 Task: Find connections with filter location Peine with filter topic #Jobalertwith filter profile language German with filter current company Vodafone Idea Limited with filter school Rizvi Education Societys College of Arts Science and Commerce Rizvi Complex Off Carter Road Sherly Road Bandra West Mumbai 400 050 with filter industry Food and Beverage Retail with filter service category Project Management with filter keywords title B2B Sales Specialist
Action: Mouse moved to (622, 104)
Screenshot: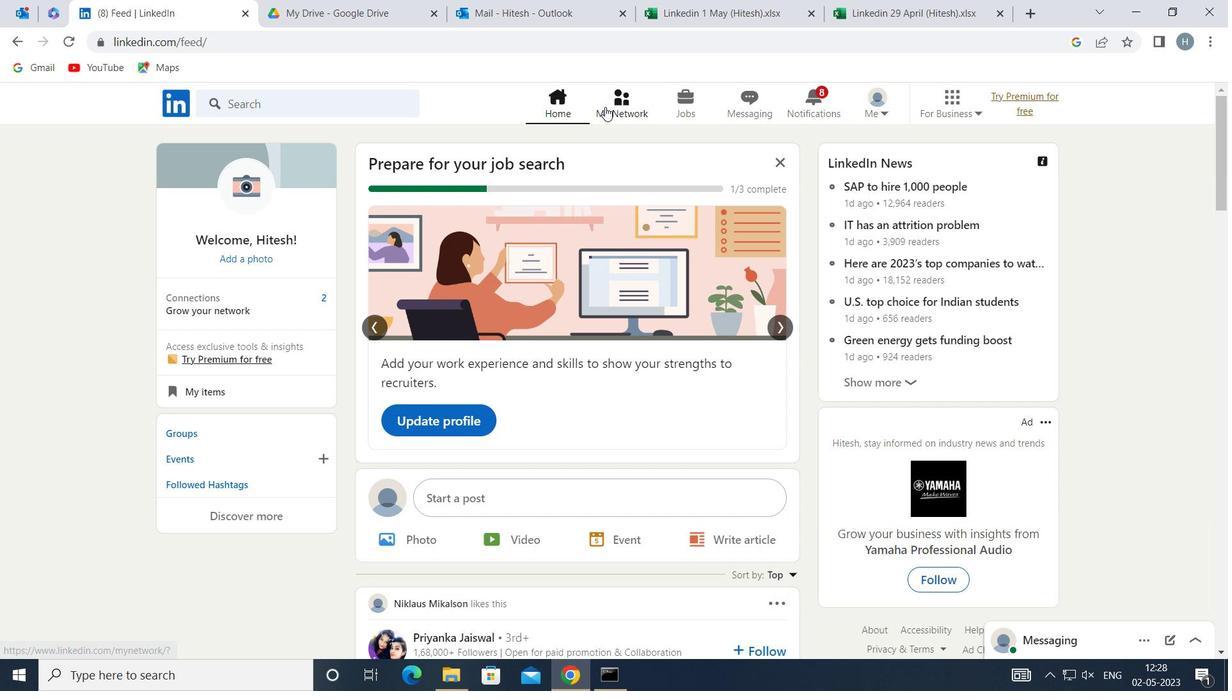 
Action: Mouse pressed left at (622, 104)
Screenshot: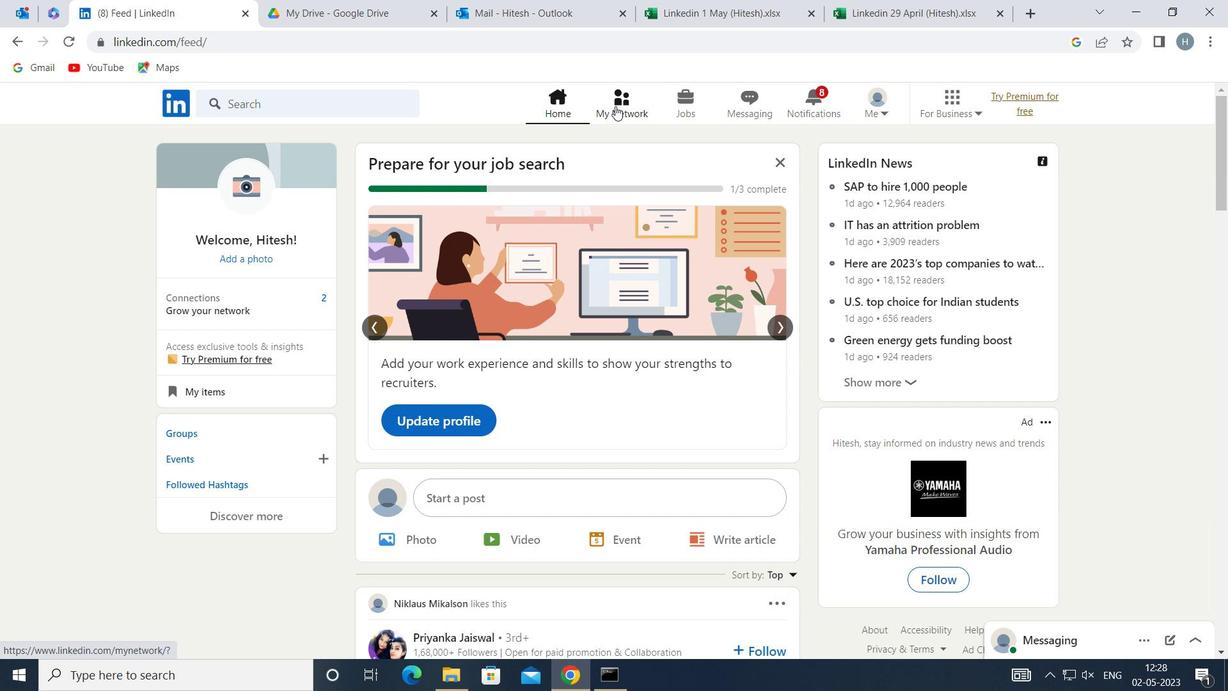 
Action: Mouse moved to (349, 190)
Screenshot: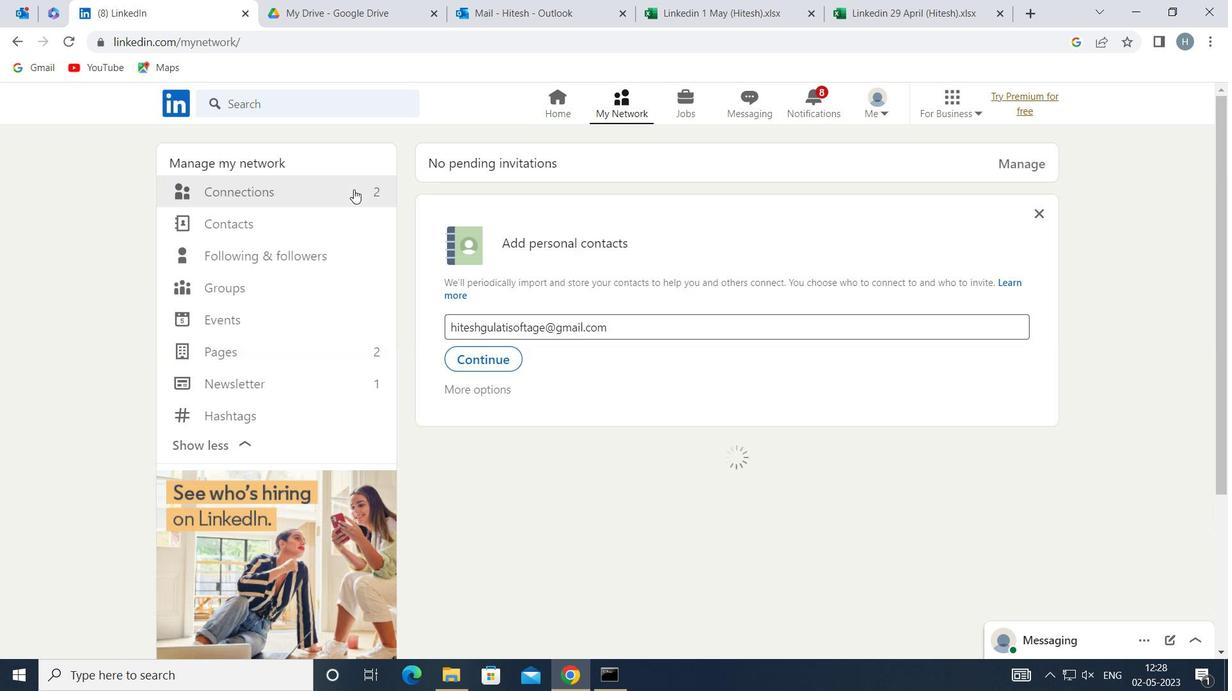 
Action: Mouse pressed left at (349, 190)
Screenshot: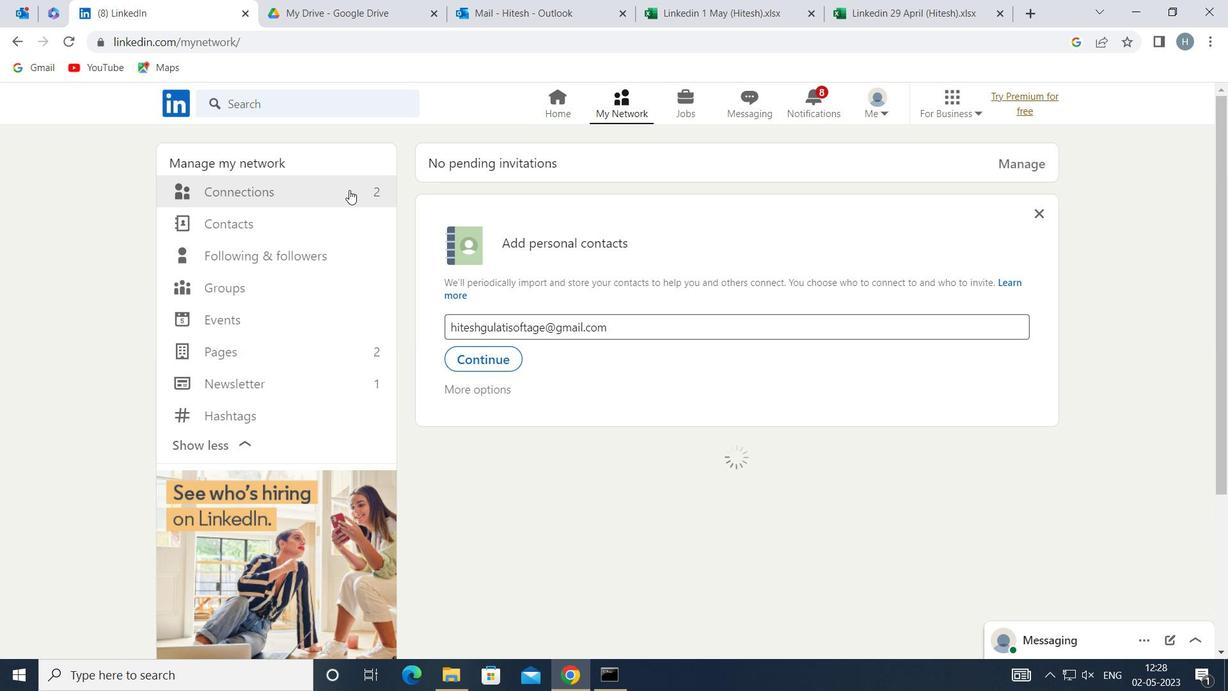 
Action: Mouse moved to (769, 190)
Screenshot: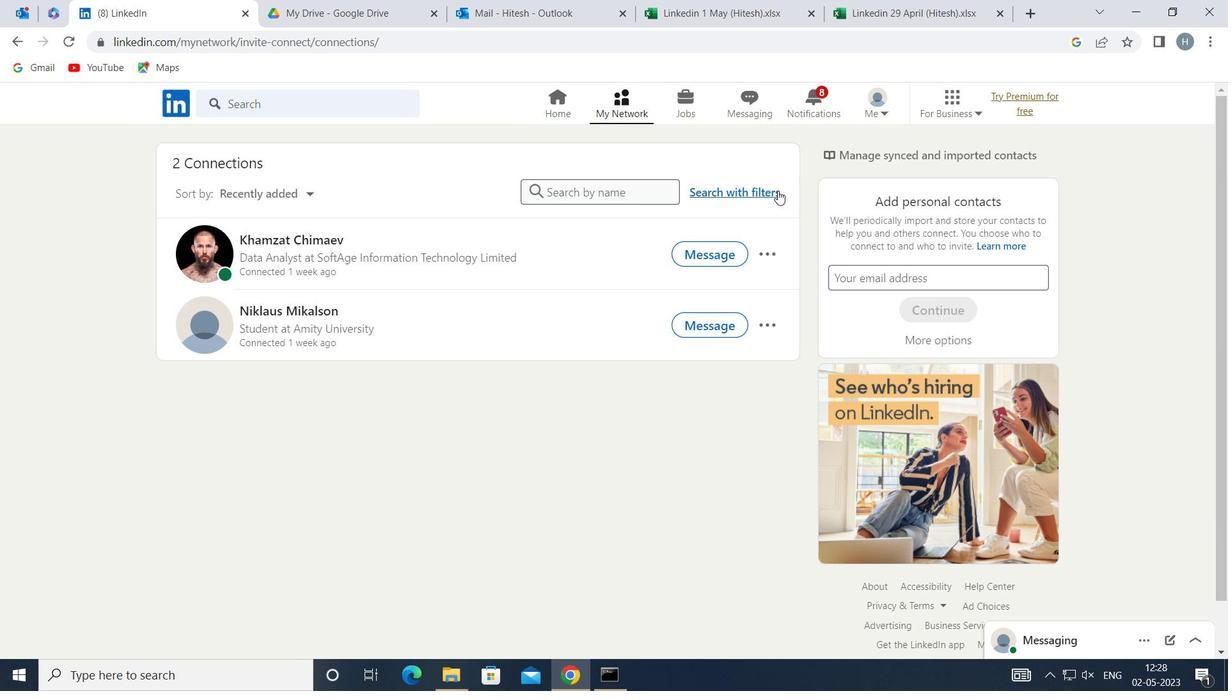 
Action: Mouse pressed left at (769, 190)
Screenshot: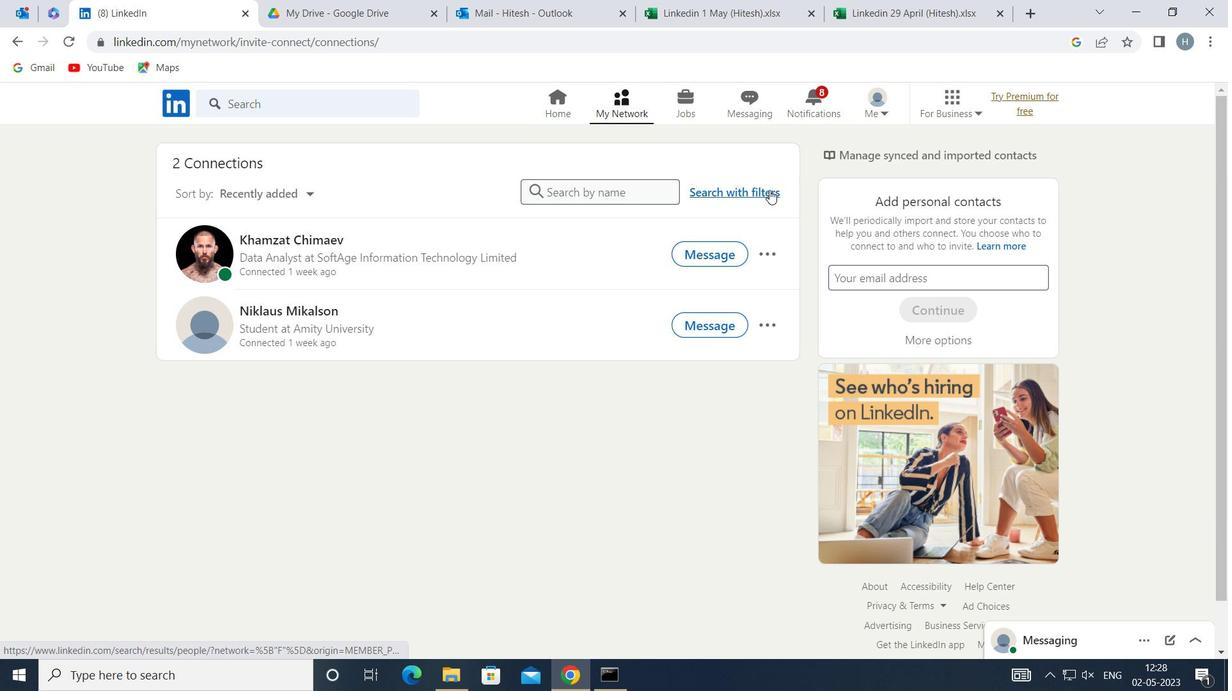 
Action: Mouse moved to (670, 147)
Screenshot: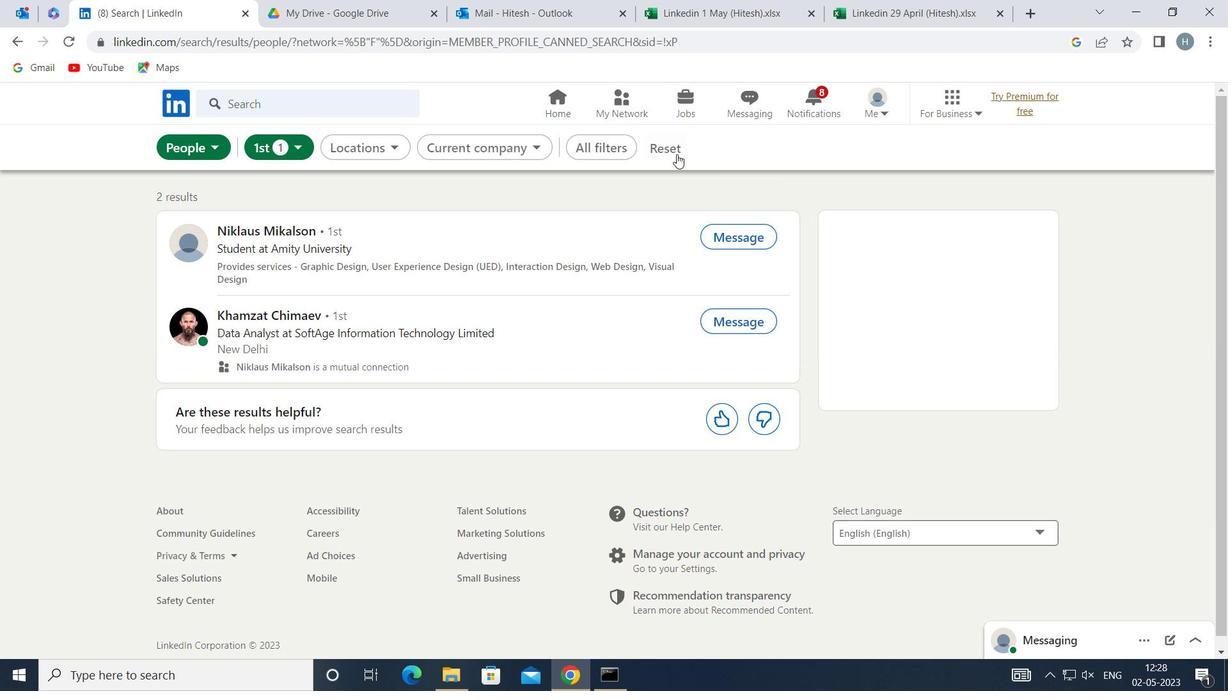 
Action: Mouse pressed left at (670, 147)
Screenshot: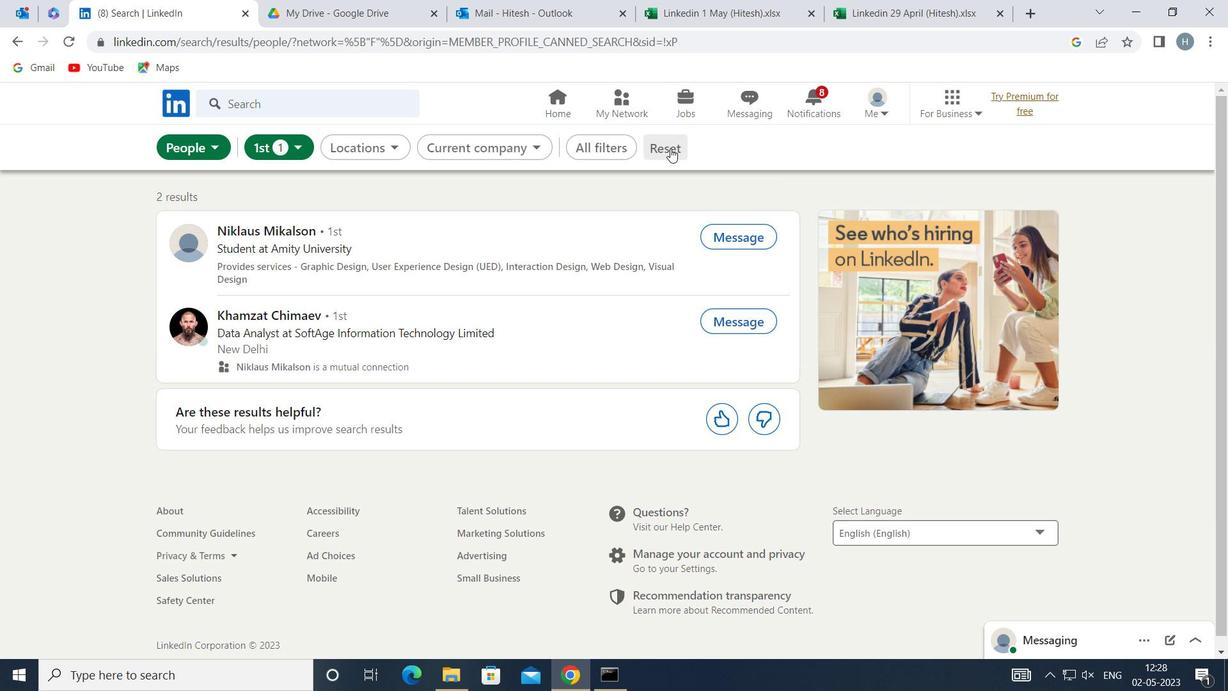 
Action: Mouse moved to (653, 144)
Screenshot: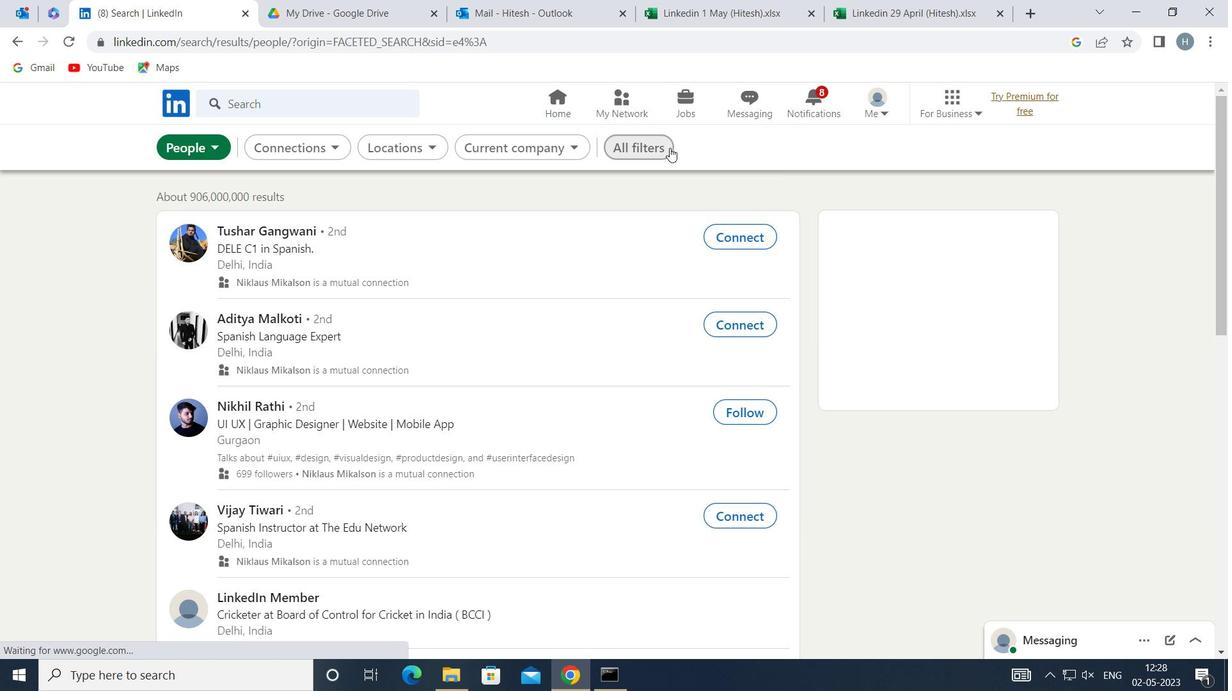 
Action: Mouse pressed left at (653, 144)
Screenshot: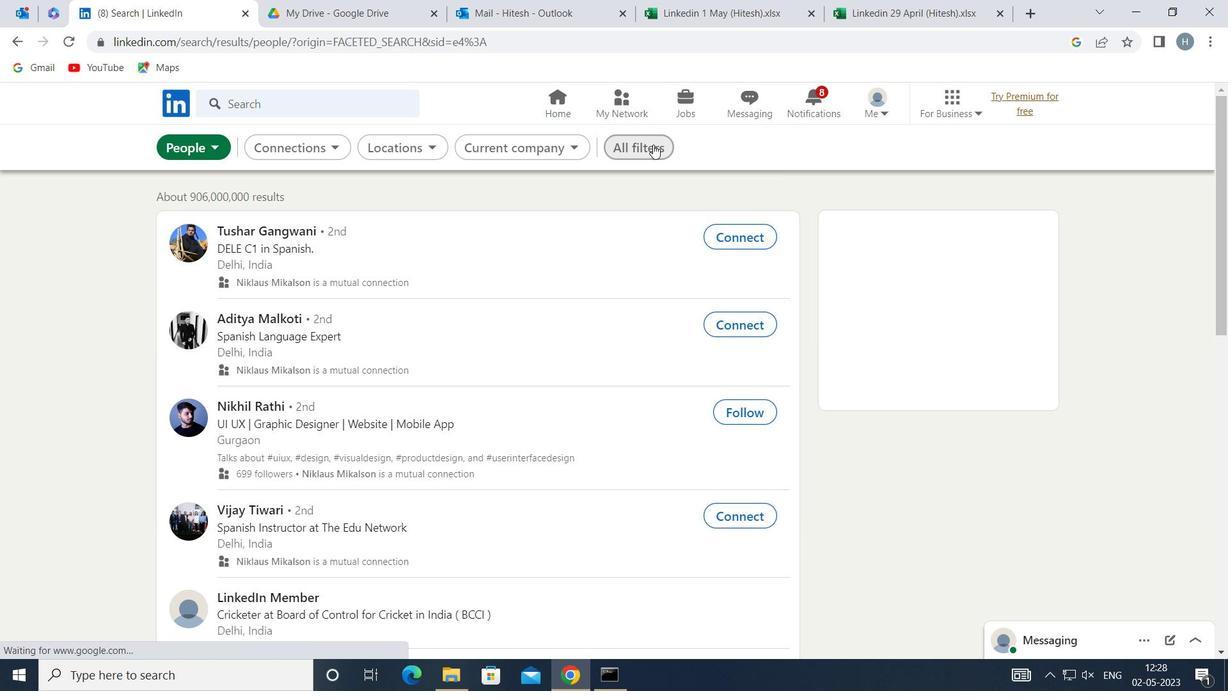 
Action: Mouse moved to (849, 314)
Screenshot: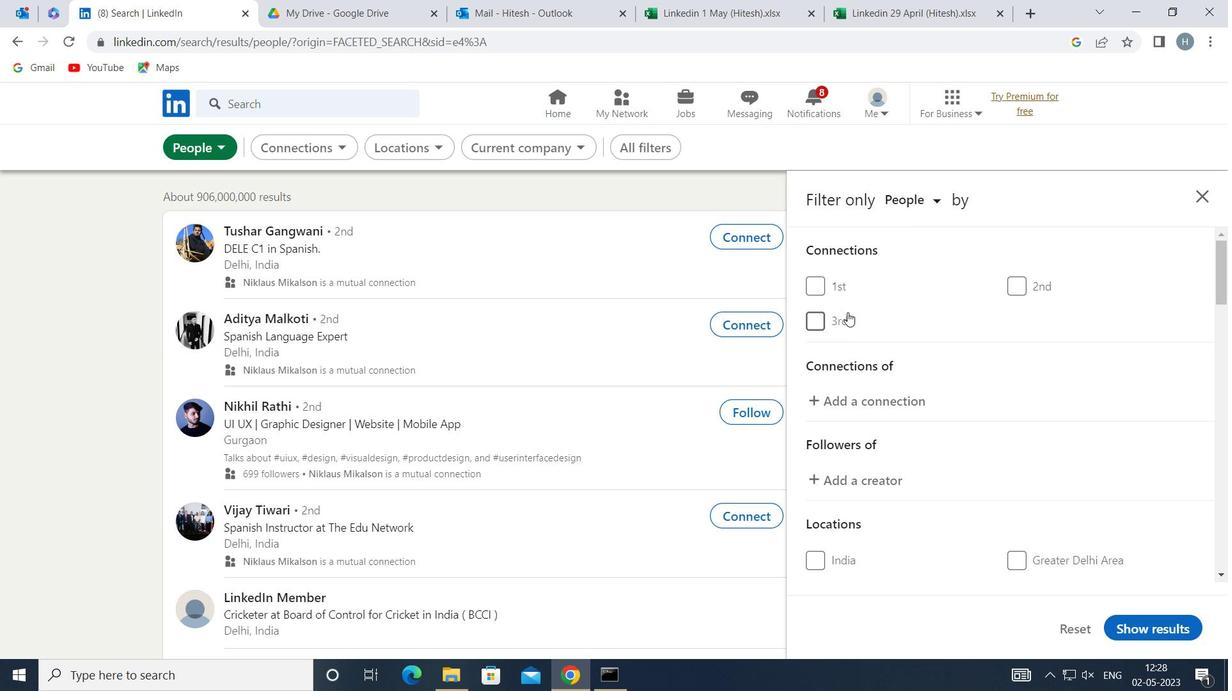 
Action: Mouse scrolled (849, 313) with delta (0, 0)
Screenshot: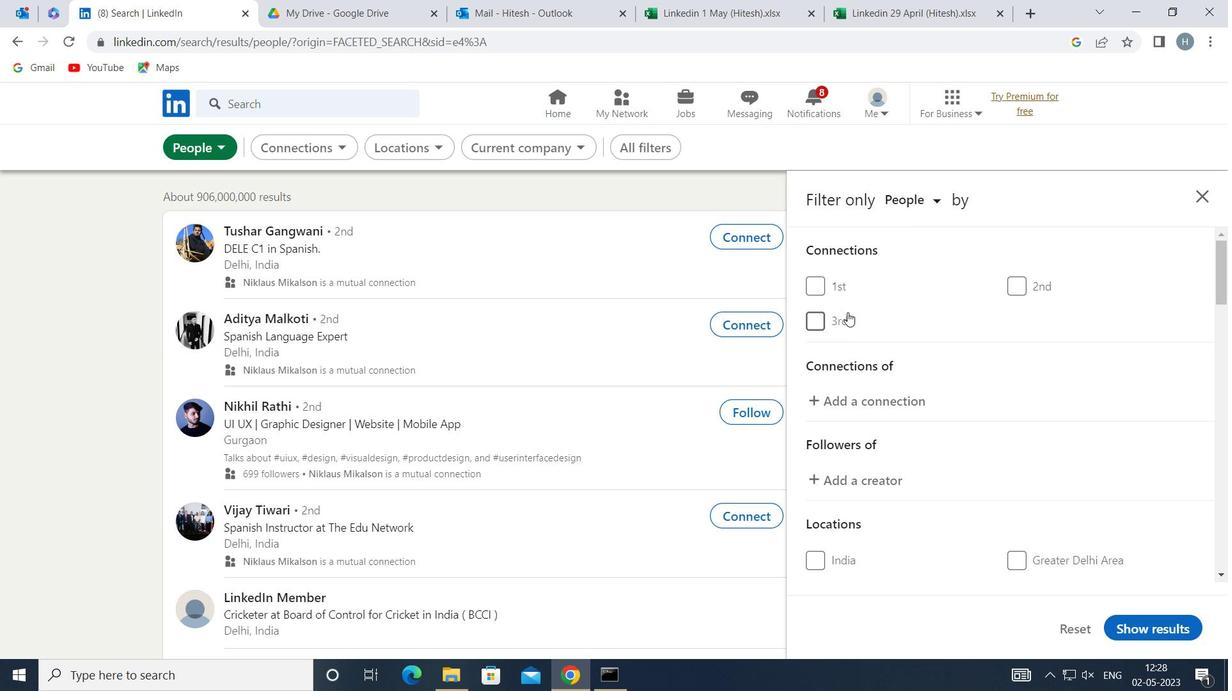 
Action: Mouse scrolled (849, 313) with delta (0, 0)
Screenshot: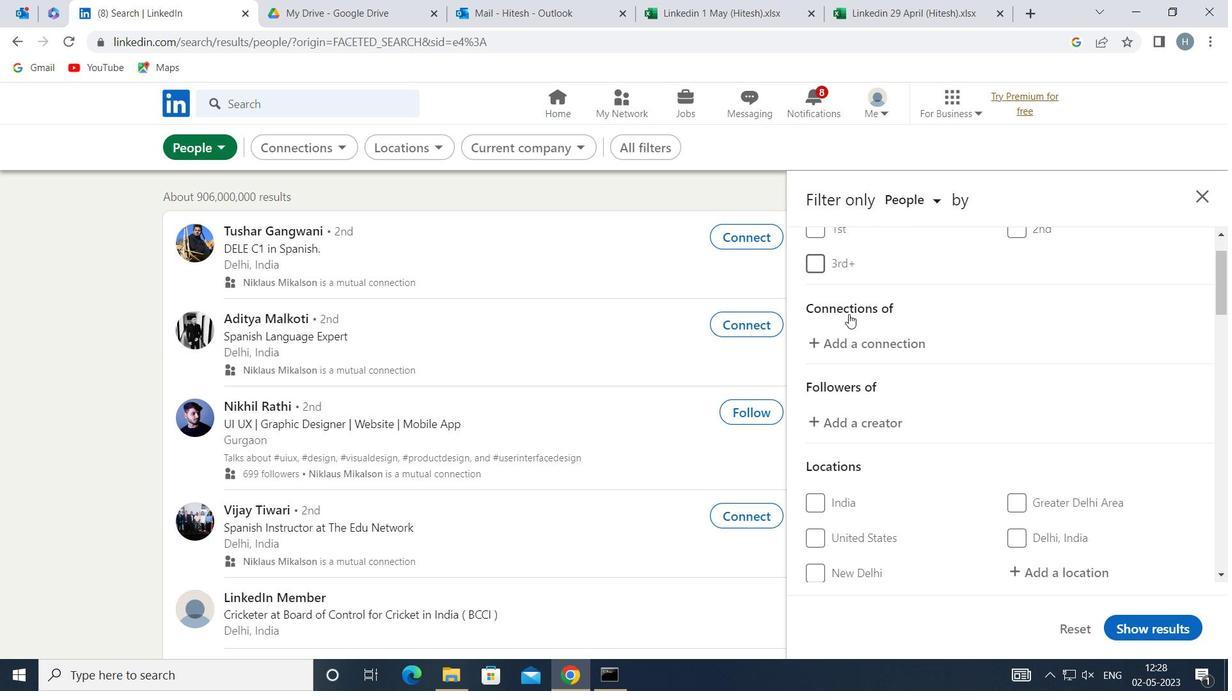 
Action: Mouse moved to (852, 316)
Screenshot: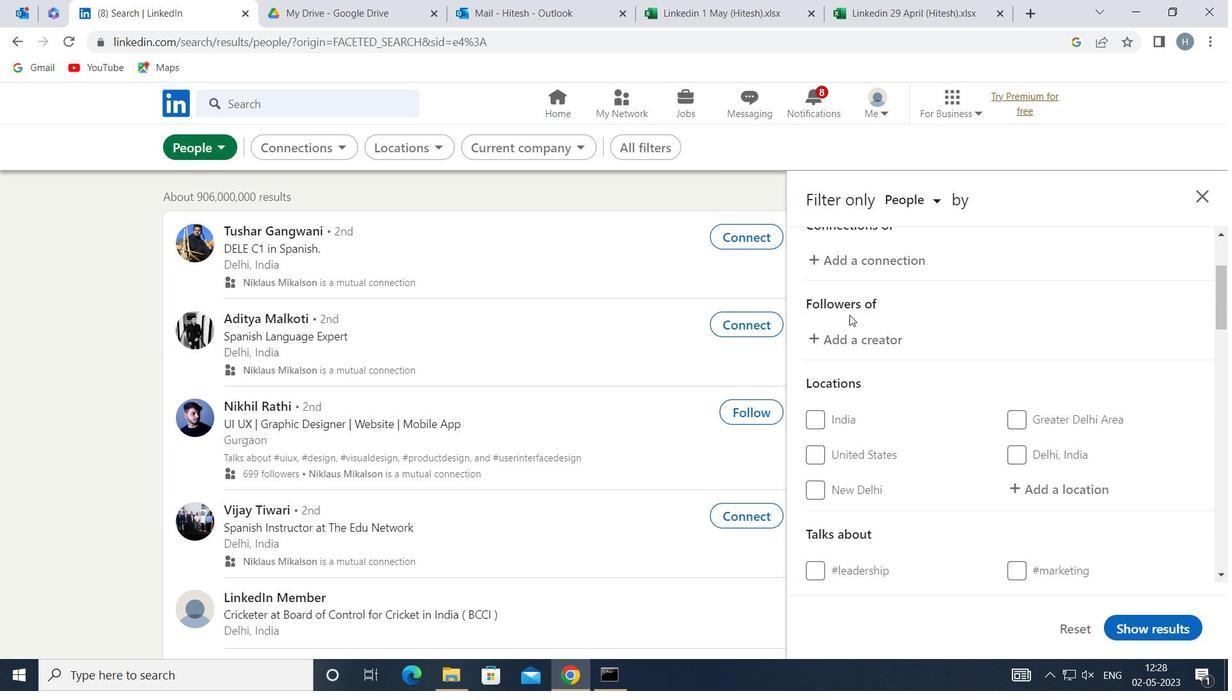 
Action: Mouse scrolled (852, 316) with delta (0, 0)
Screenshot: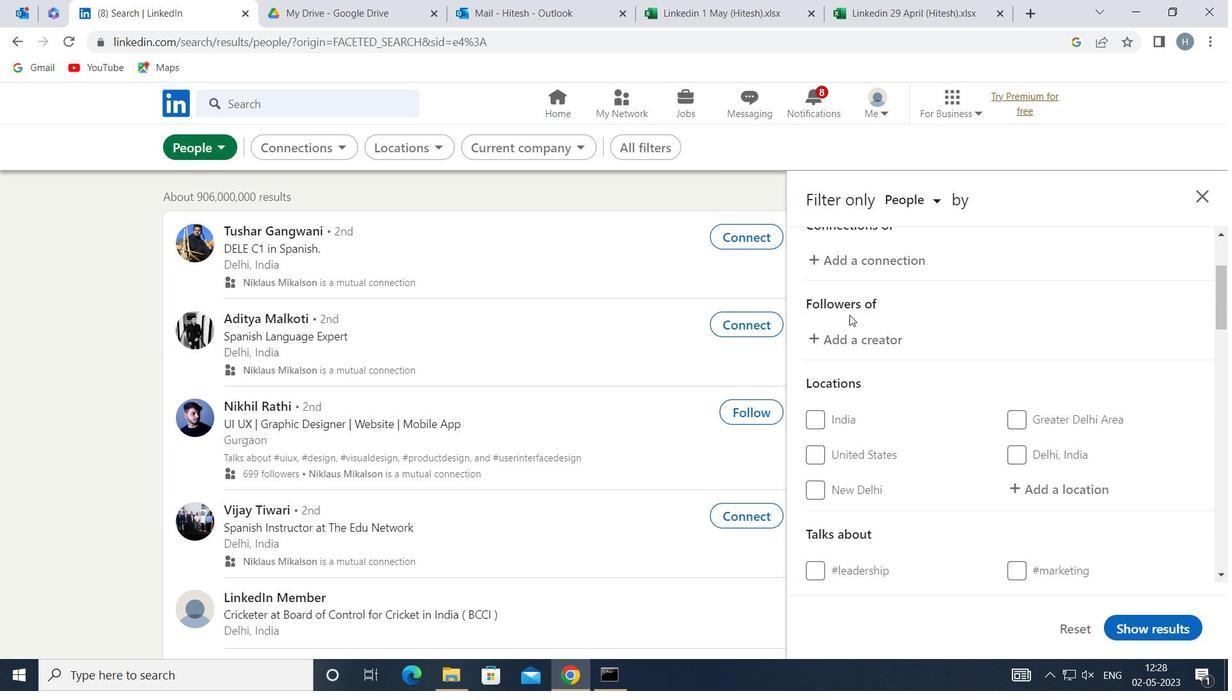 
Action: Mouse moved to (1027, 390)
Screenshot: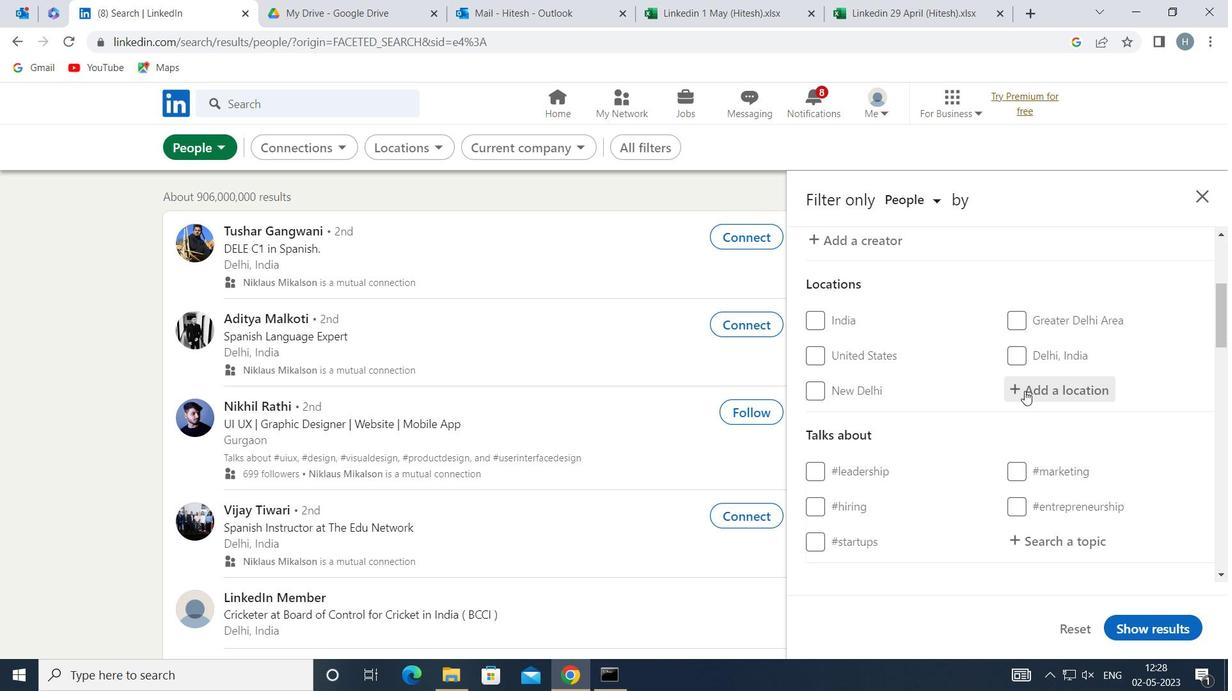 
Action: Mouse pressed left at (1027, 390)
Screenshot: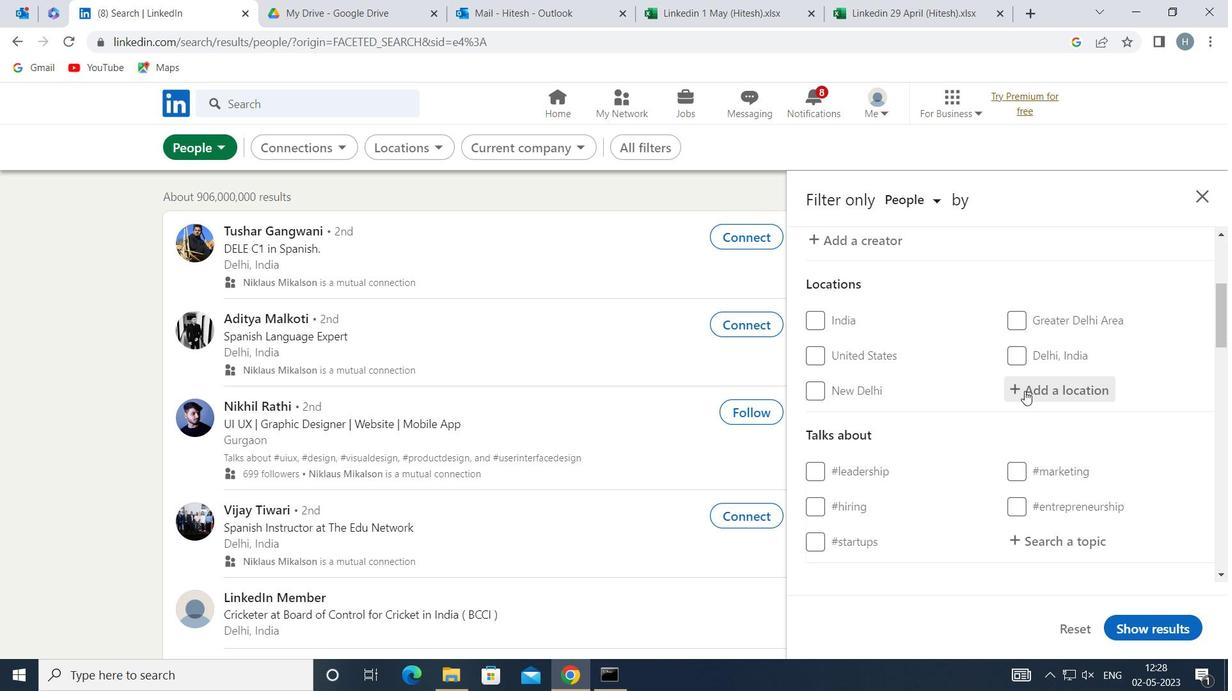 
Action: Key pressed <Key.shift>PEINE
Screenshot: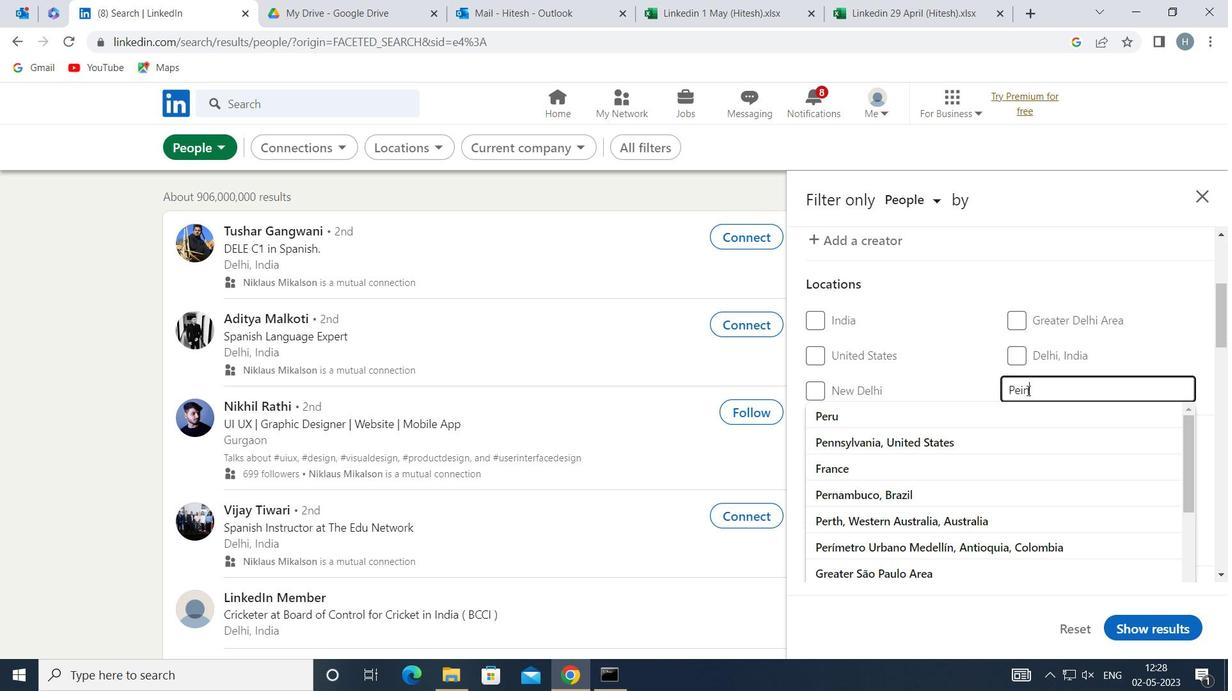 
Action: Mouse moved to (981, 412)
Screenshot: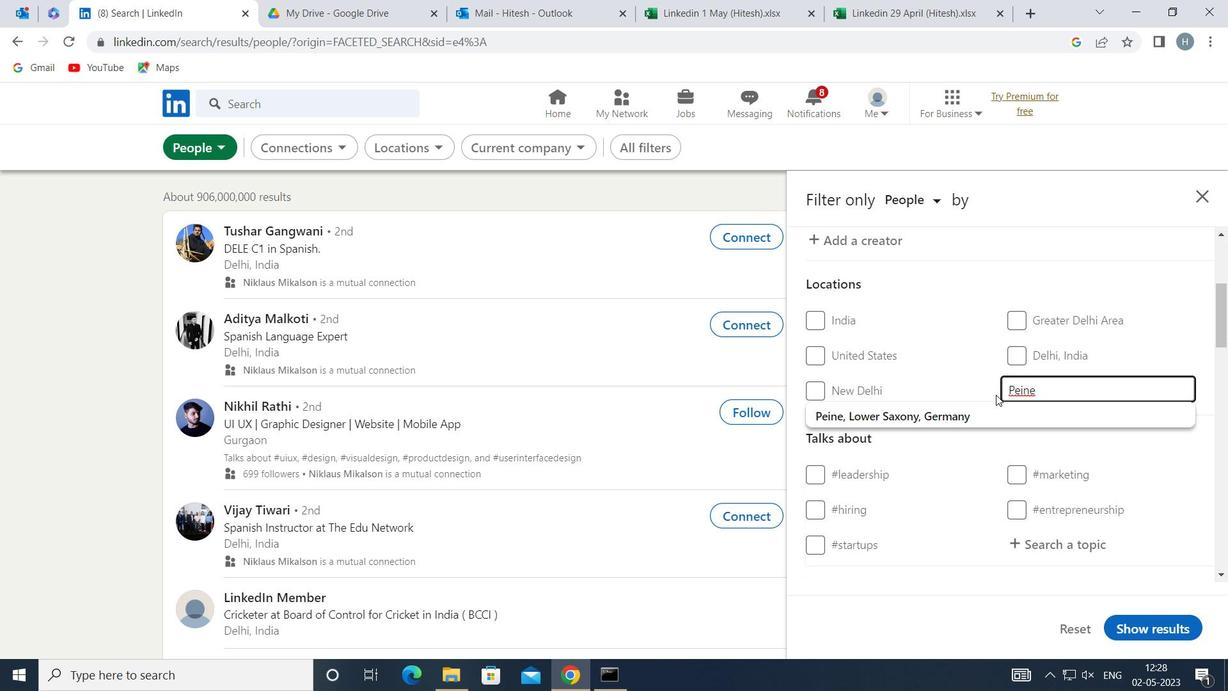 
Action: Mouse pressed left at (981, 412)
Screenshot: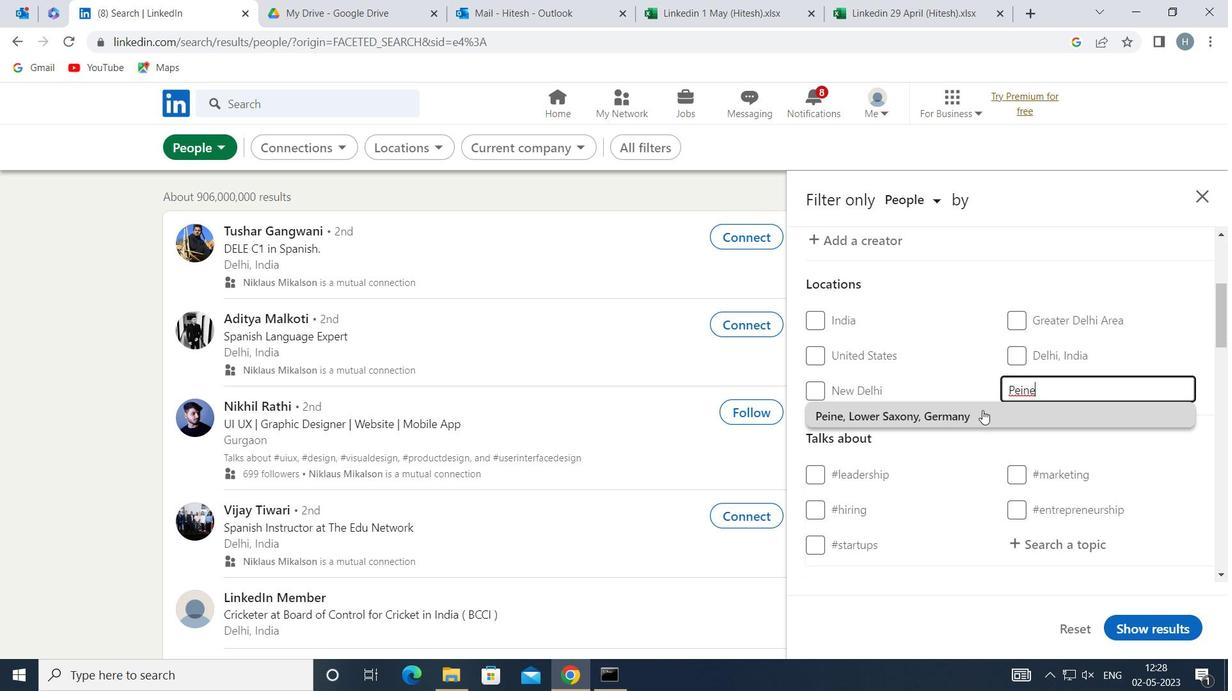 
Action: Mouse scrolled (981, 412) with delta (0, 0)
Screenshot: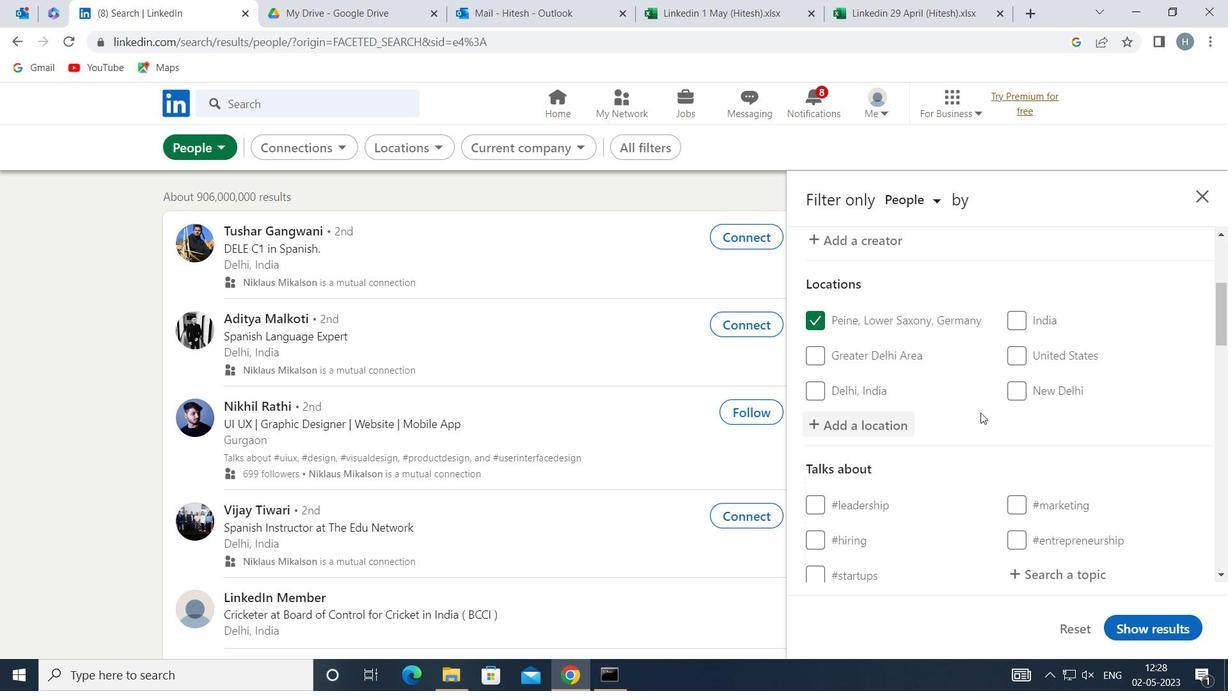
Action: Mouse moved to (983, 412)
Screenshot: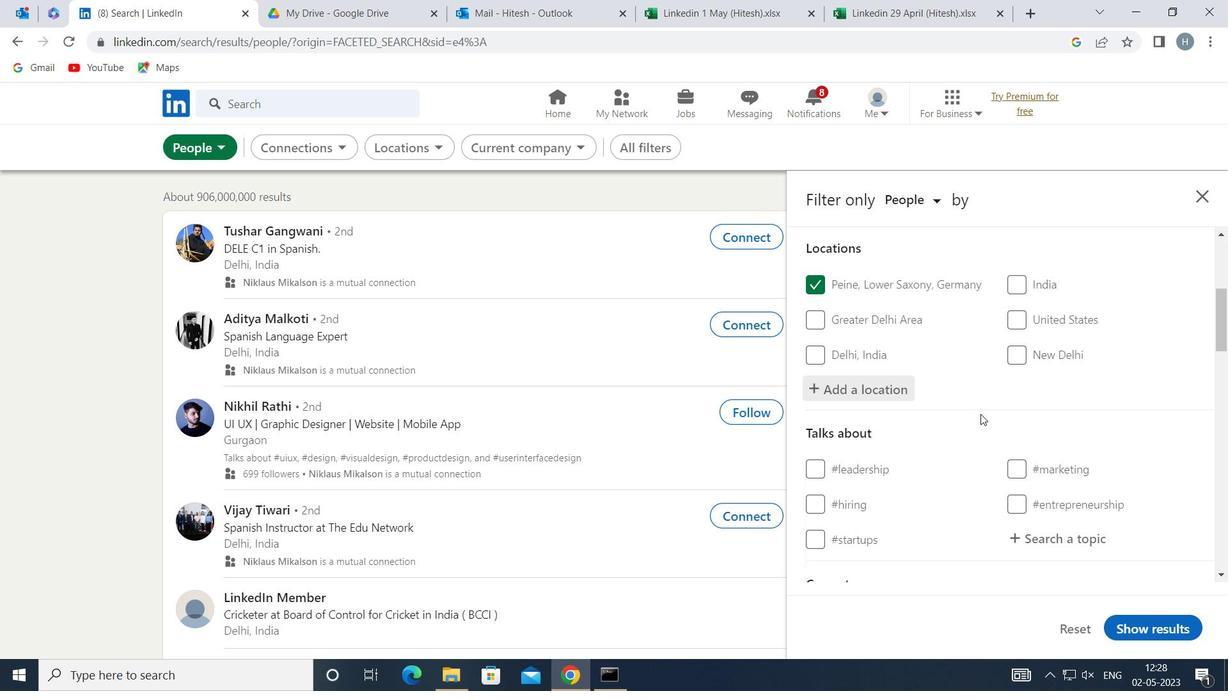 
Action: Mouse scrolled (983, 411) with delta (0, 0)
Screenshot: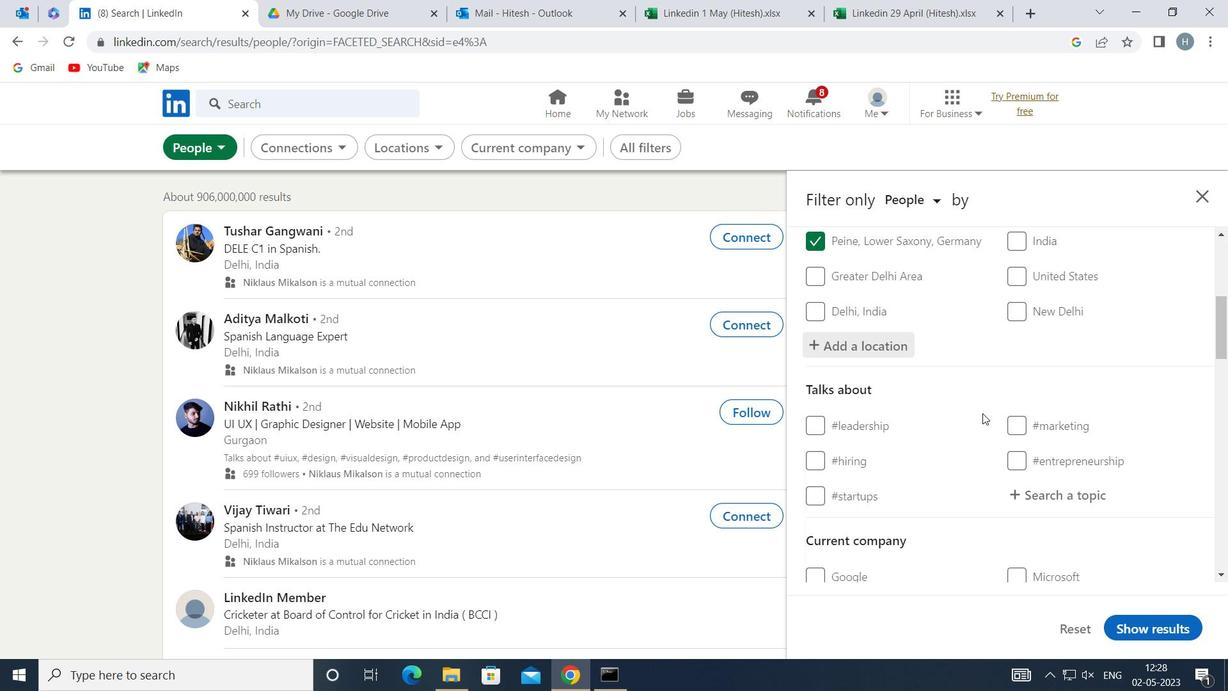 
Action: Mouse moved to (1062, 414)
Screenshot: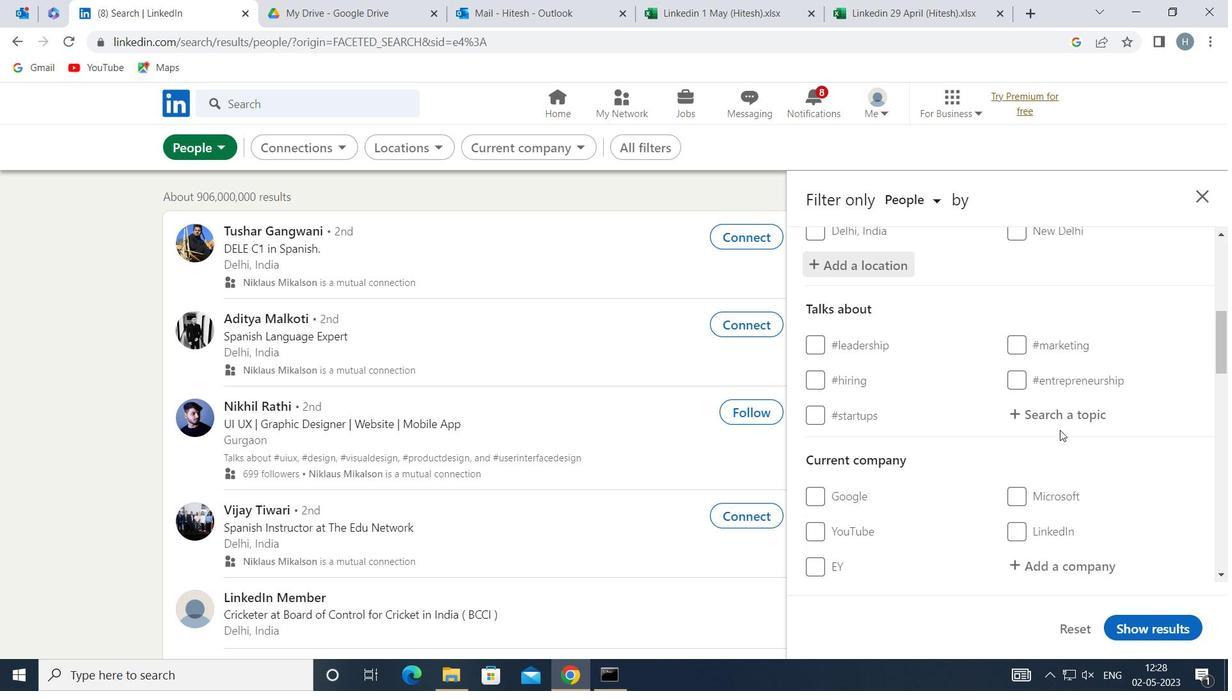 
Action: Mouse pressed left at (1062, 414)
Screenshot: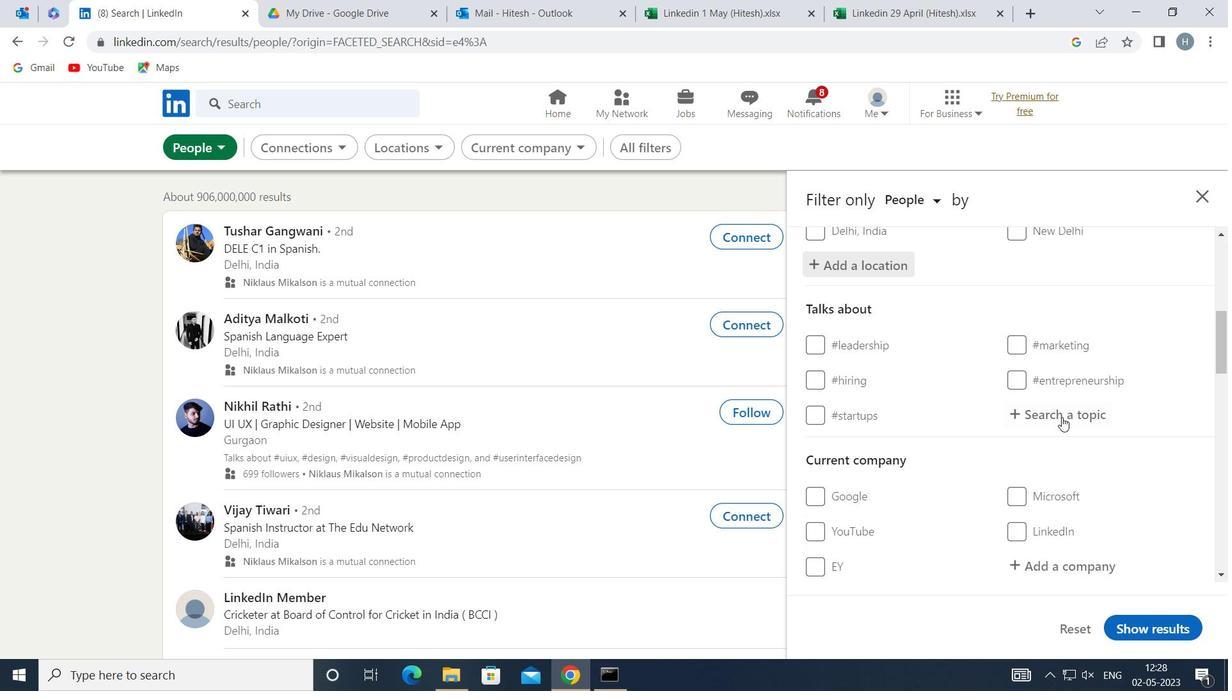 
Action: Mouse moved to (1062, 413)
Screenshot: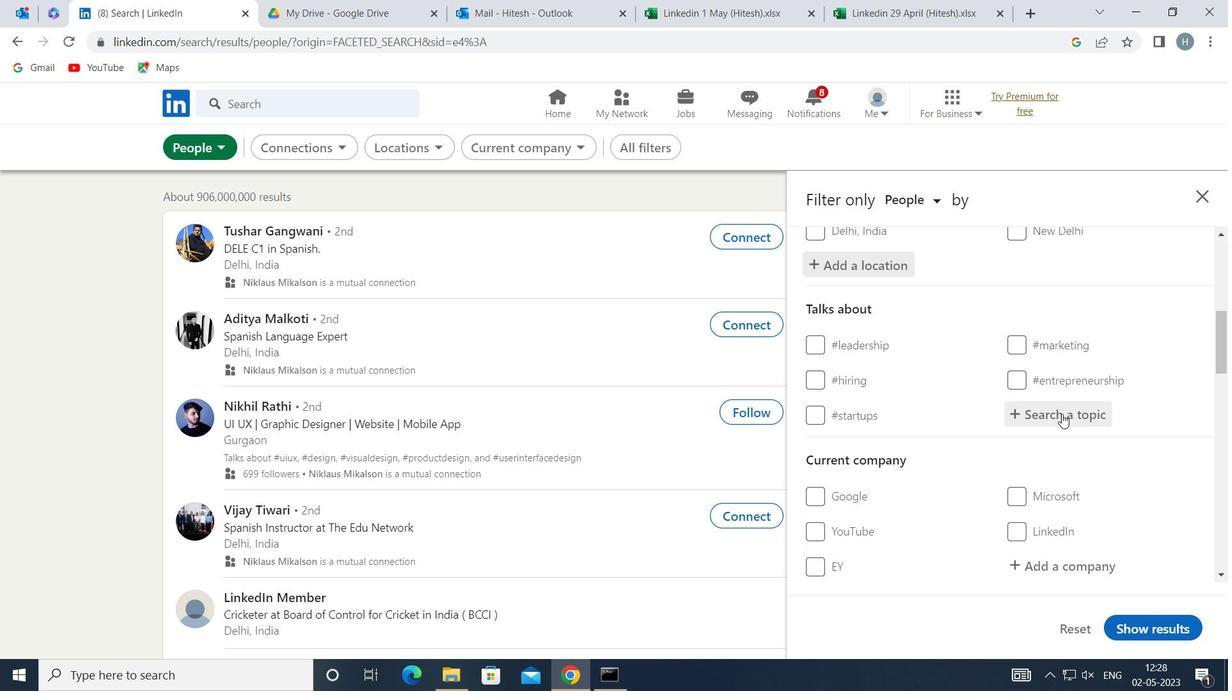 
Action: Key pressed <Key.shift>JOBALERT
Screenshot: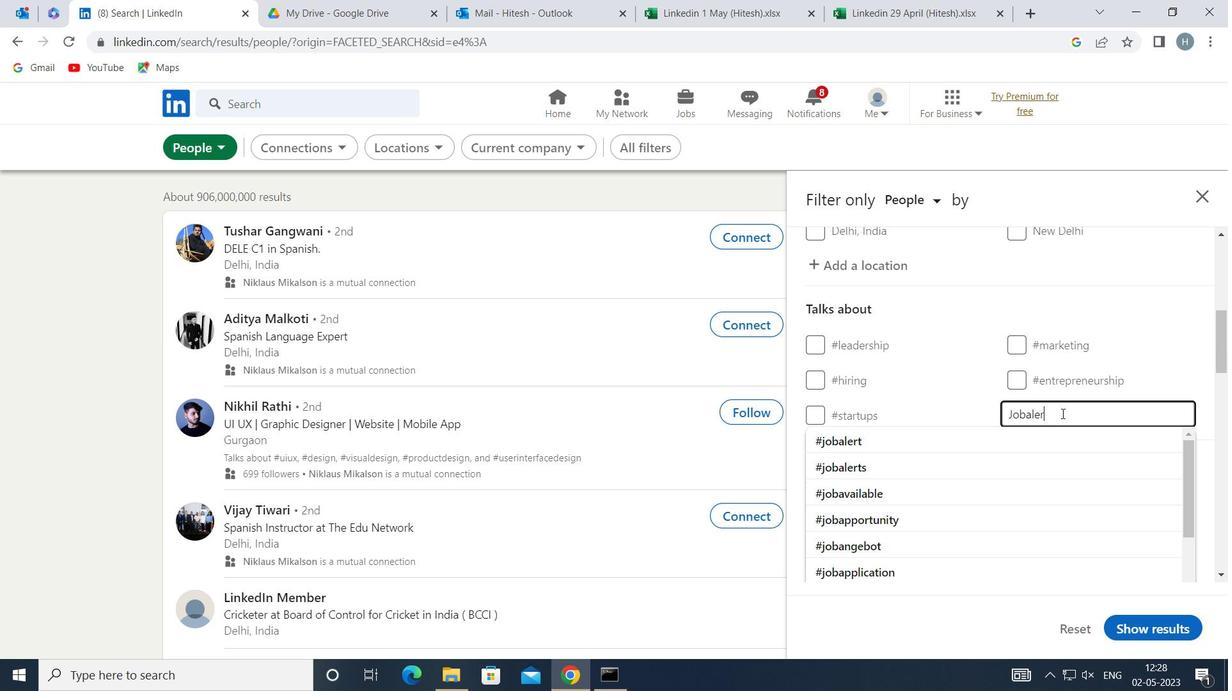 
Action: Mouse moved to (1017, 437)
Screenshot: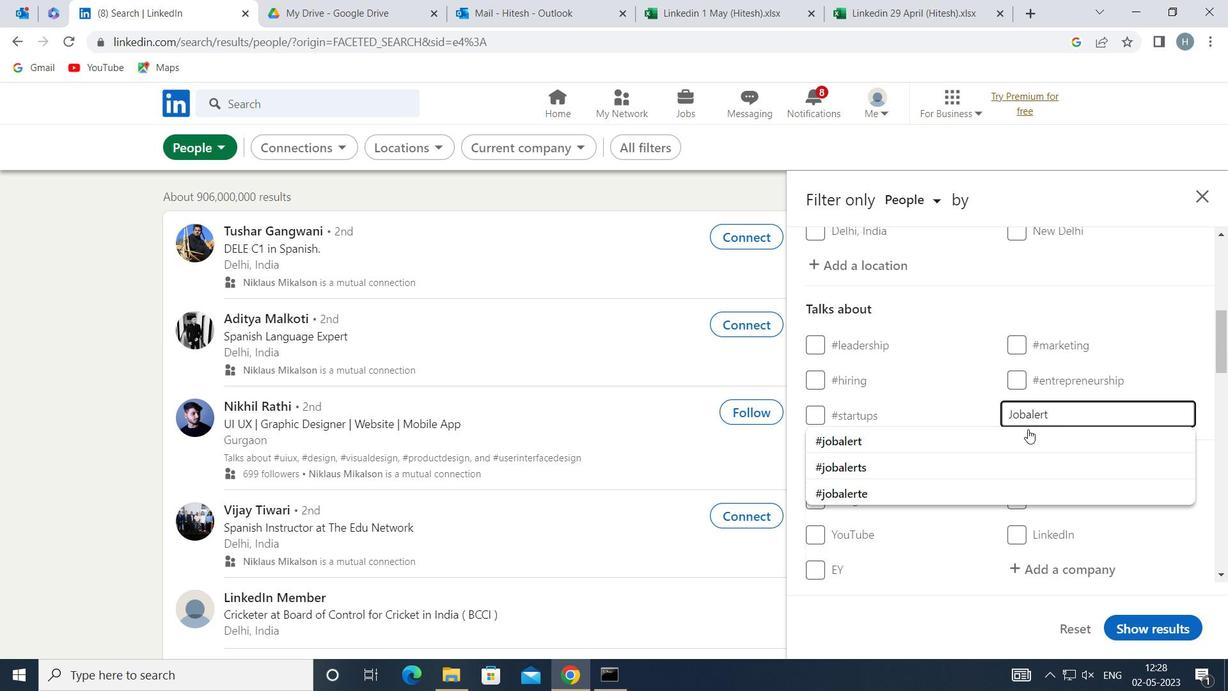 
Action: Mouse pressed left at (1017, 437)
Screenshot: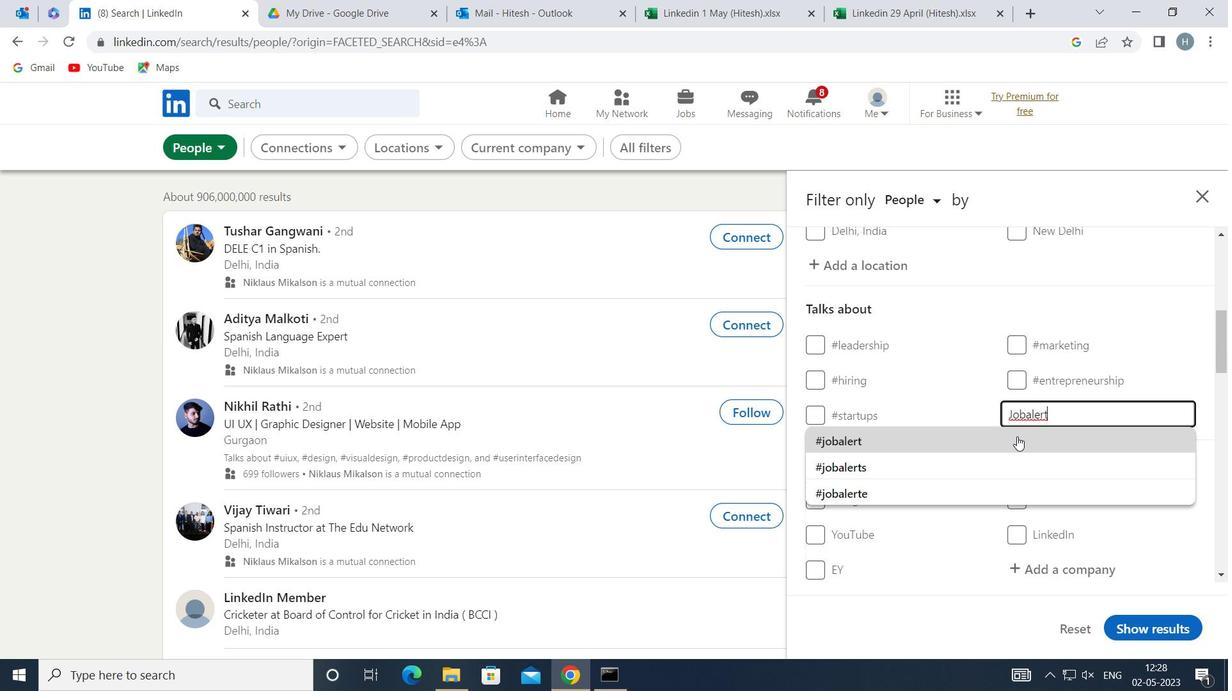 
Action: Mouse moved to (979, 437)
Screenshot: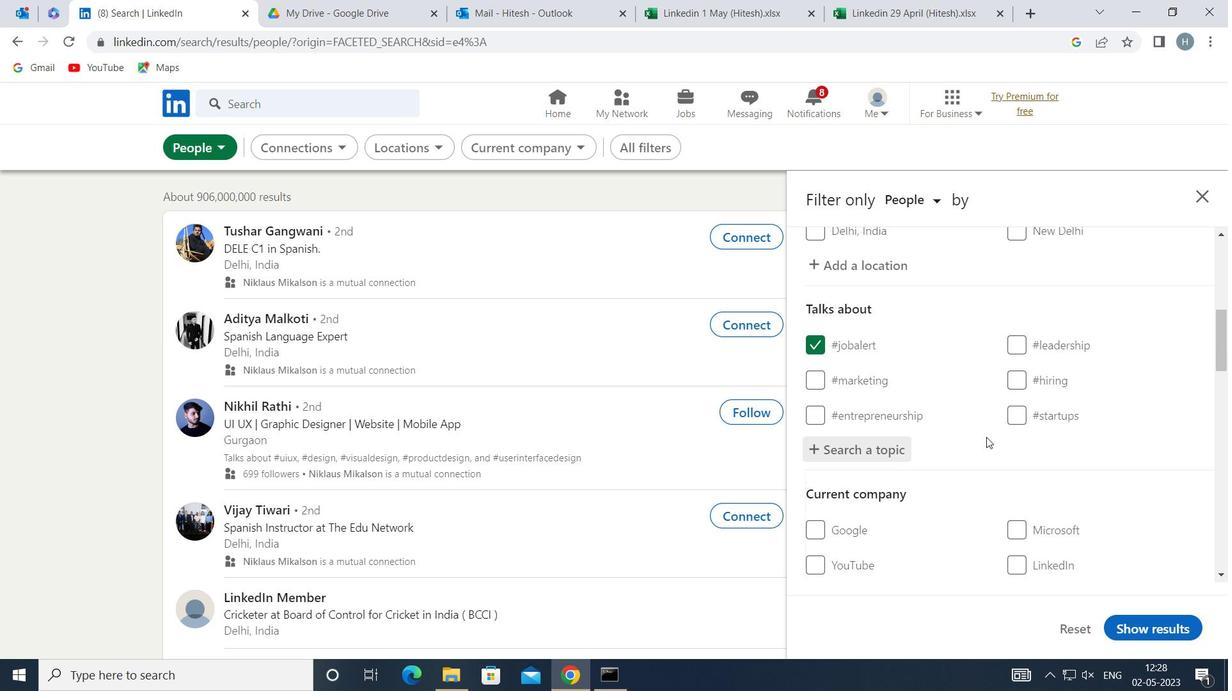 
Action: Mouse scrolled (979, 437) with delta (0, 0)
Screenshot: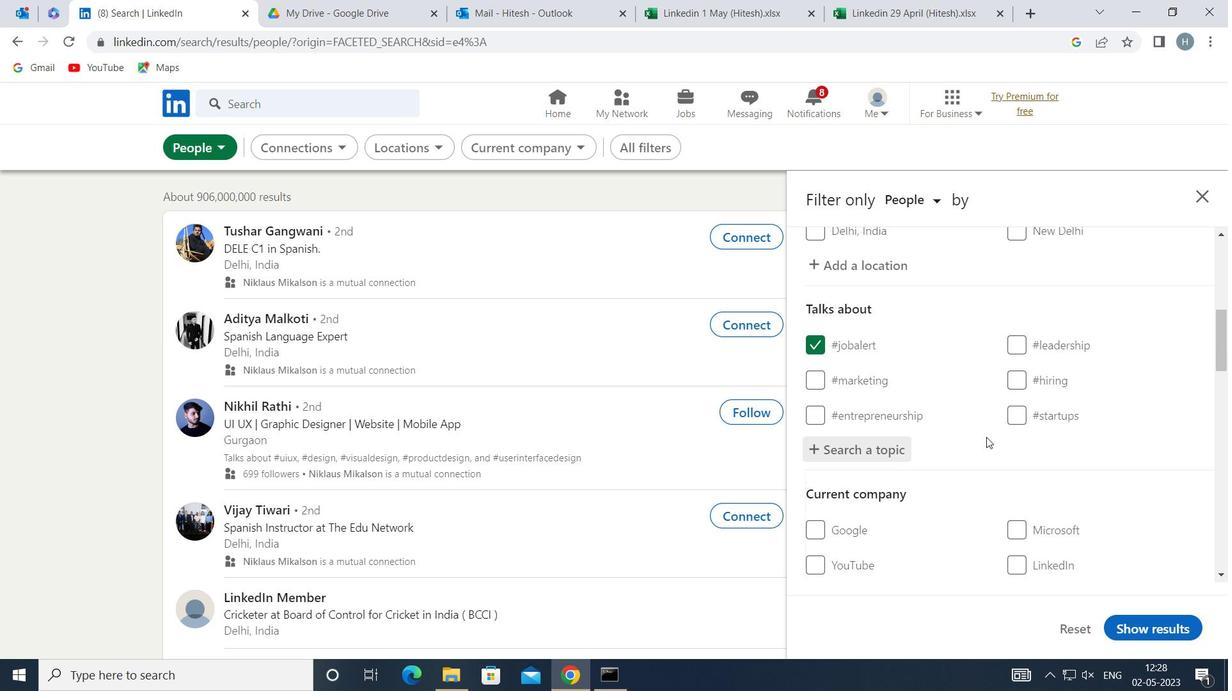 
Action: Mouse moved to (977, 437)
Screenshot: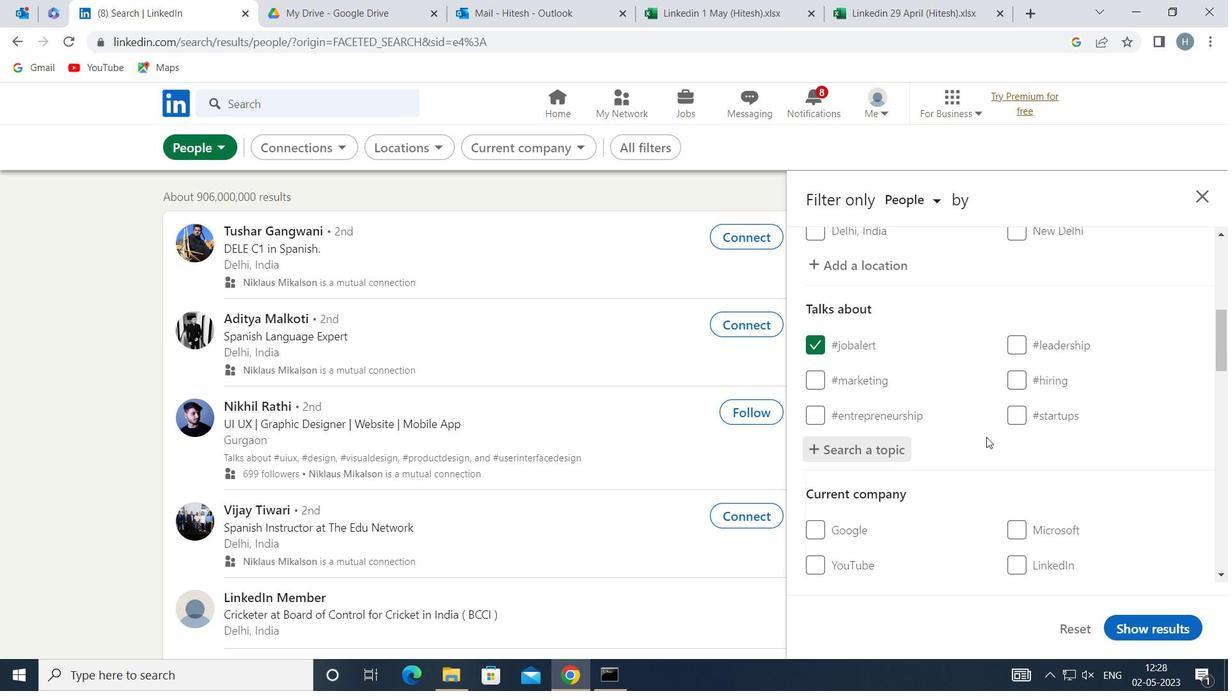 
Action: Mouse scrolled (977, 437) with delta (0, 0)
Screenshot: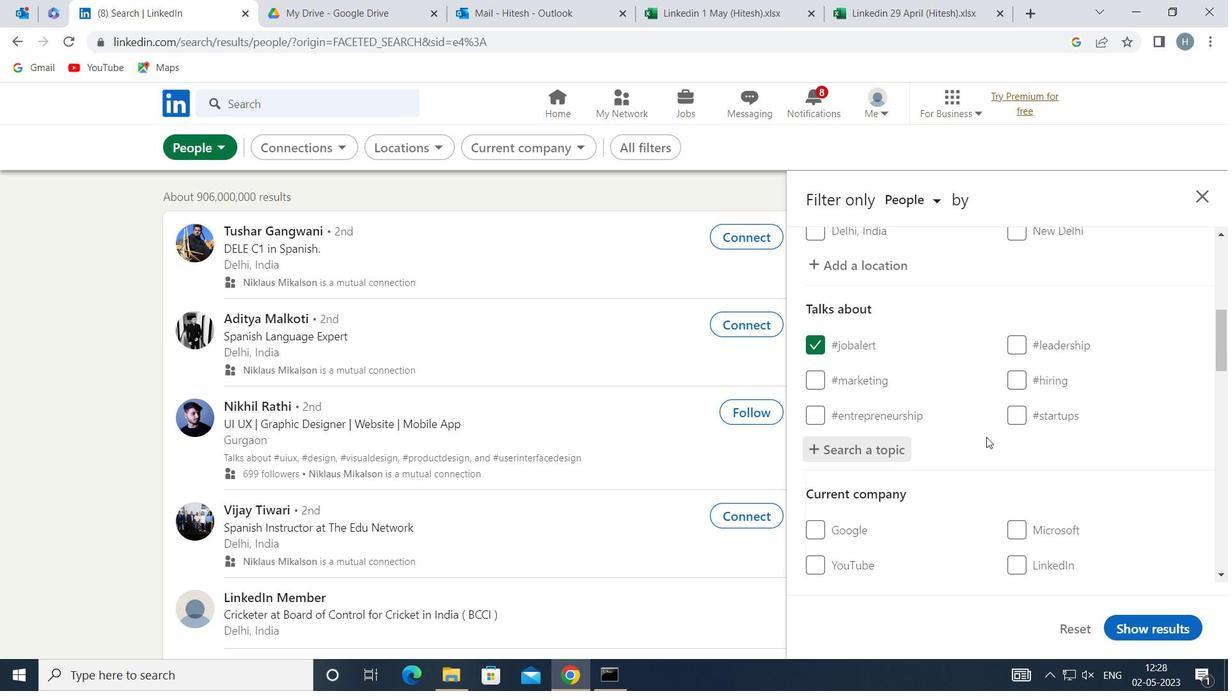 
Action: Mouse moved to (965, 411)
Screenshot: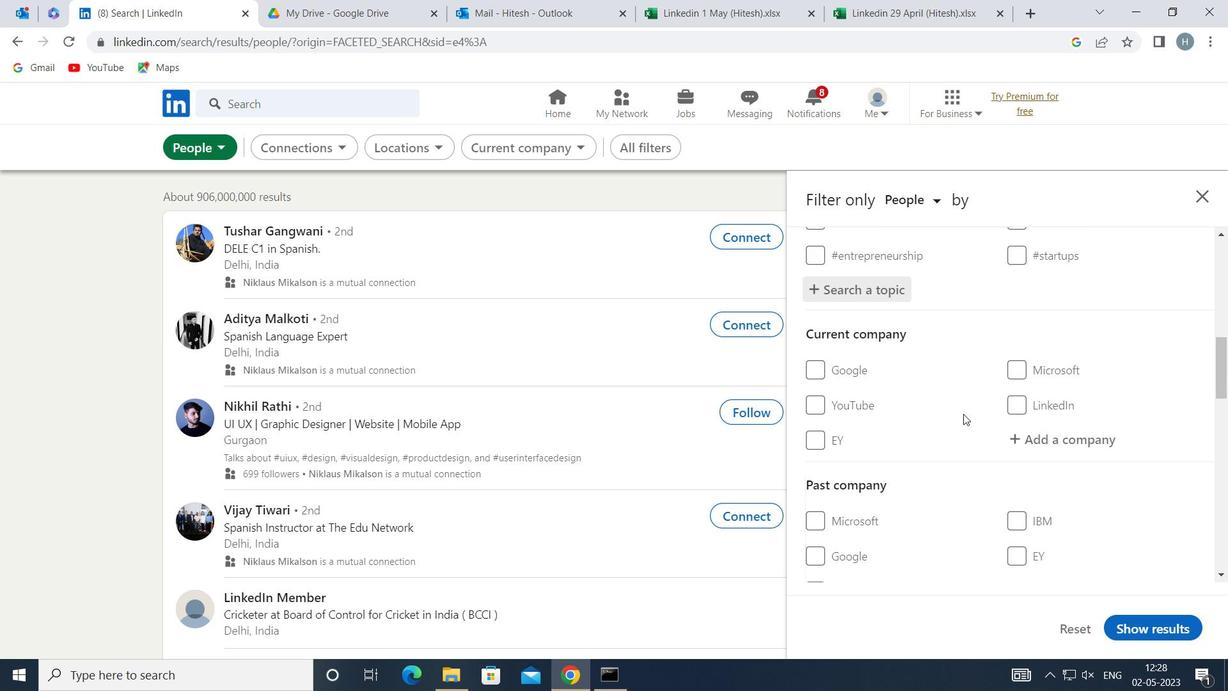 
Action: Mouse scrolled (965, 410) with delta (0, 0)
Screenshot: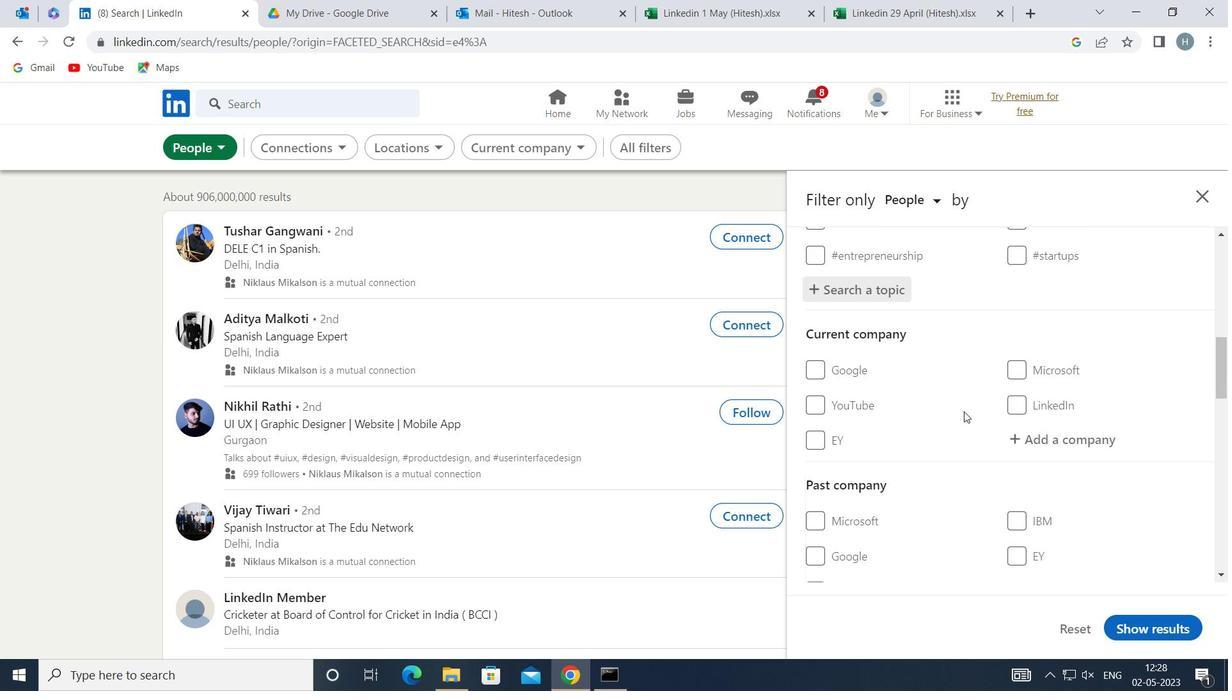 
Action: Mouse scrolled (965, 410) with delta (0, 0)
Screenshot: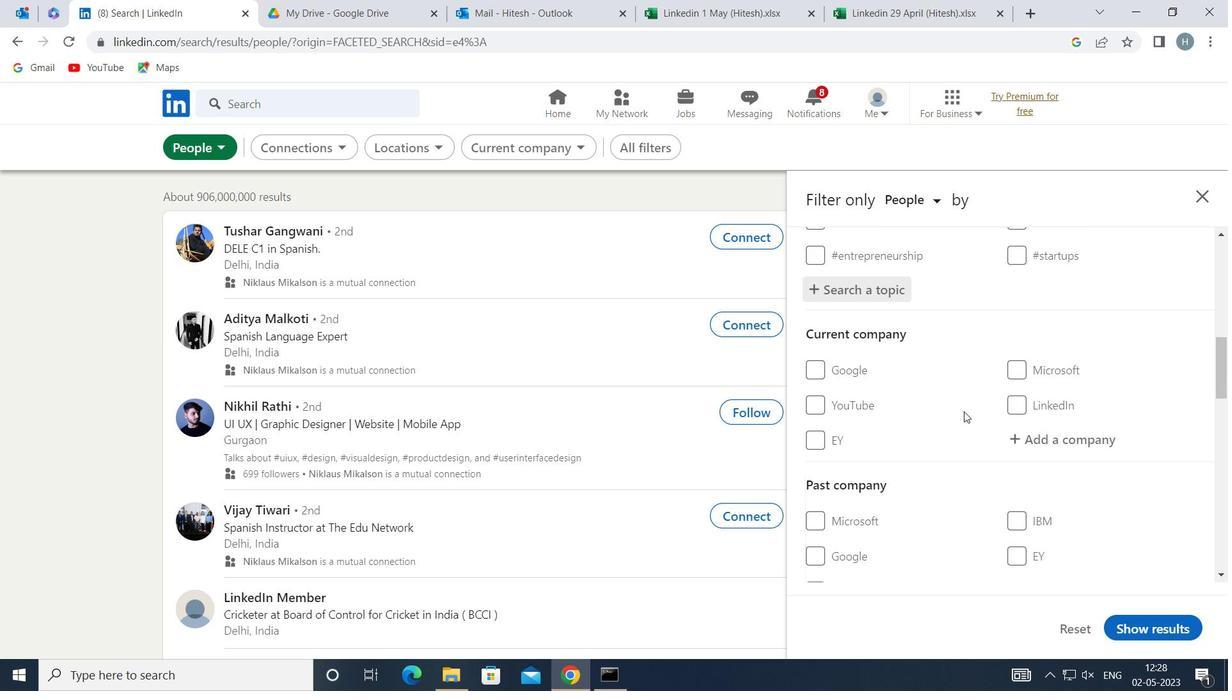 
Action: Mouse moved to (965, 410)
Screenshot: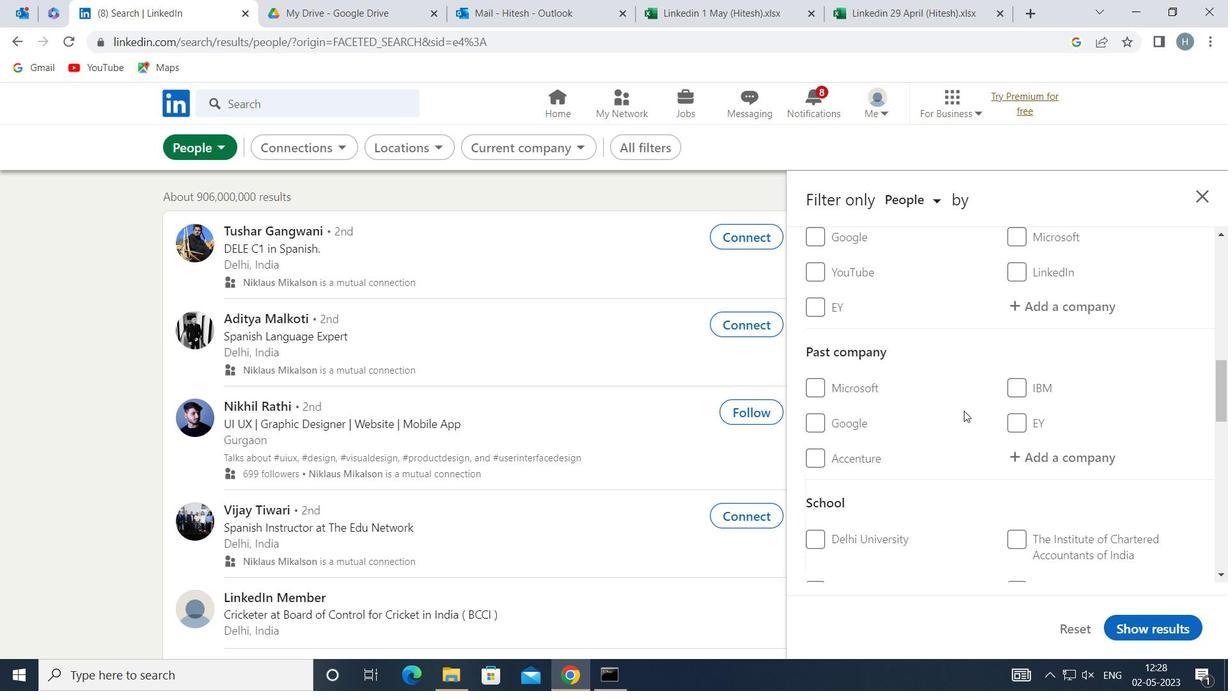 
Action: Mouse scrolled (965, 410) with delta (0, 0)
Screenshot: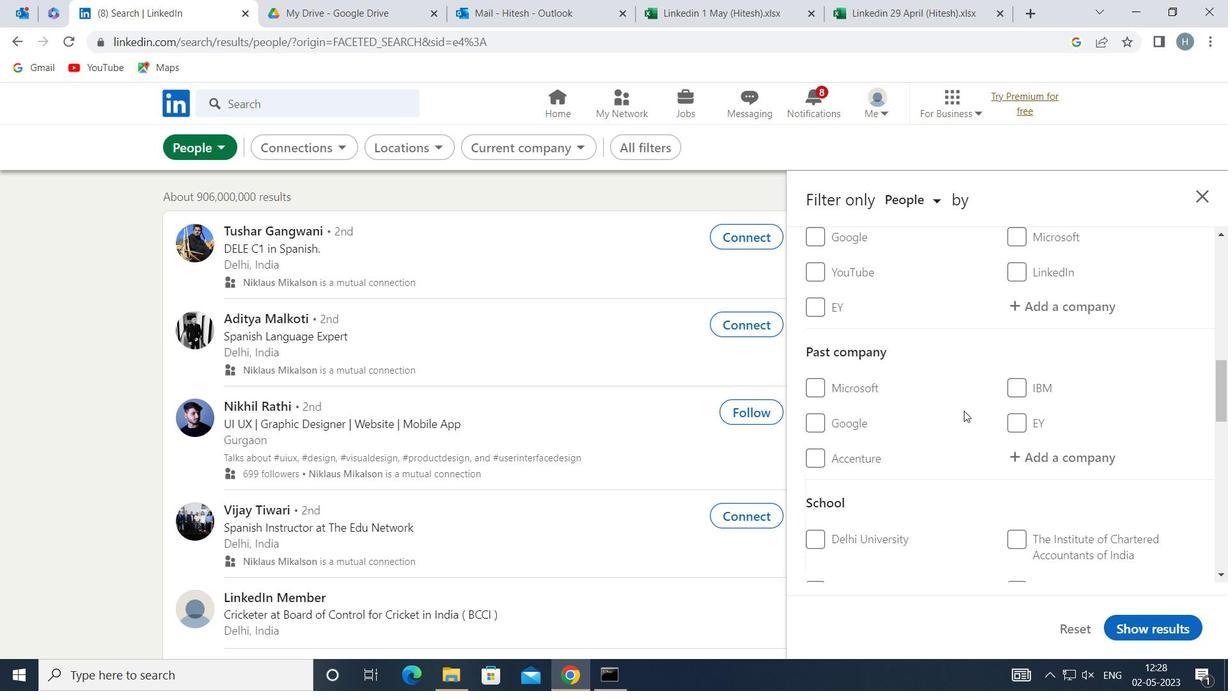 
Action: Mouse moved to (964, 411)
Screenshot: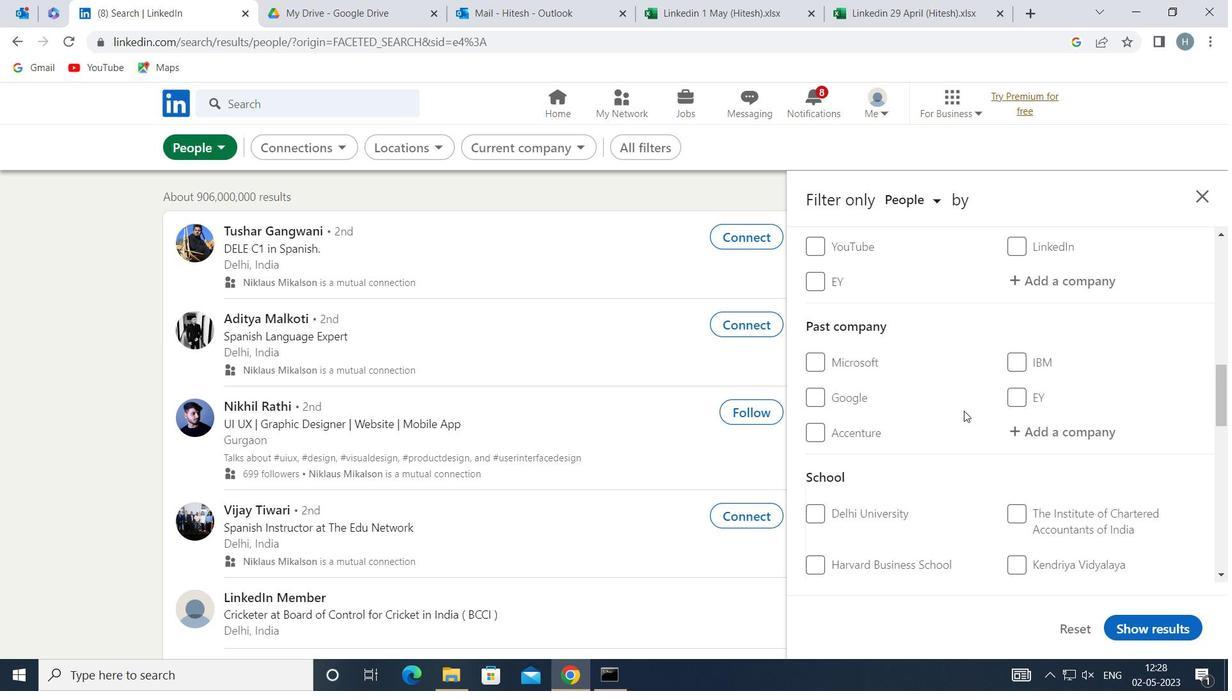 
Action: Mouse scrolled (964, 410) with delta (0, 0)
Screenshot: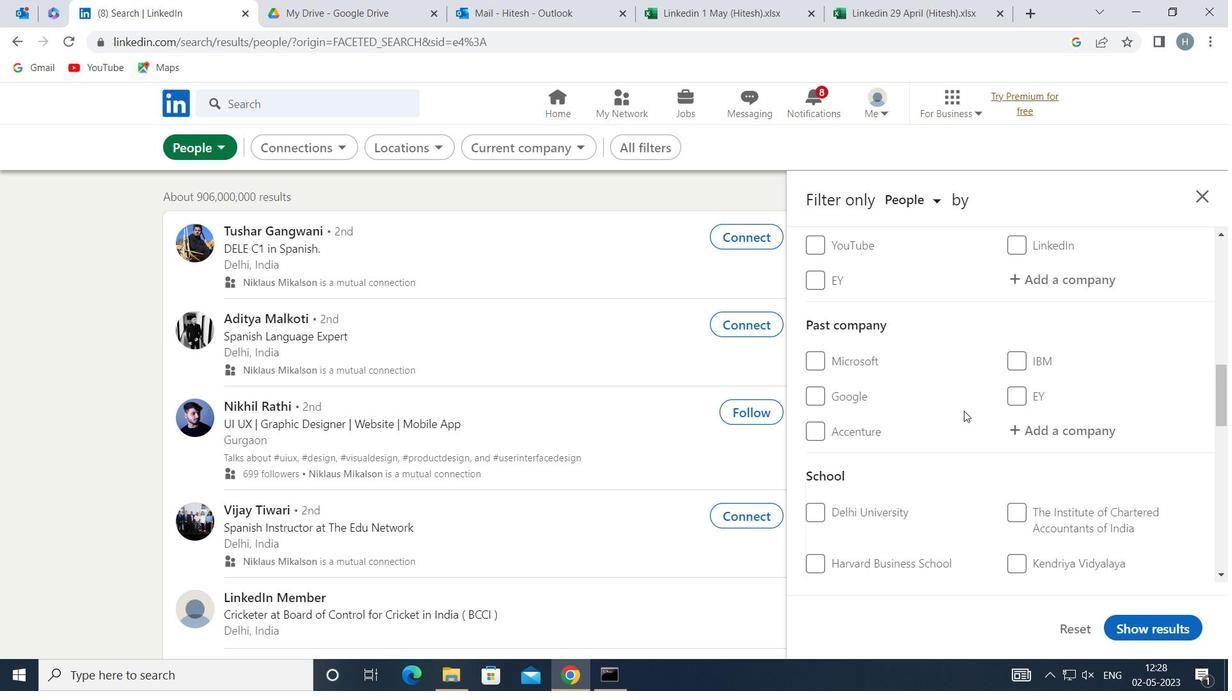 
Action: Mouse scrolled (964, 410) with delta (0, 0)
Screenshot: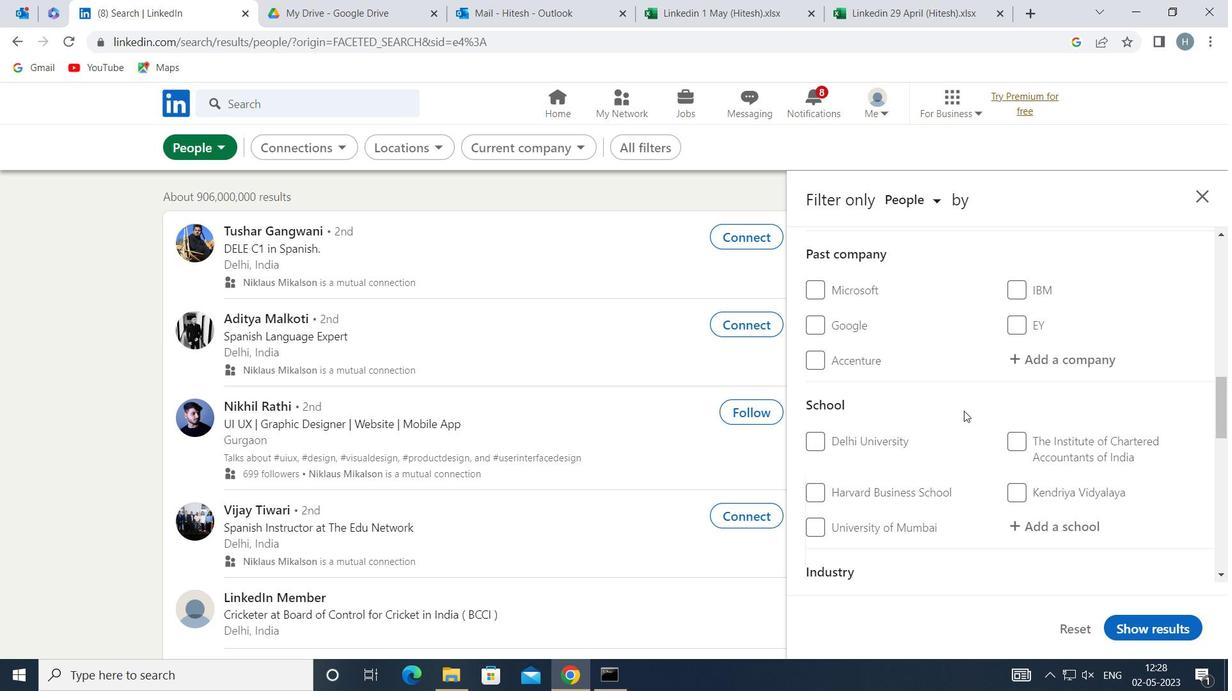
Action: Mouse moved to (963, 412)
Screenshot: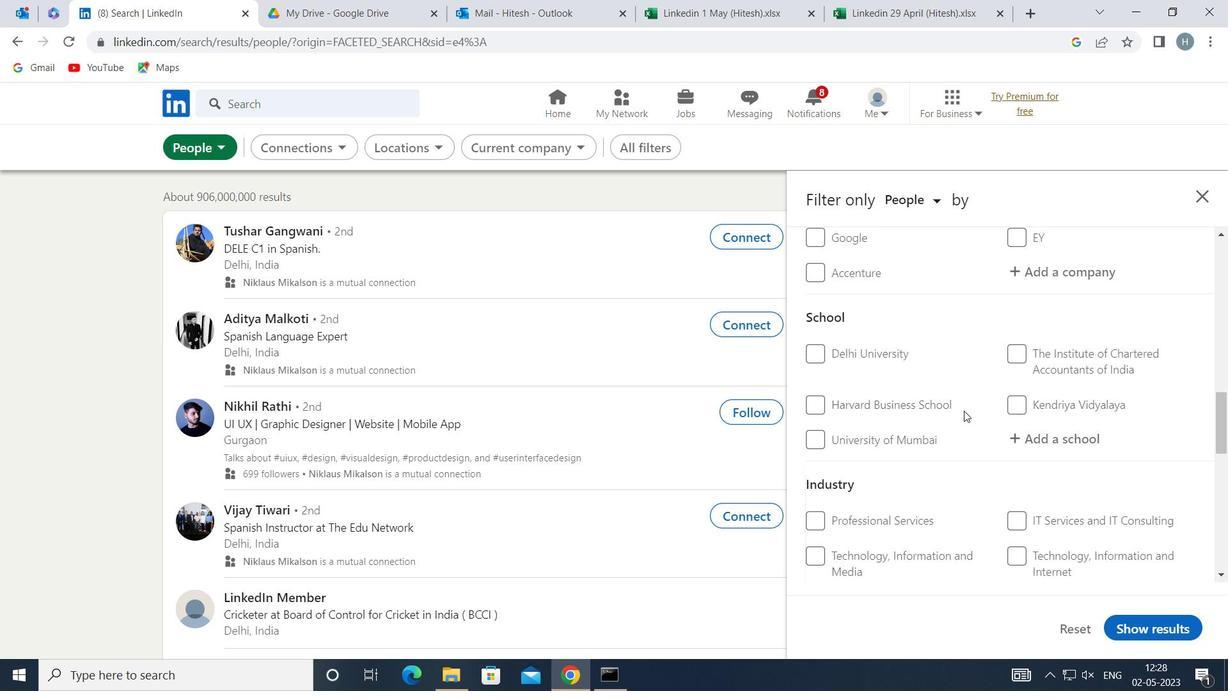 
Action: Mouse scrolled (963, 411) with delta (0, 0)
Screenshot: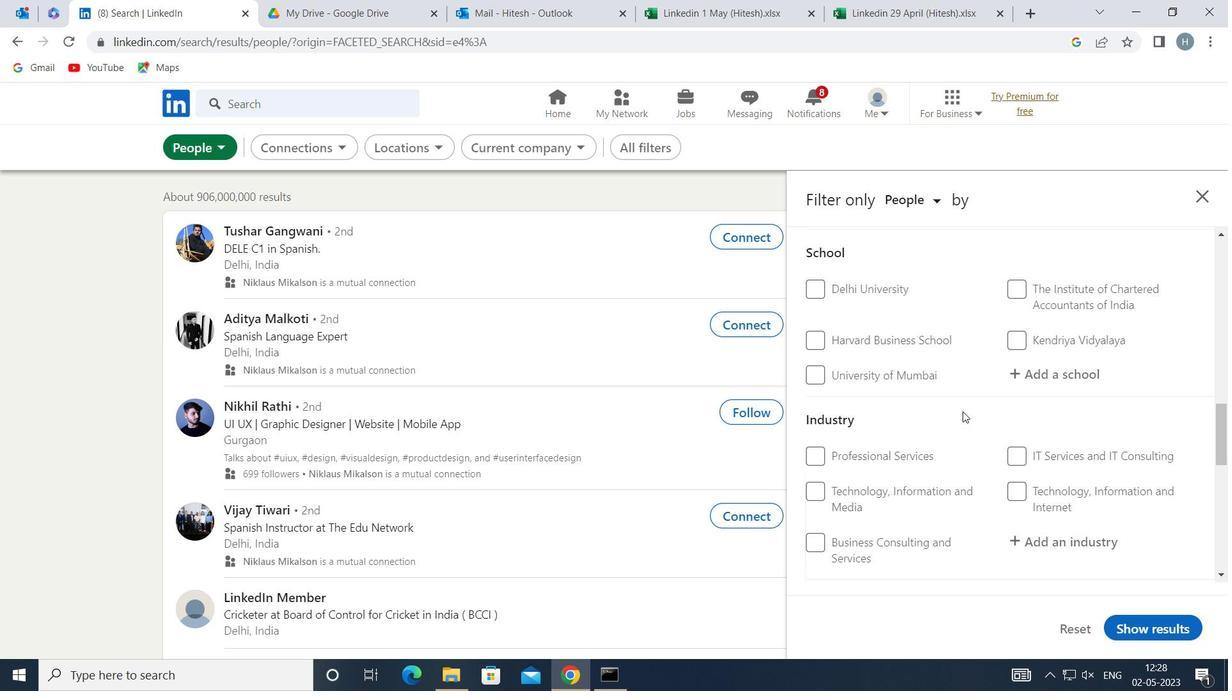 
Action: Mouse scrolled (963, 411) with delta (0, 0)
Screenshot: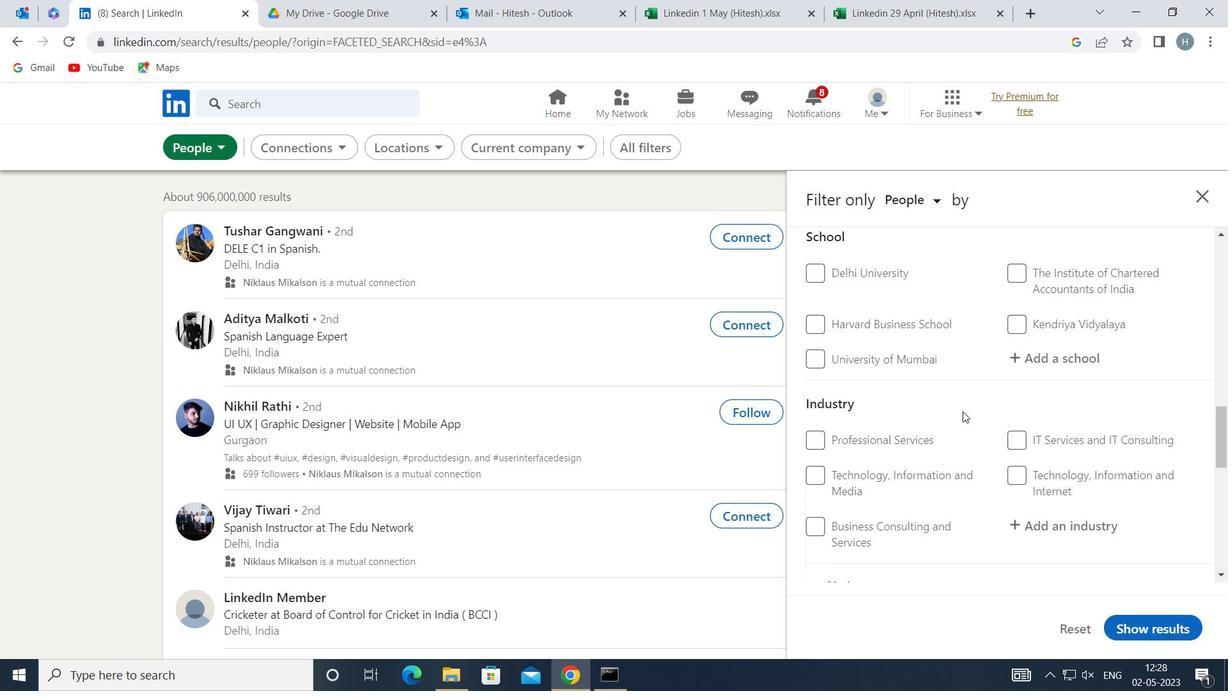 
Action: Mouse scrolled (963, 411) with delta (0, 0)
Screenshot: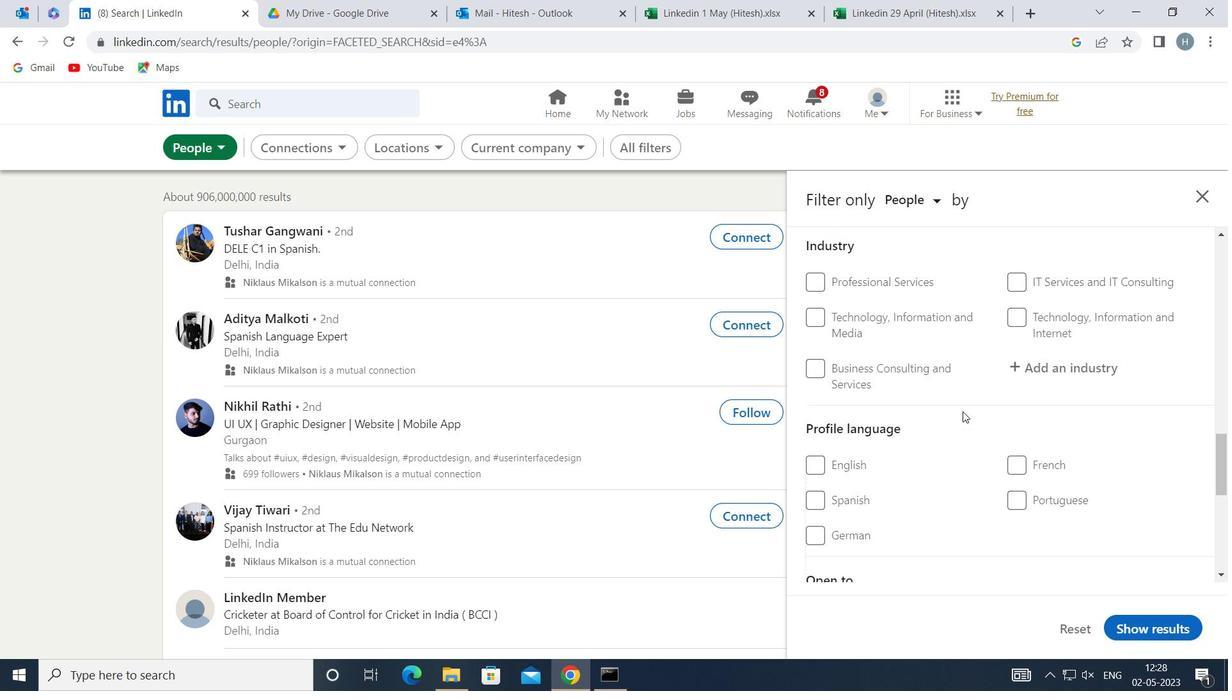 
Action: Mouse moved to (849, 447)
Screenshot: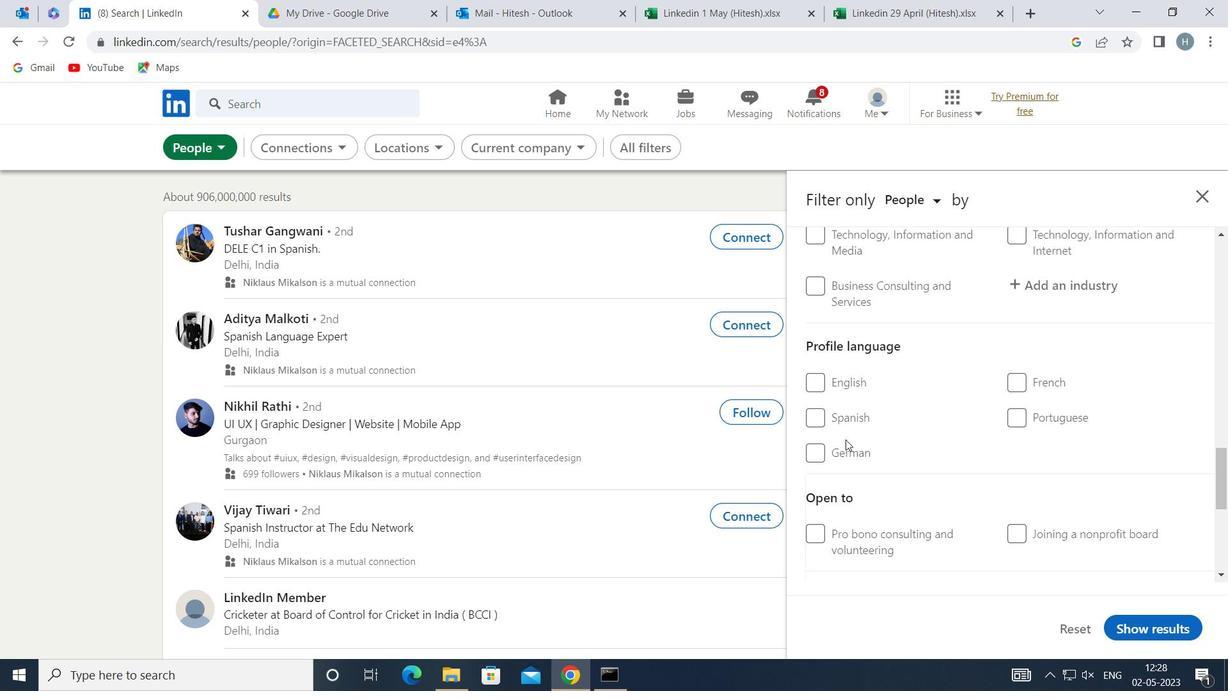 
Action: Mouse pressed left at (849, 447)
Screenshot: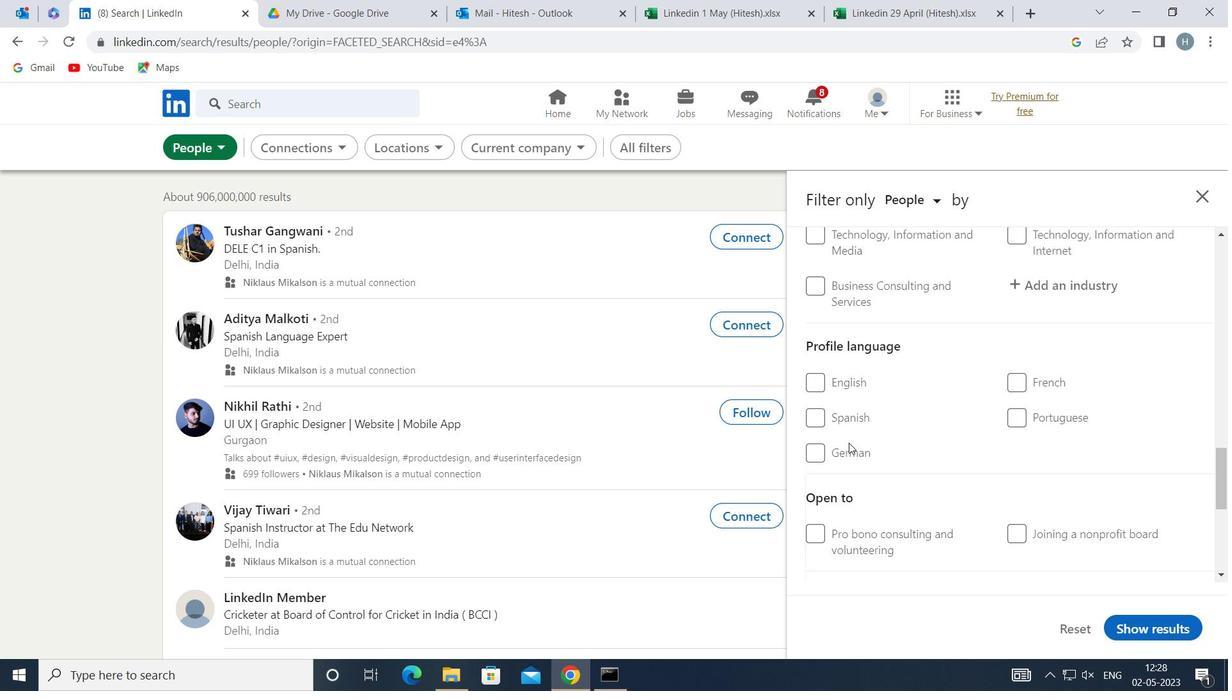 
Action: Mouse moved to (972, 427)
Screenshot: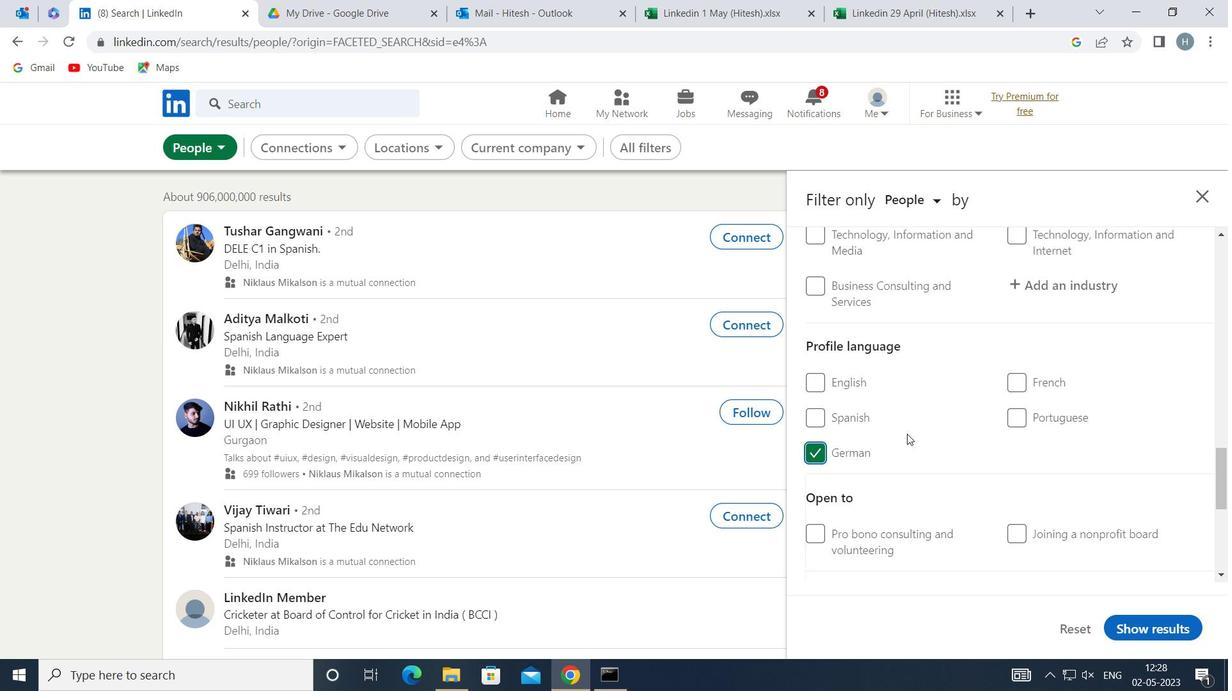 
Action: Mouse scrolled (972, 428) with delta (0, 0)
Screenshot: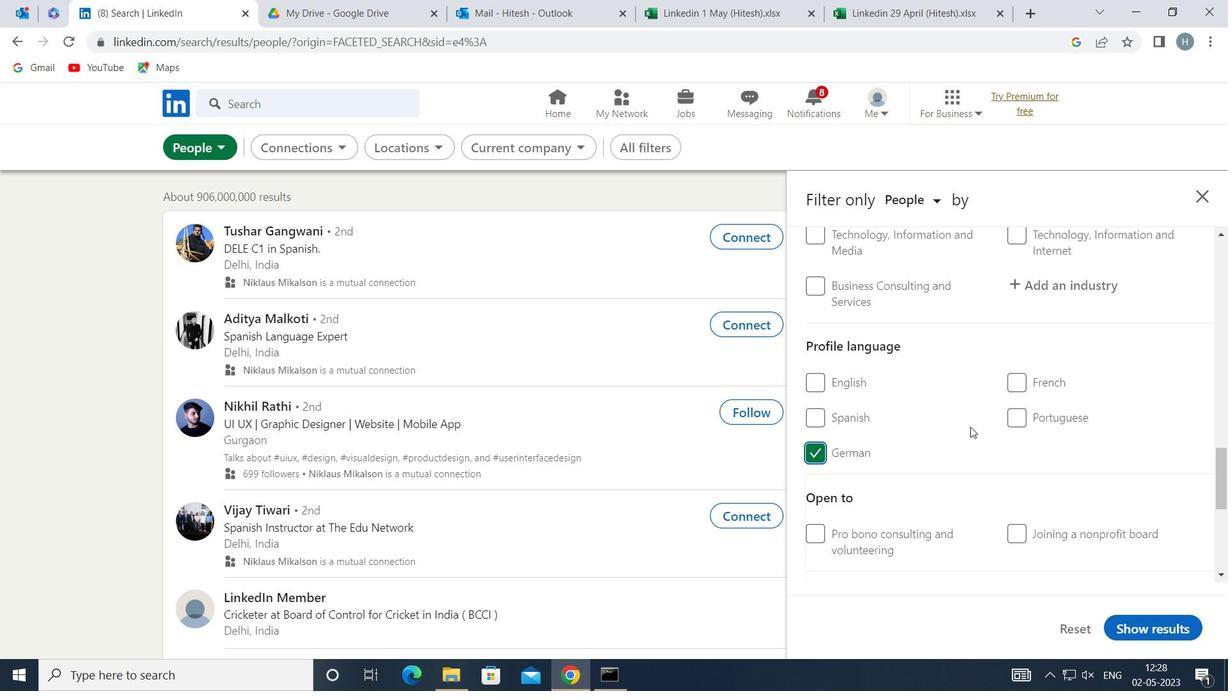 
Action: Mouse moved to (972, 426)
Screenshot: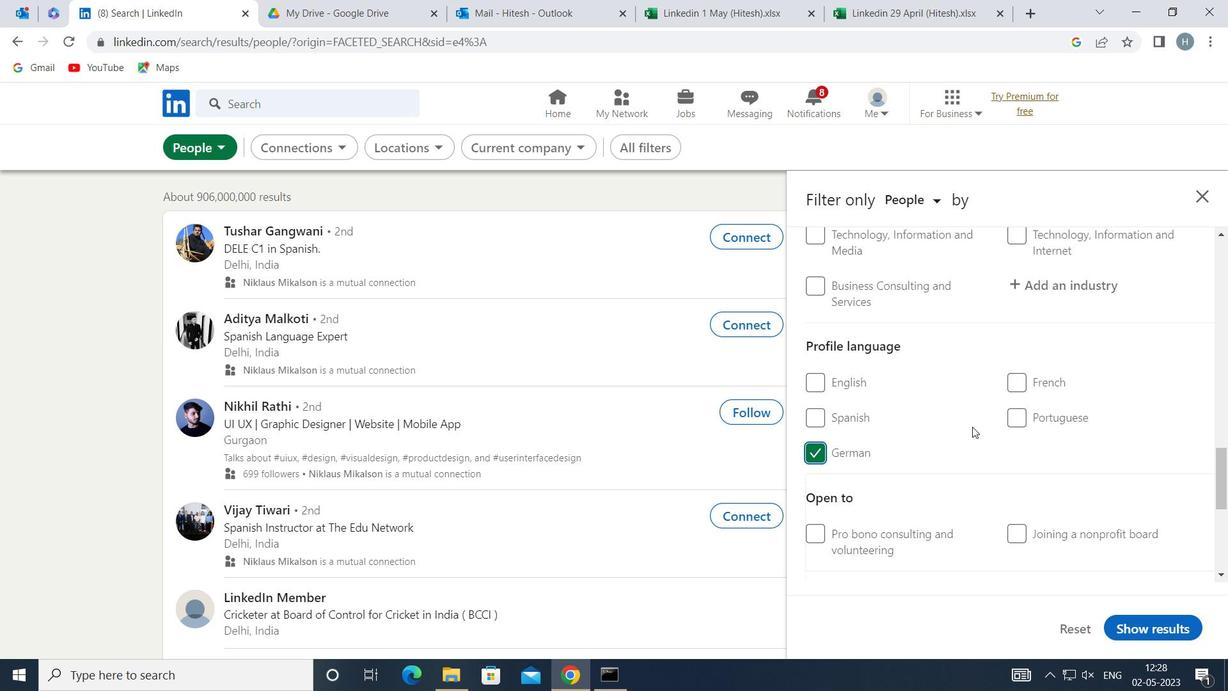 
Action: Mouse scrolled (972, 426) with delta (0, 0)
Screenshot: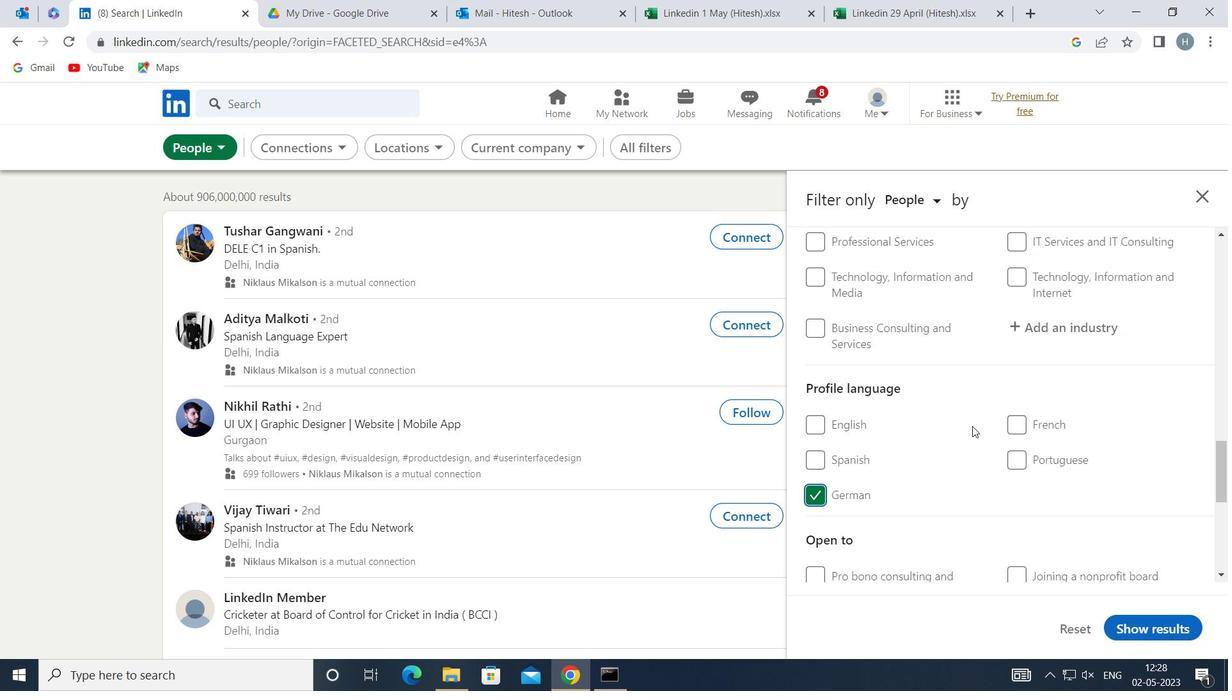 
Action: Mouse scrolled (972, 426) with delta (0, 0)
Screenshot: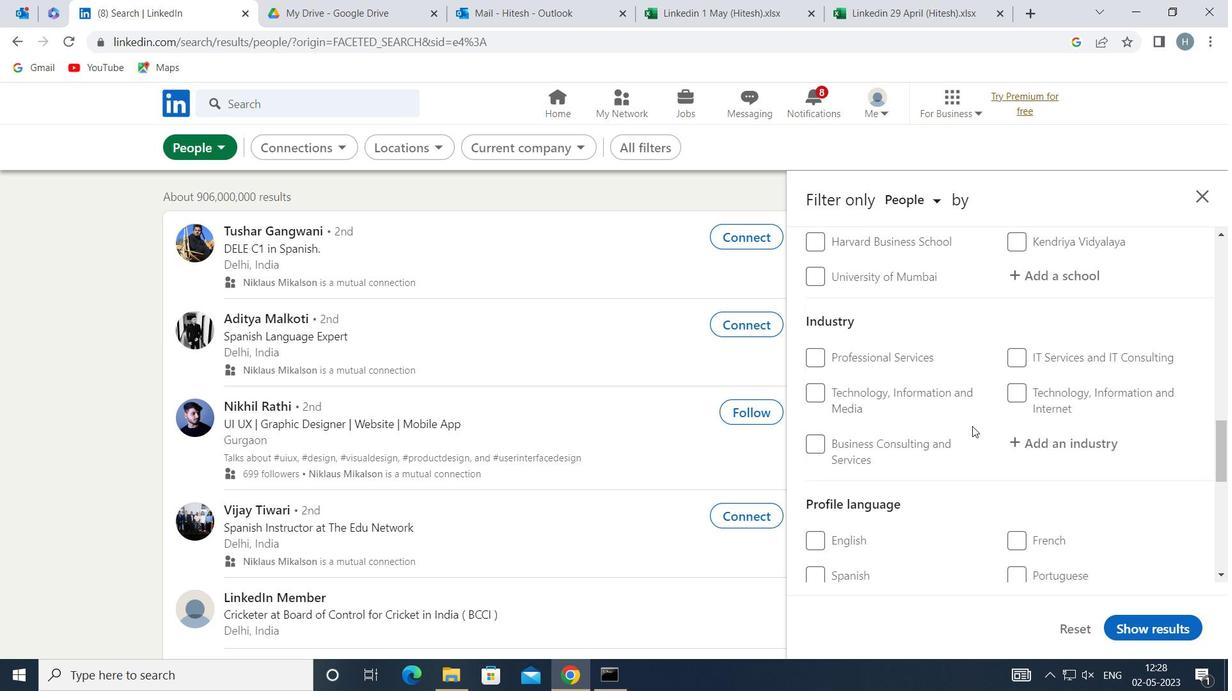 
Action: Mouse scrolled (972, 426) with delta (0, 0)
Screenshot: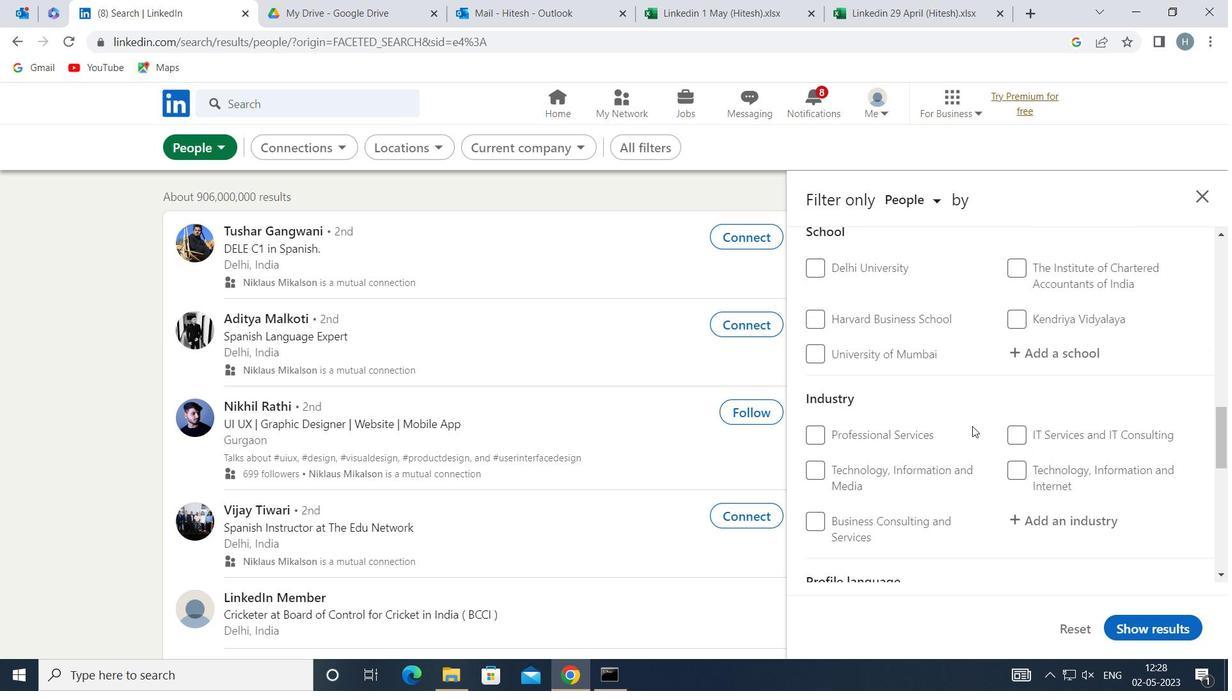 
Action: Mouse scrolled (972, 426) with delta (0, 0)
Screenshot: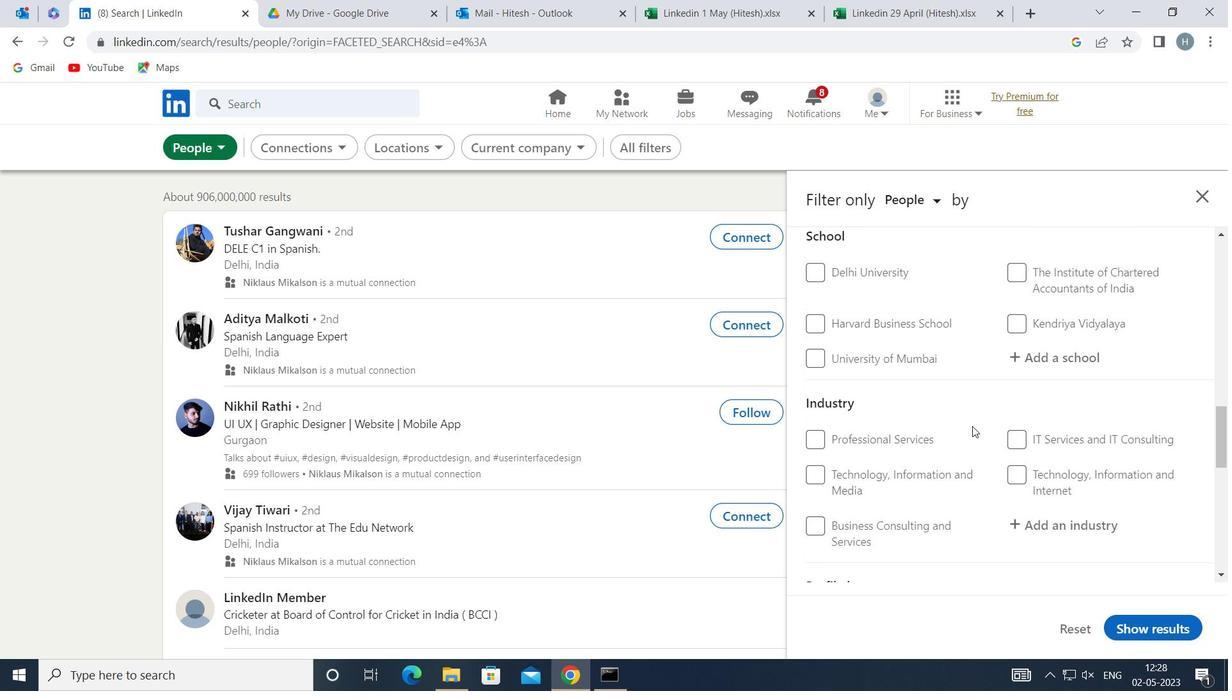 
Action: Mouse scrolled (972, 426) with delta (0, 0)
Screenshot: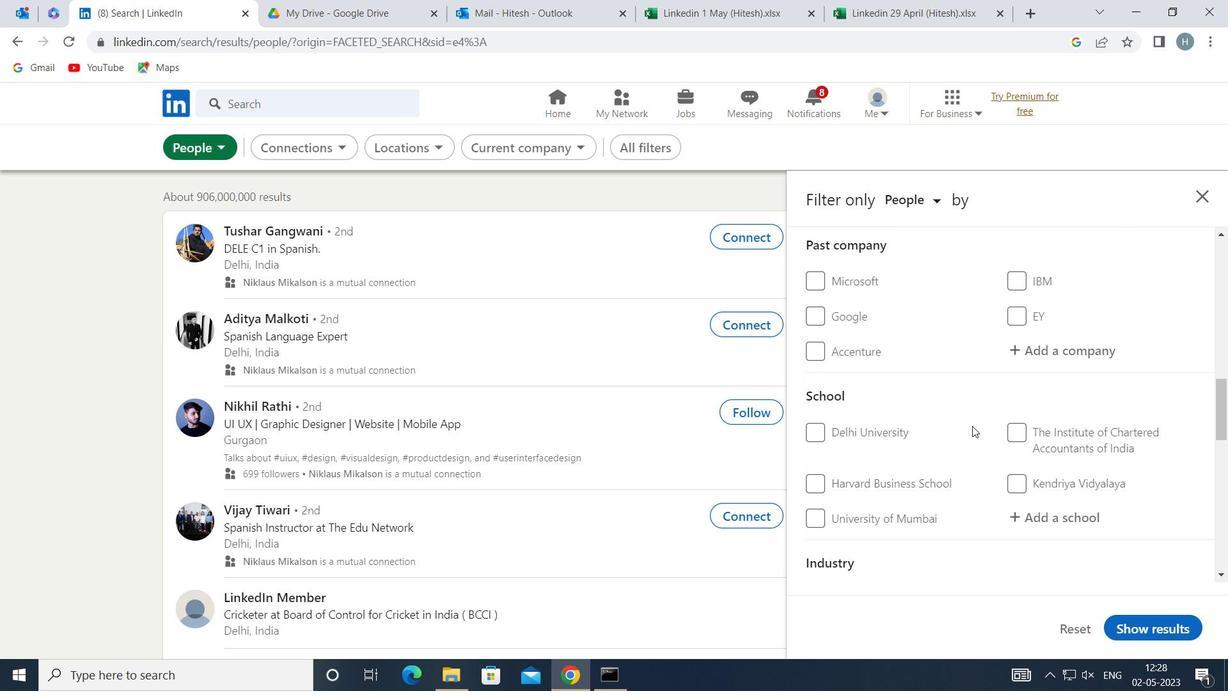 
Action: Mouse scrolled (972, 426) with delta (0, 0)
Screenshot: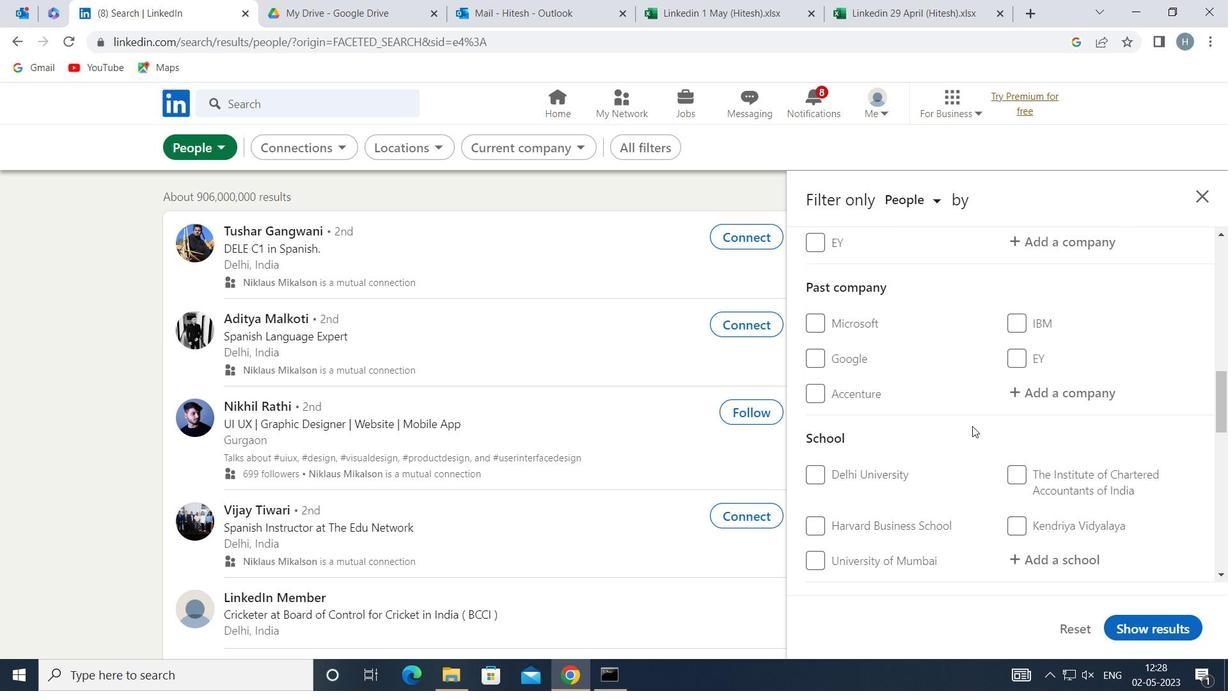 
Action: Mouse scrolled (972, 426) with delta (0, 0)
Screenshot: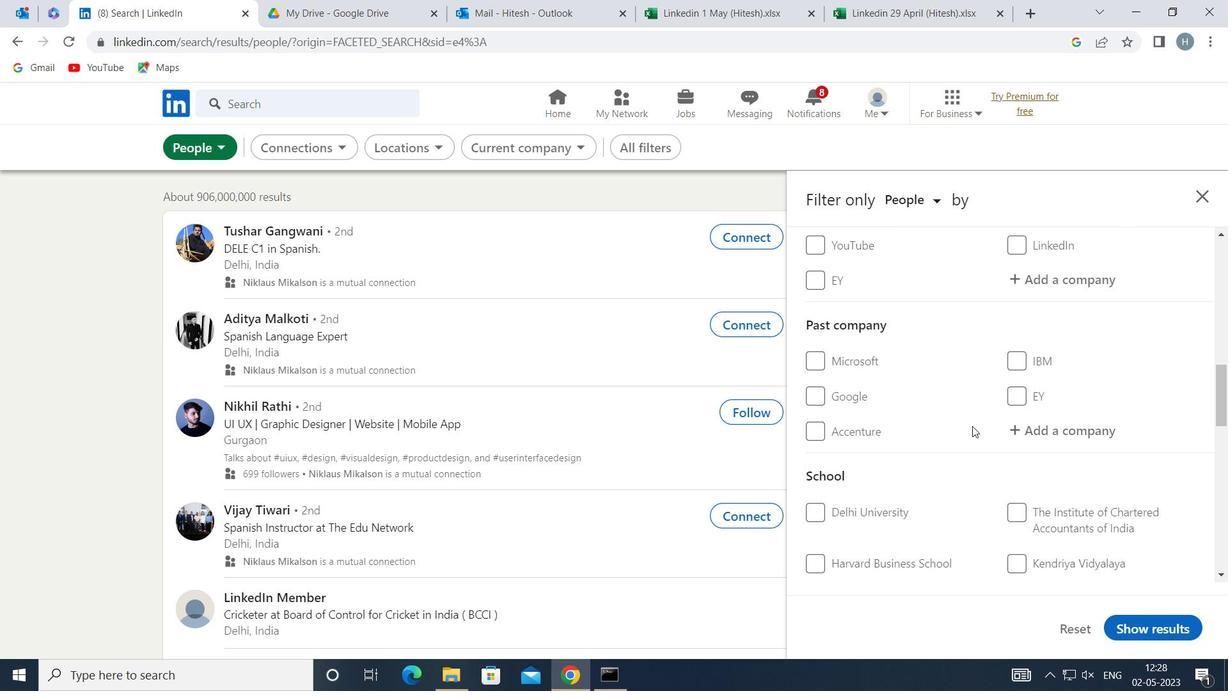 
Action: Mouse moved to (1054, 435)
Screenshot: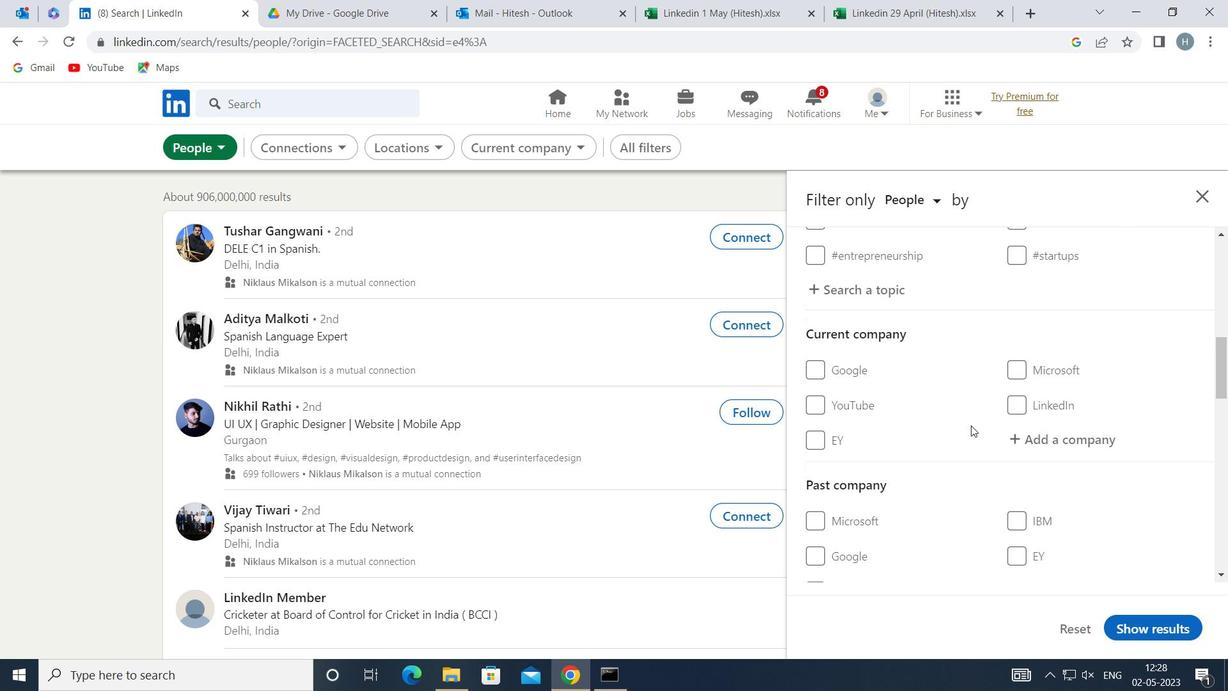 
Action: Mouse pressed left at (1054, 435)
Screenshot: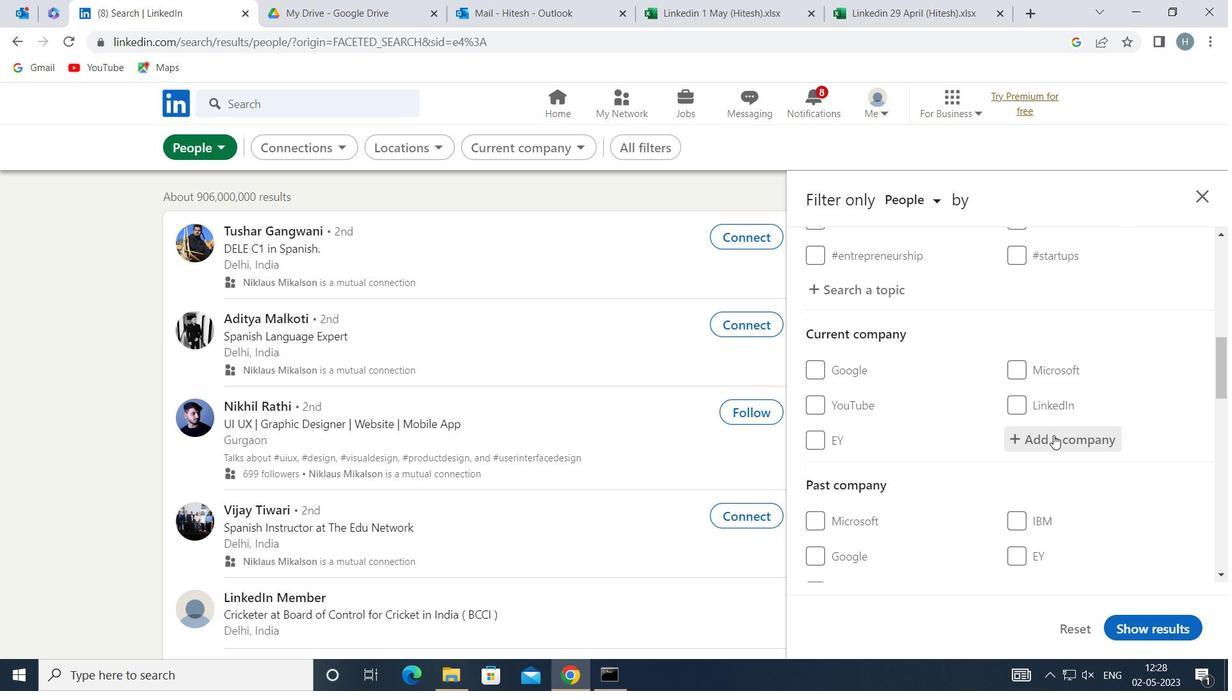 
Action: Mouse moved to (1055, 435)
Screenshot: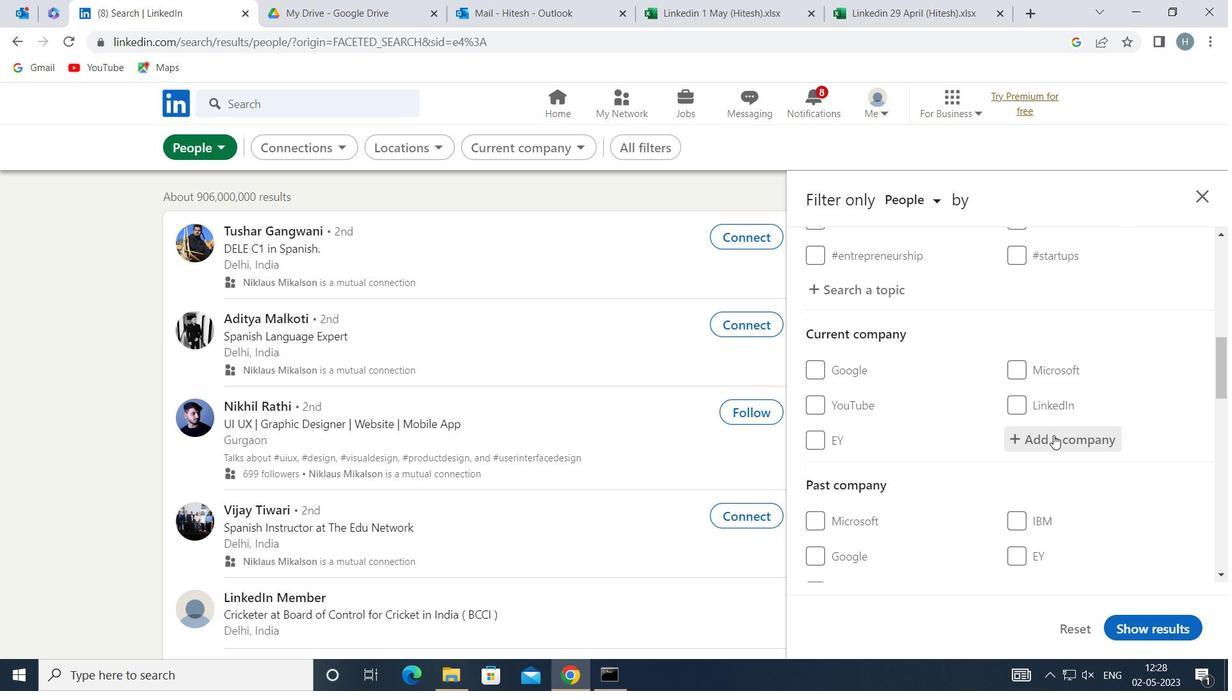 
Action: Key pressed <Key.shift>VODAFO
Screenshot: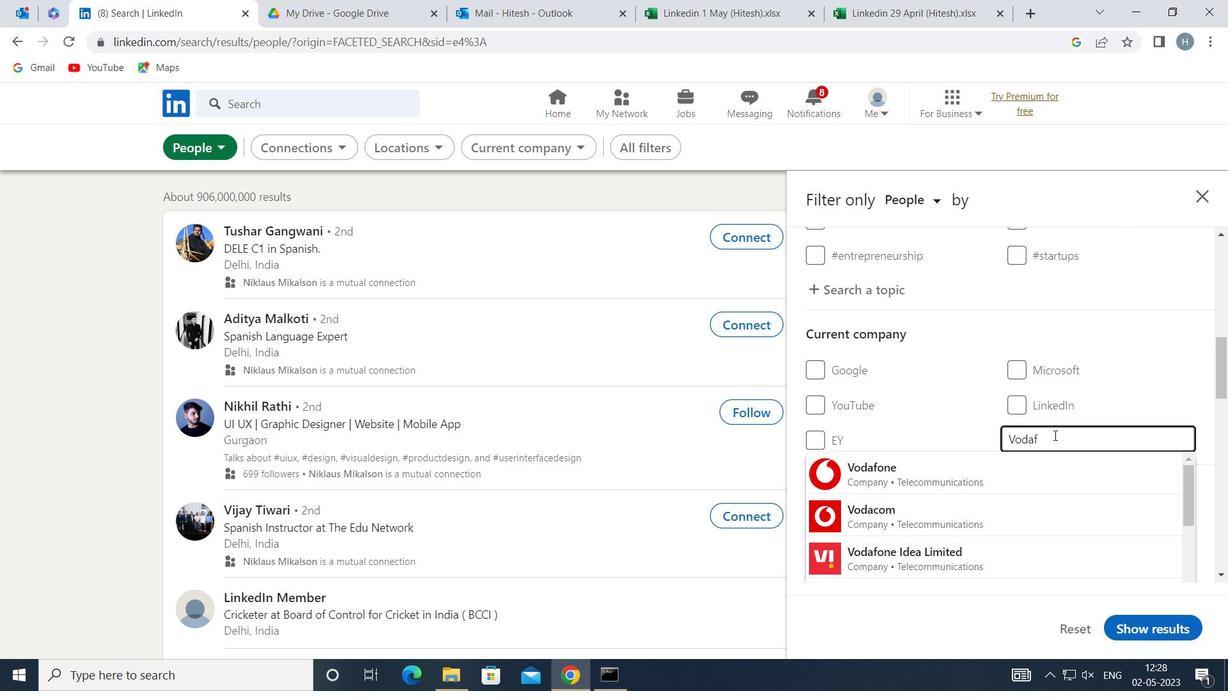 
Action: Mouse moved to (1009, 497)
Screenshot: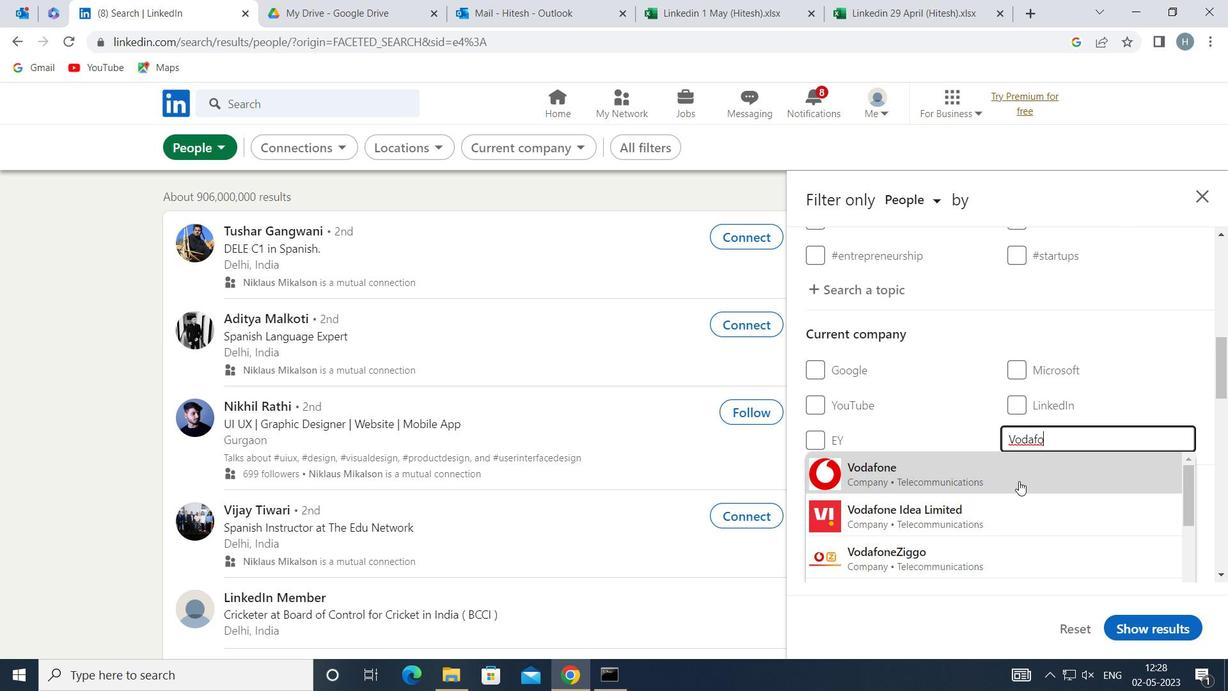 
Action: Mouse pressed left at (1009, 497)
Screenshot: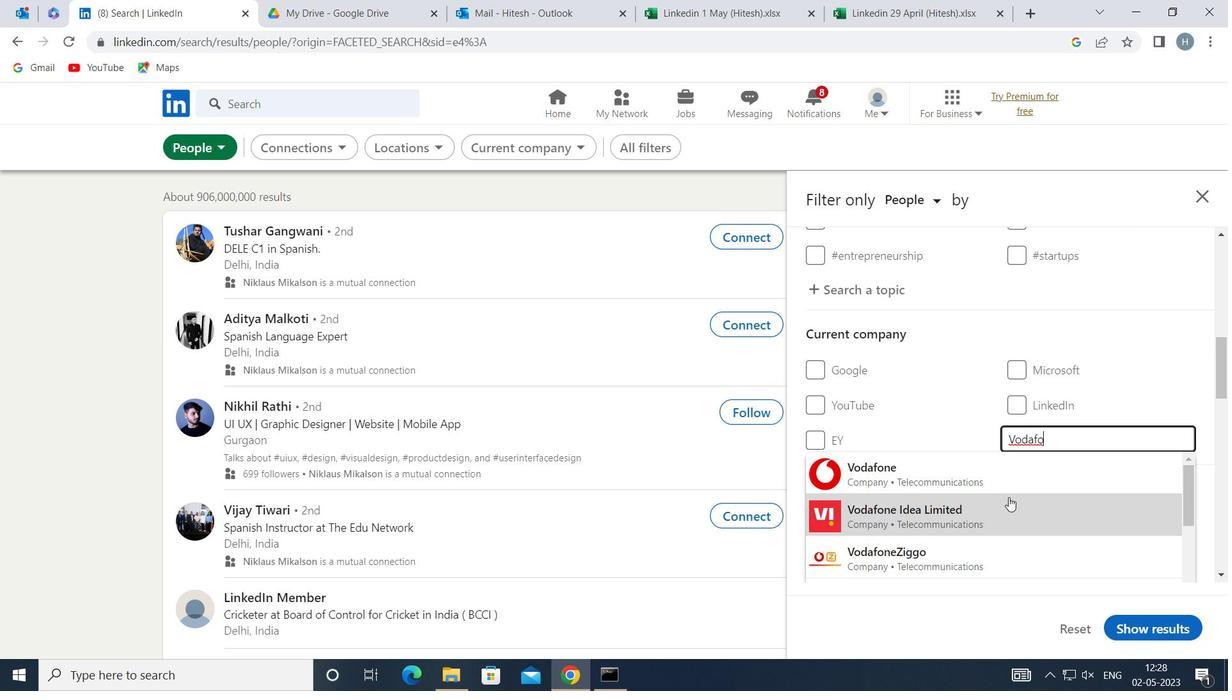 
Action: Mouse moved to (965, 424)
Screenshot: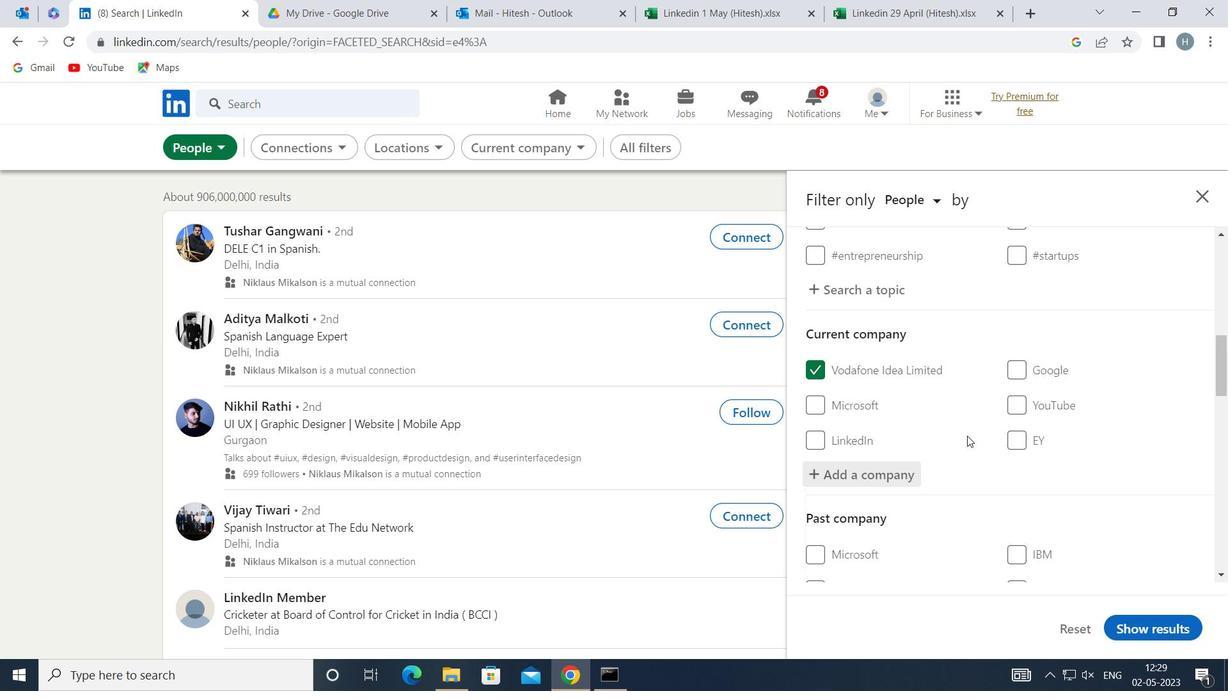
Action: Mouse scrolled (965, 424) with delta (0, 0)
Screenshot: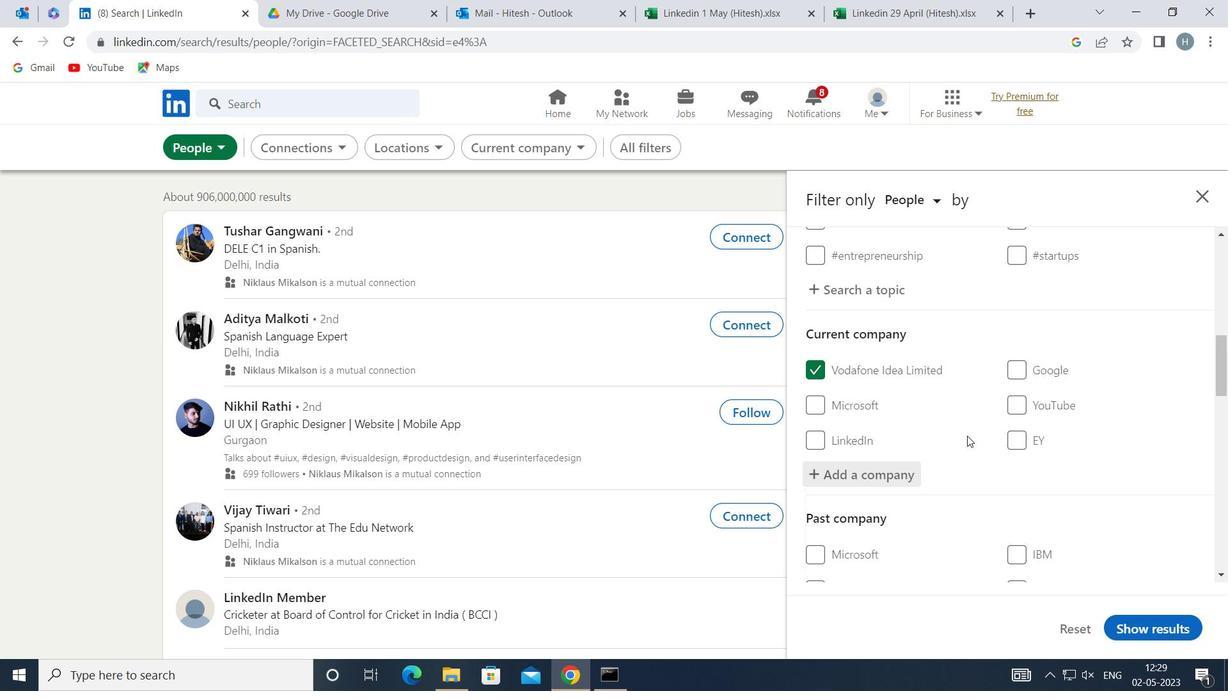 
Action: Mouse moved to (960, 418)
Screenshot: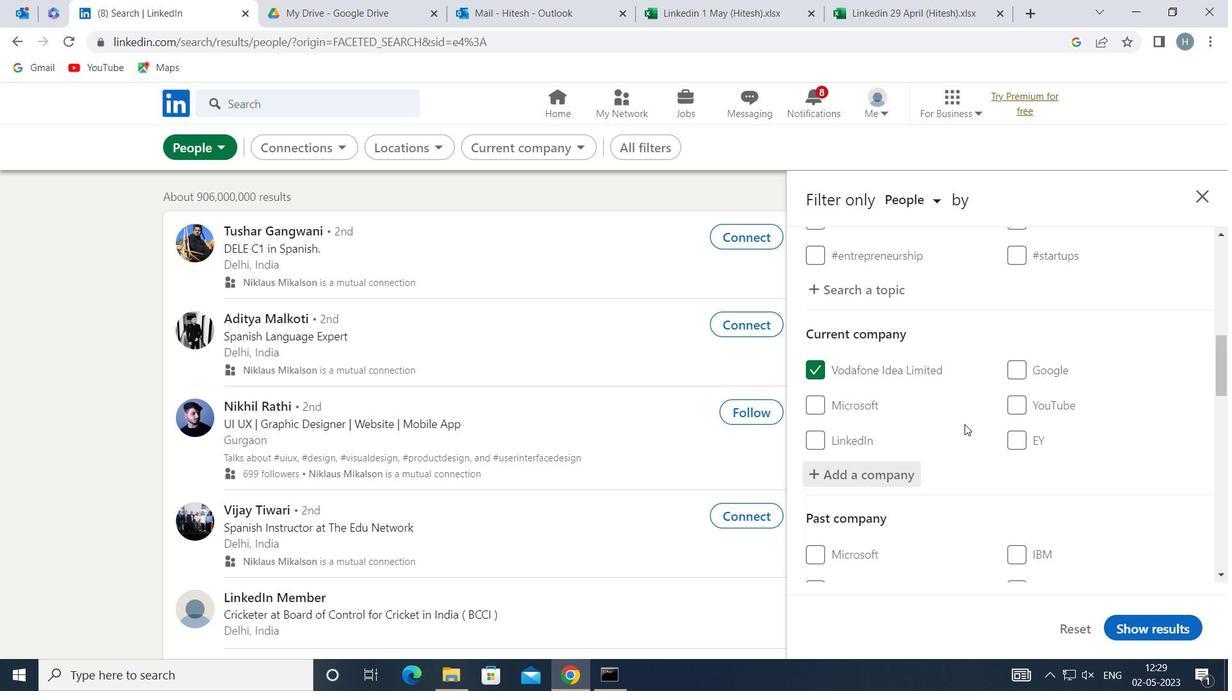 
Action: Mouse scrolled (960, 417) with delta (0, 0)
Screenshot: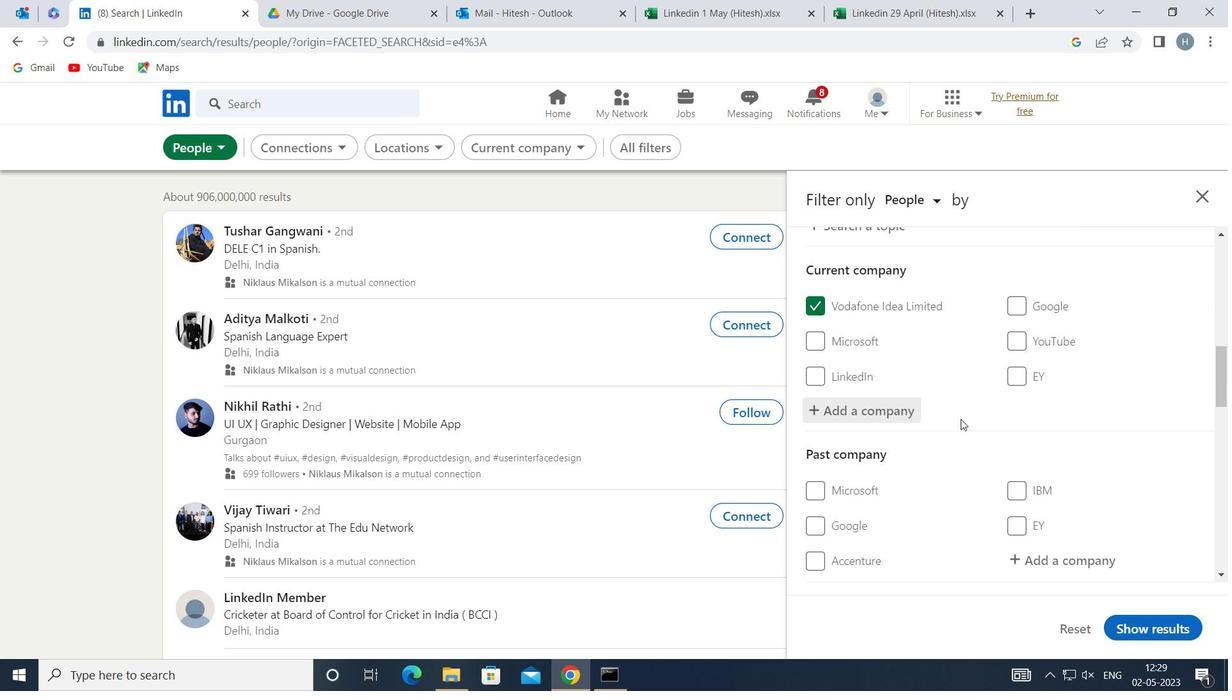 
Action: Mouse scrolled (960, 417) with delta (0, 0)
Screenshot: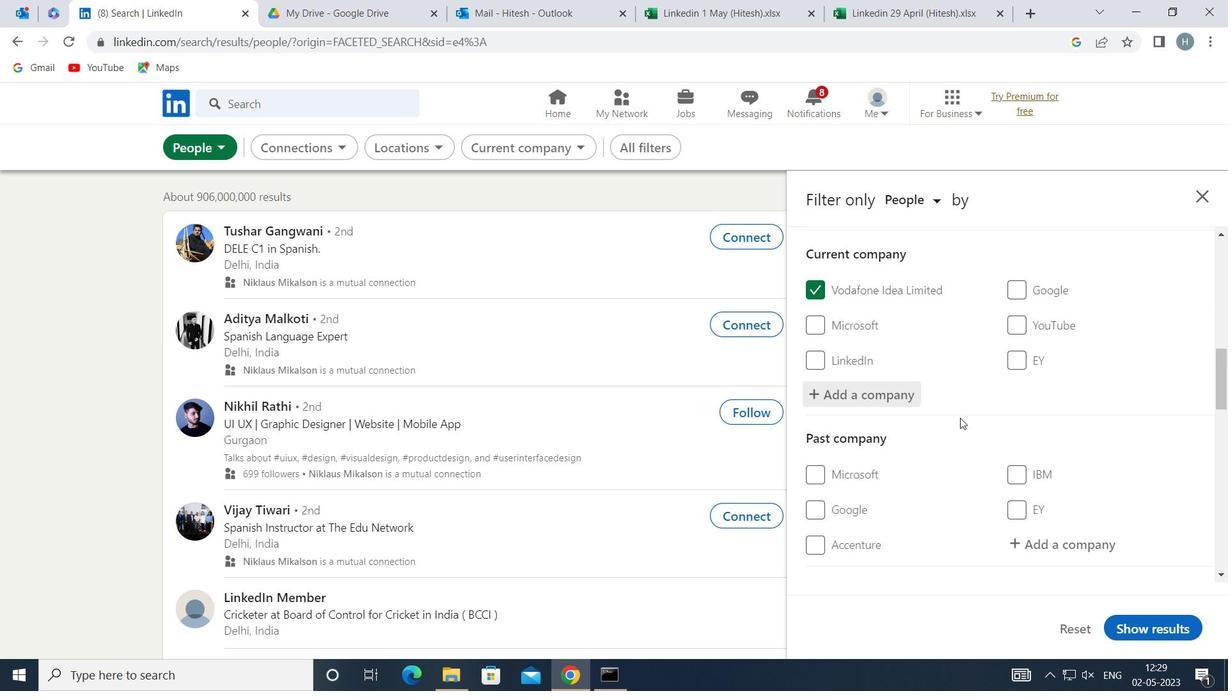 
Action: Mouse scrolled (960, 417) with delta (0, 0)
Screenshot: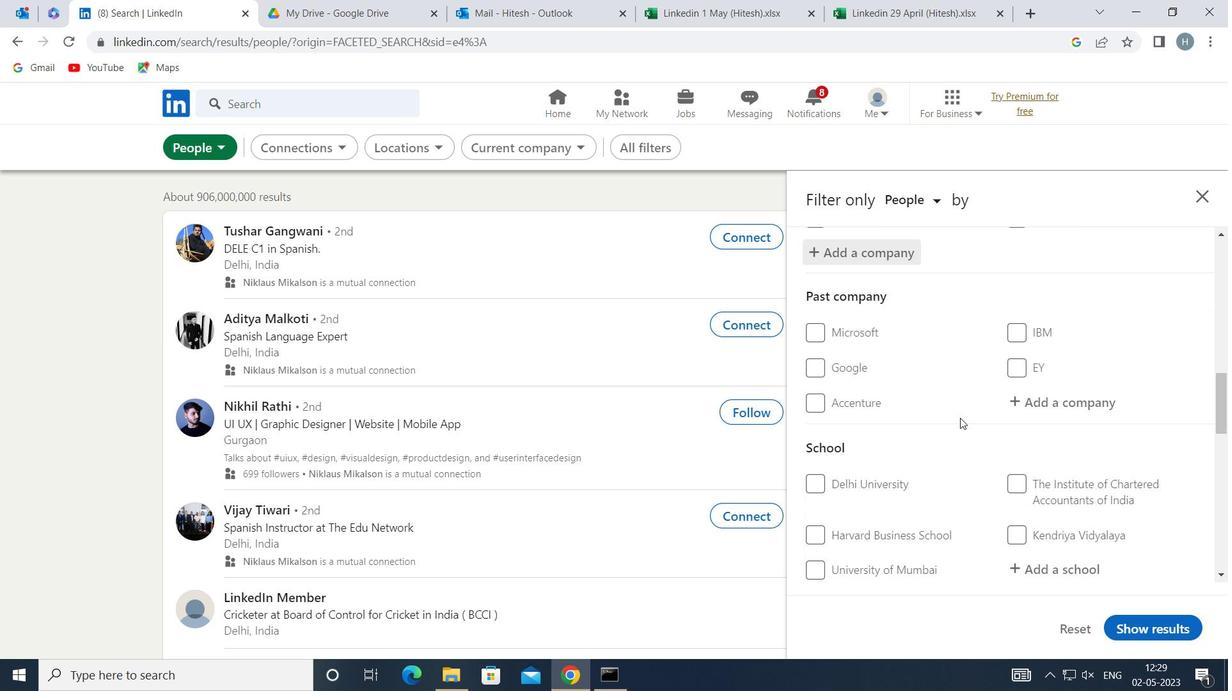 
Action: Mouse moved to (1052, 466)
Screenshot: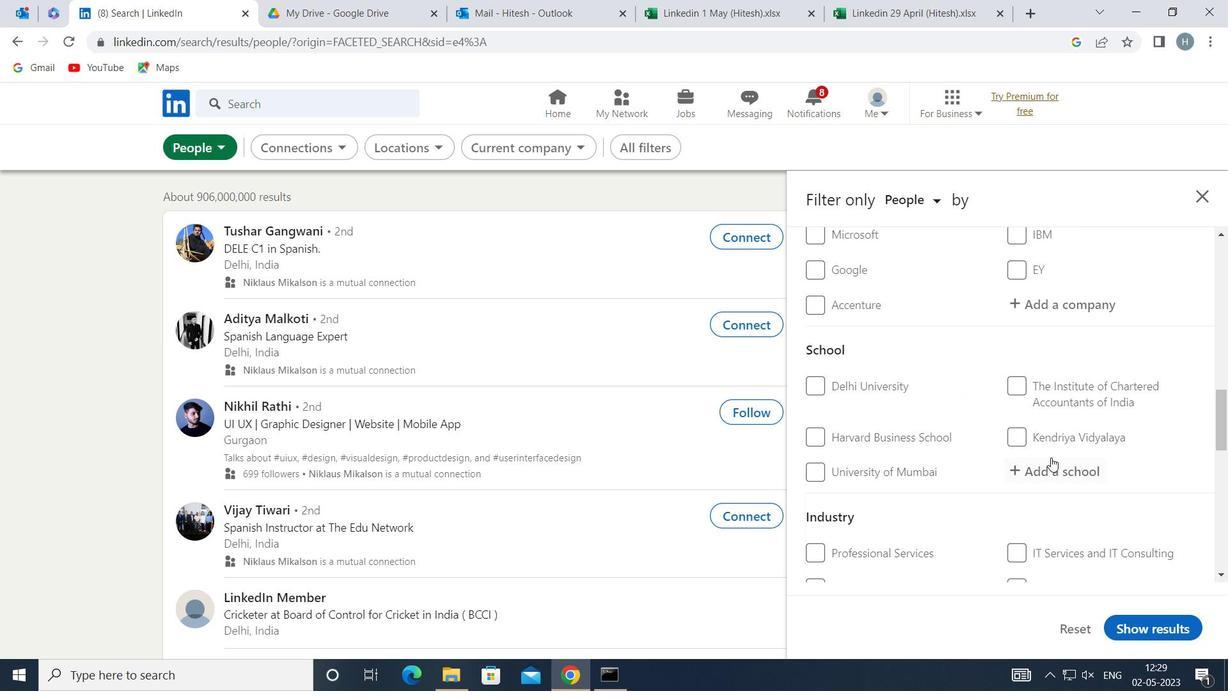 
Action: Mouse pressed left at (1052, 466)
Screenshot: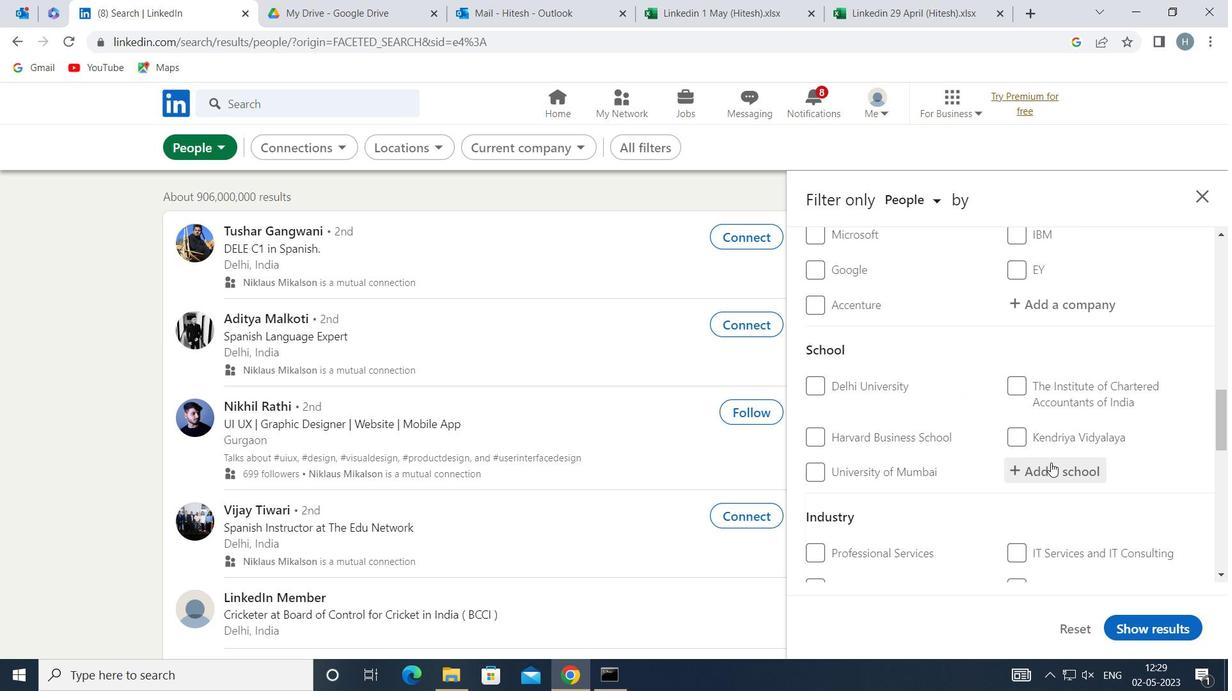 
Action: Mouse moved to (1052, 467)
Screenshot: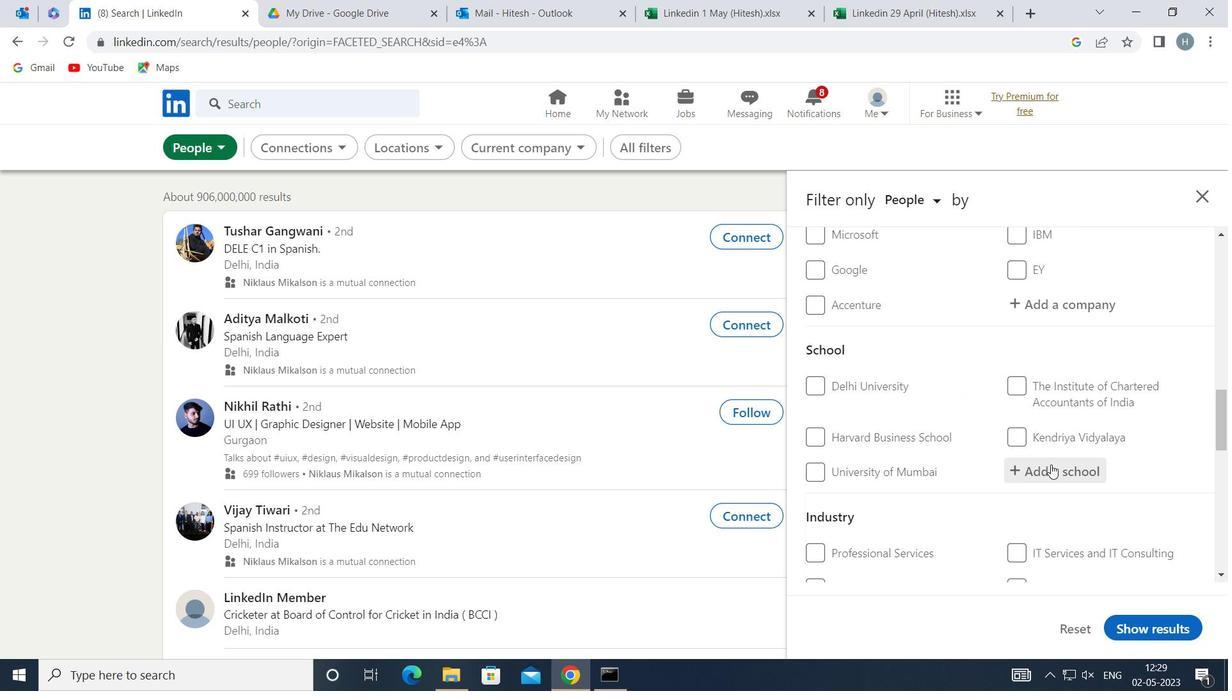 
Action: Key pressed <Key.shift>RIZVI<Key.space><Key.shift>EDUCATION<Key.space>
Screenshot: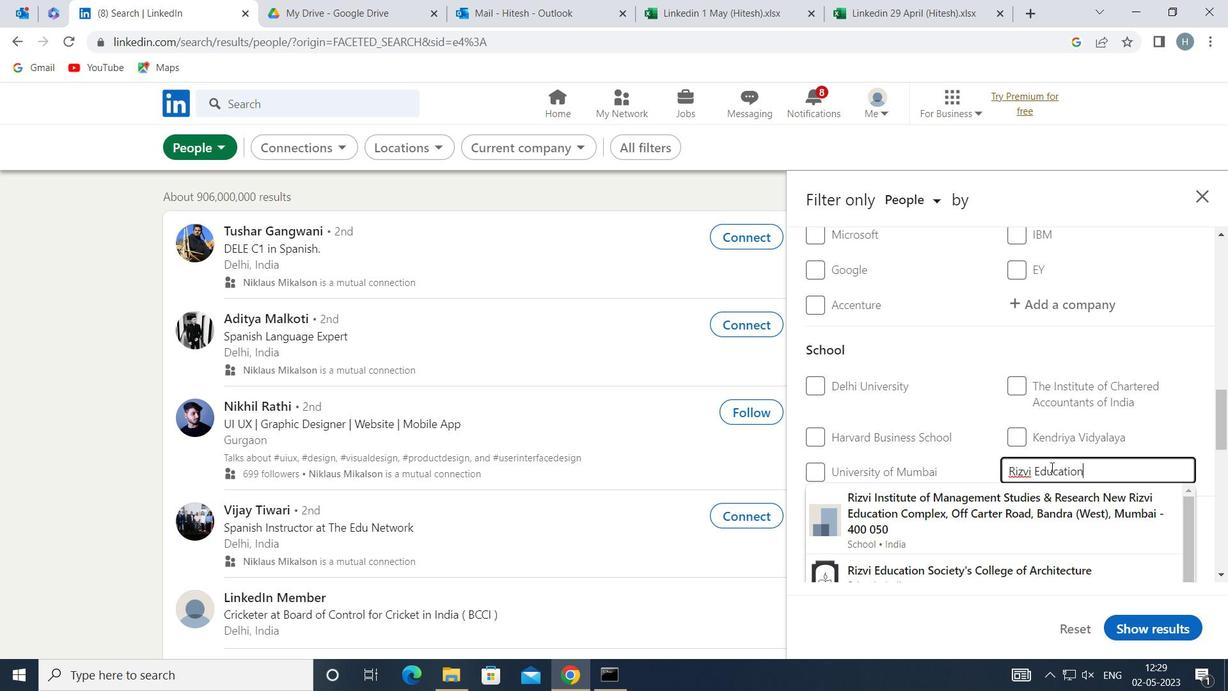 
Action: Mouse moved to (1010, 517)
Screenshot: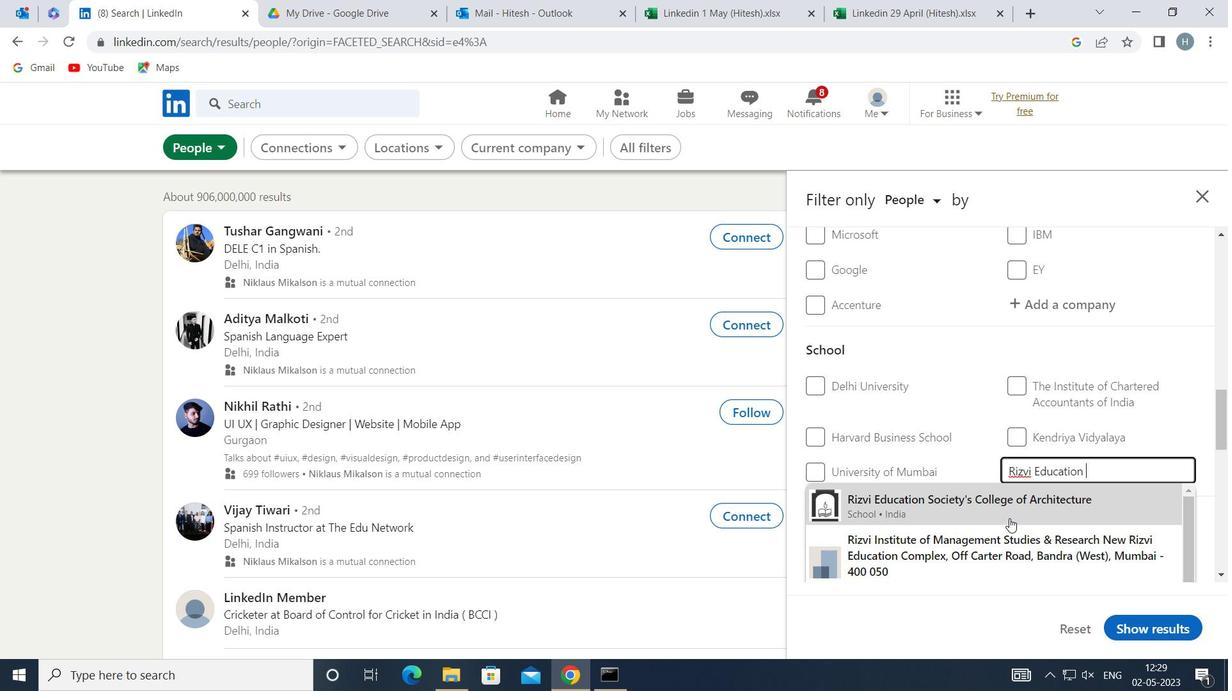 
Action: Mouse scrolled (1010, 516) with delta (0, 0)
Screenshot: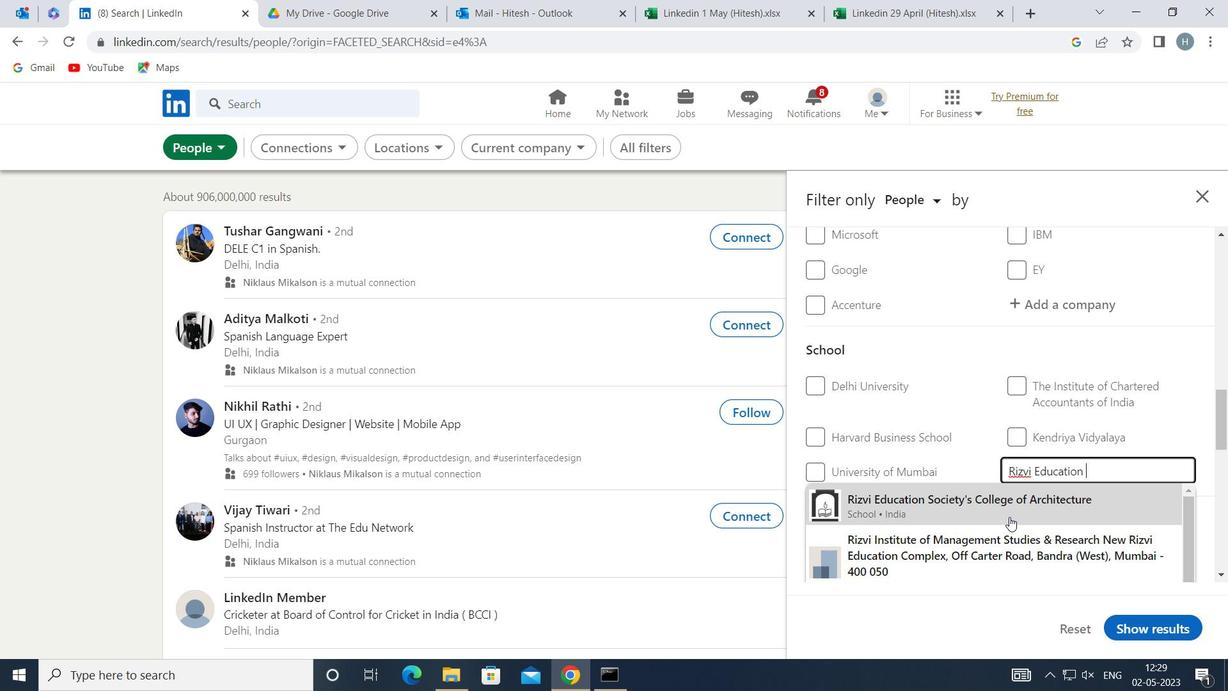 
Action: Mouse moved to (999, 541)
Screenshot: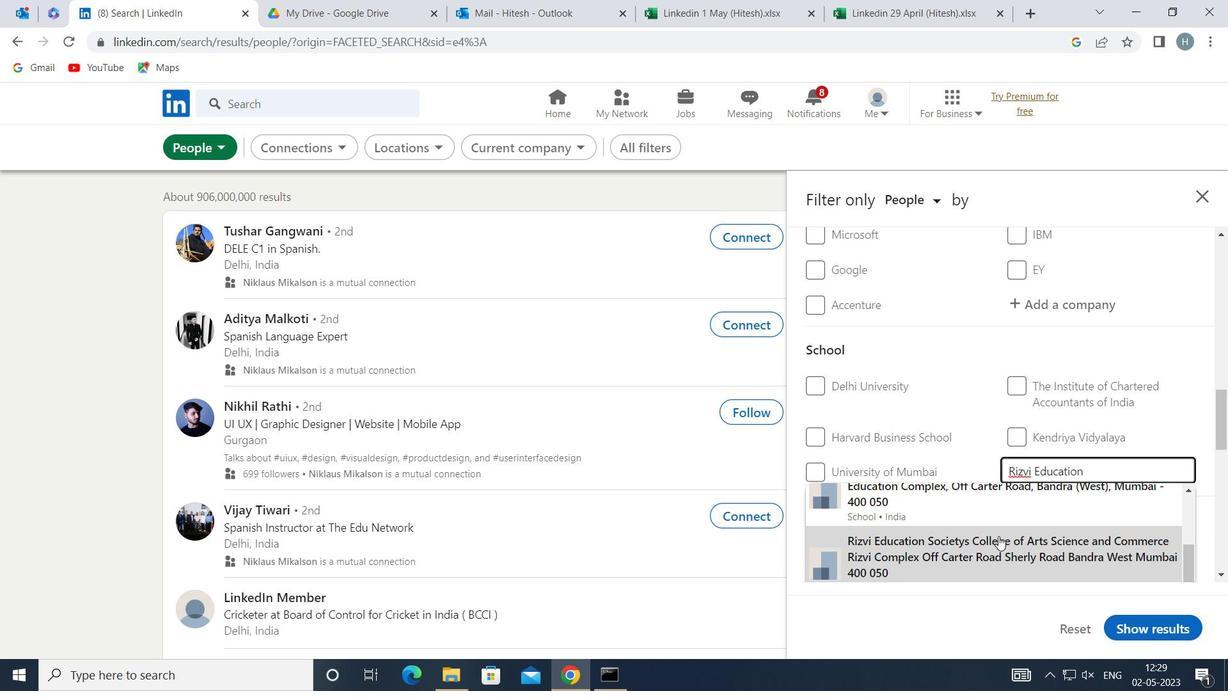 
Action: Mouse pressed left at (999, 541)
Screenshot: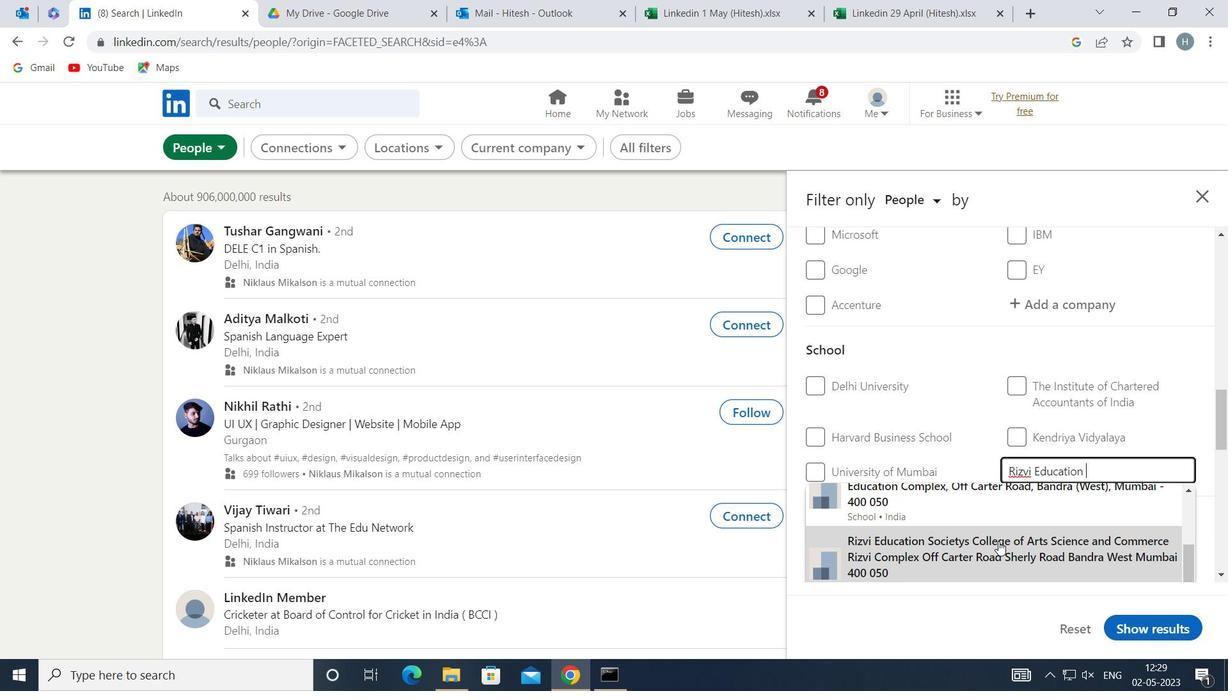 
Action: Mouse moved to (971, 482)
Screenshot: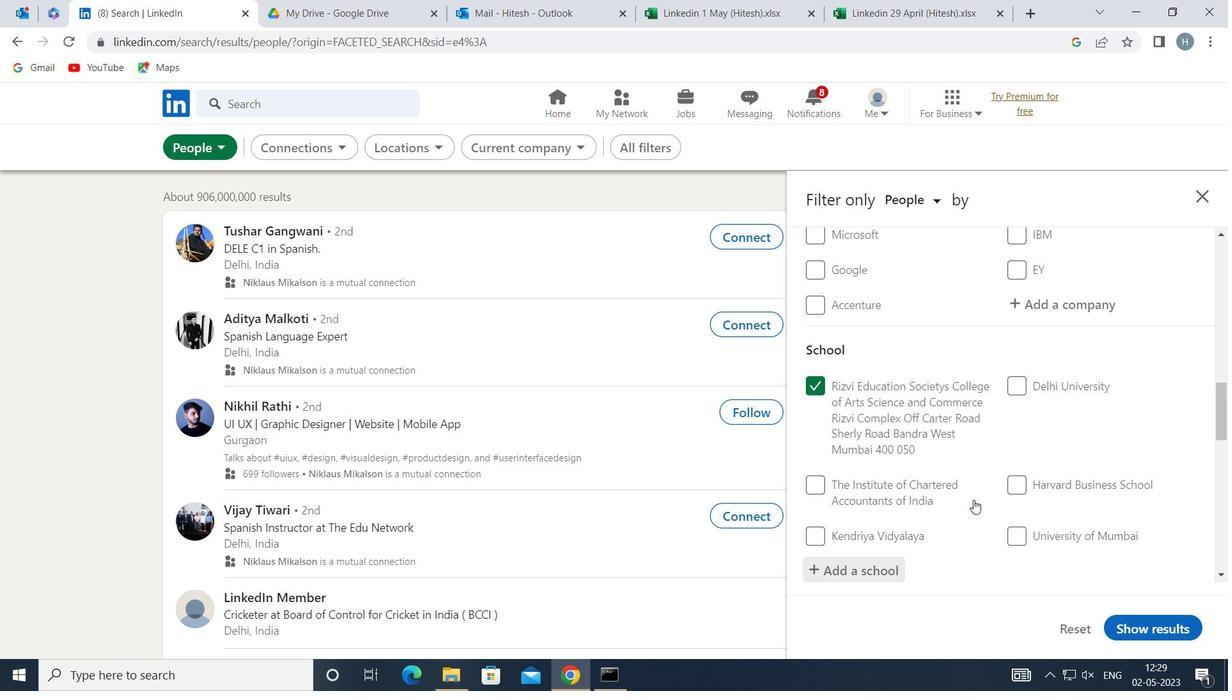 
Action: Mouse scrolled (971, 481) with delta (0, 0)
Screenshot: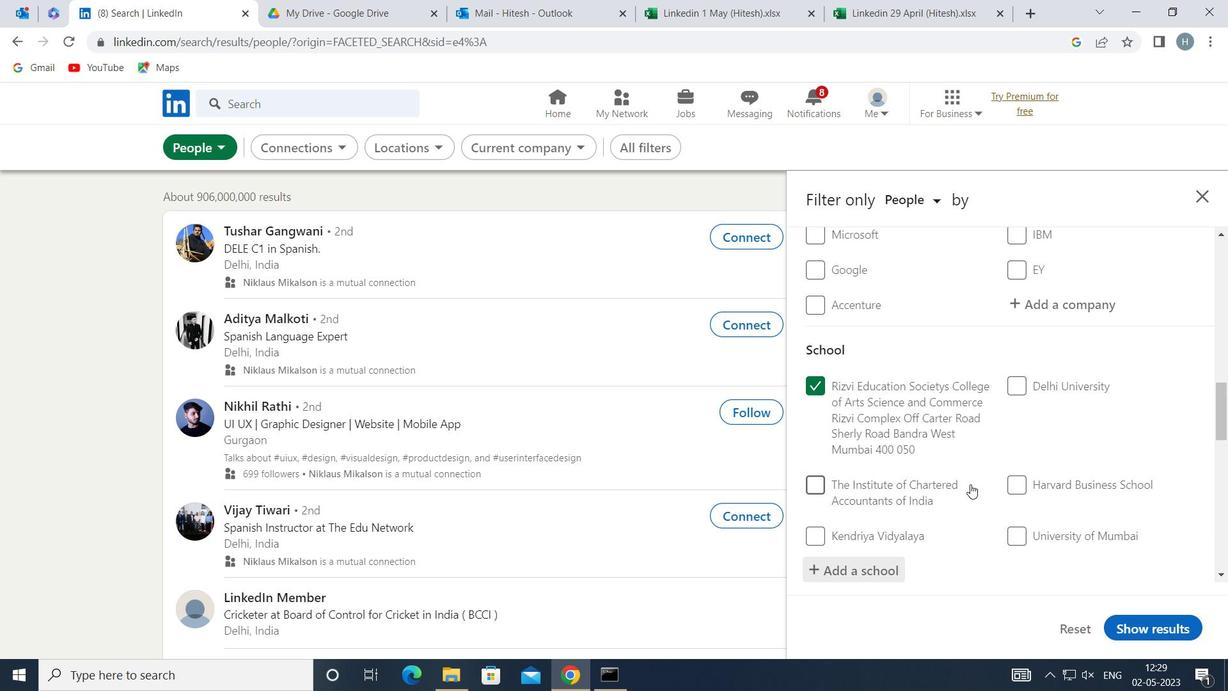 
Action: Mouse moved to (961, 478)
Screenshot: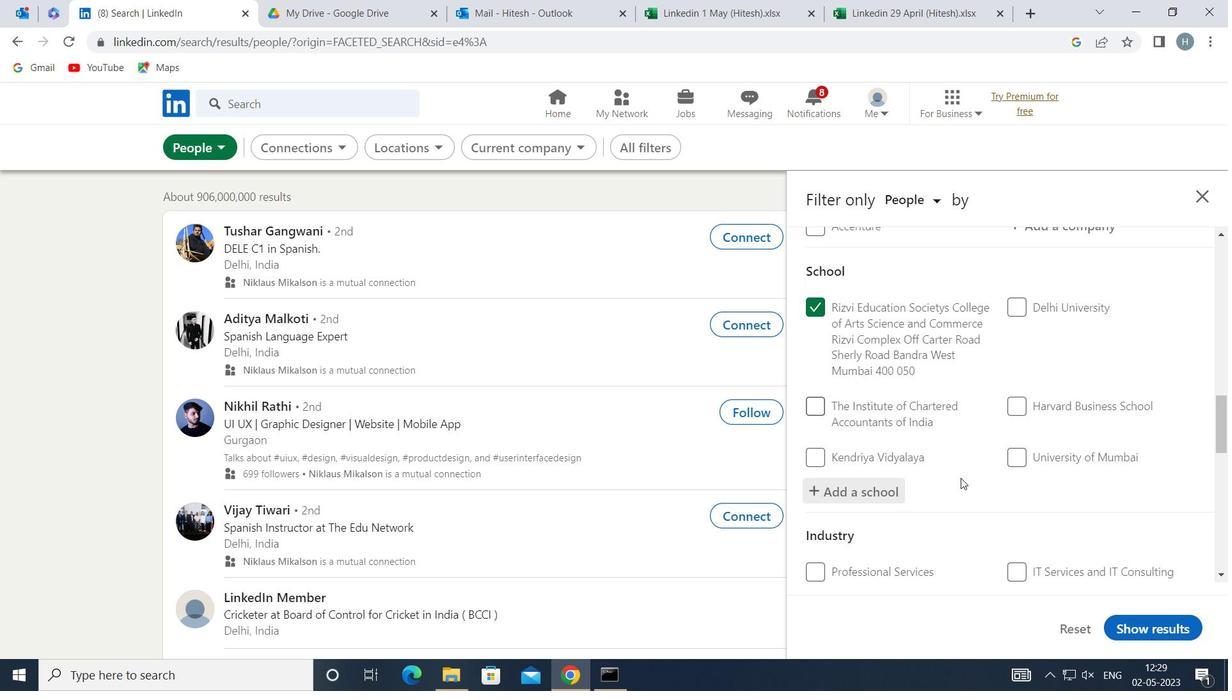 
Action: Mouse scrolled (961, 478) with delta (0, 0)
Screenshot: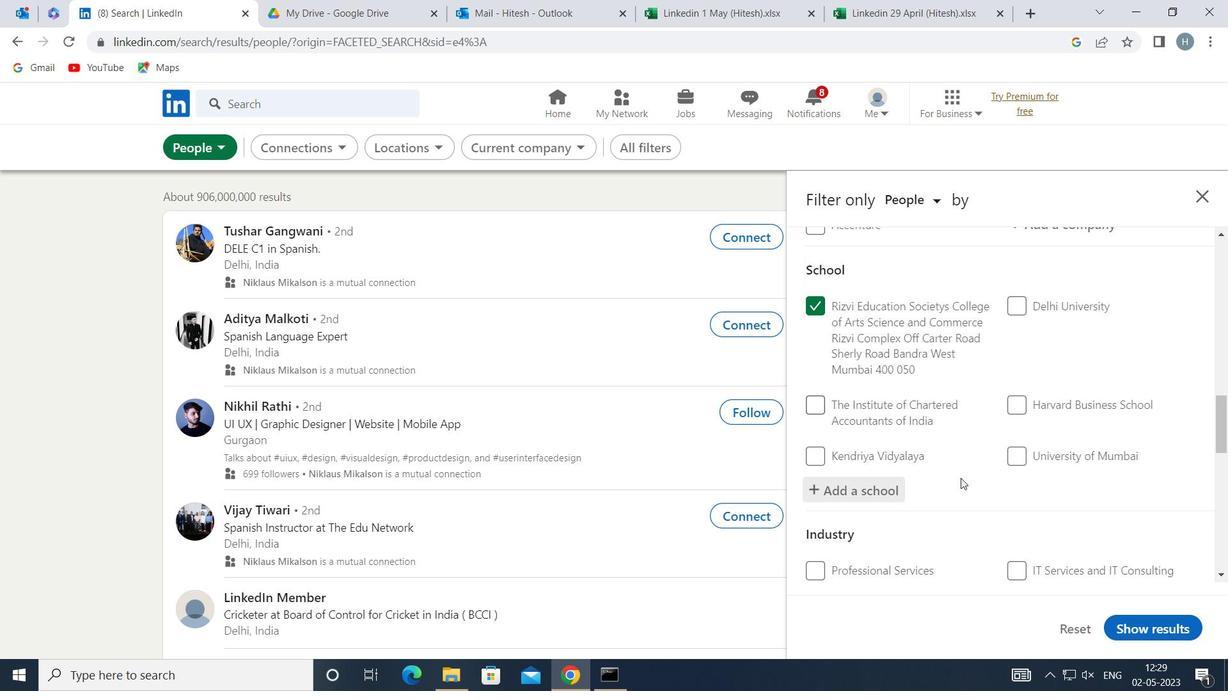 
Action: Mouse scrolled (961, 478) with delta (0, 0)
Screenshot: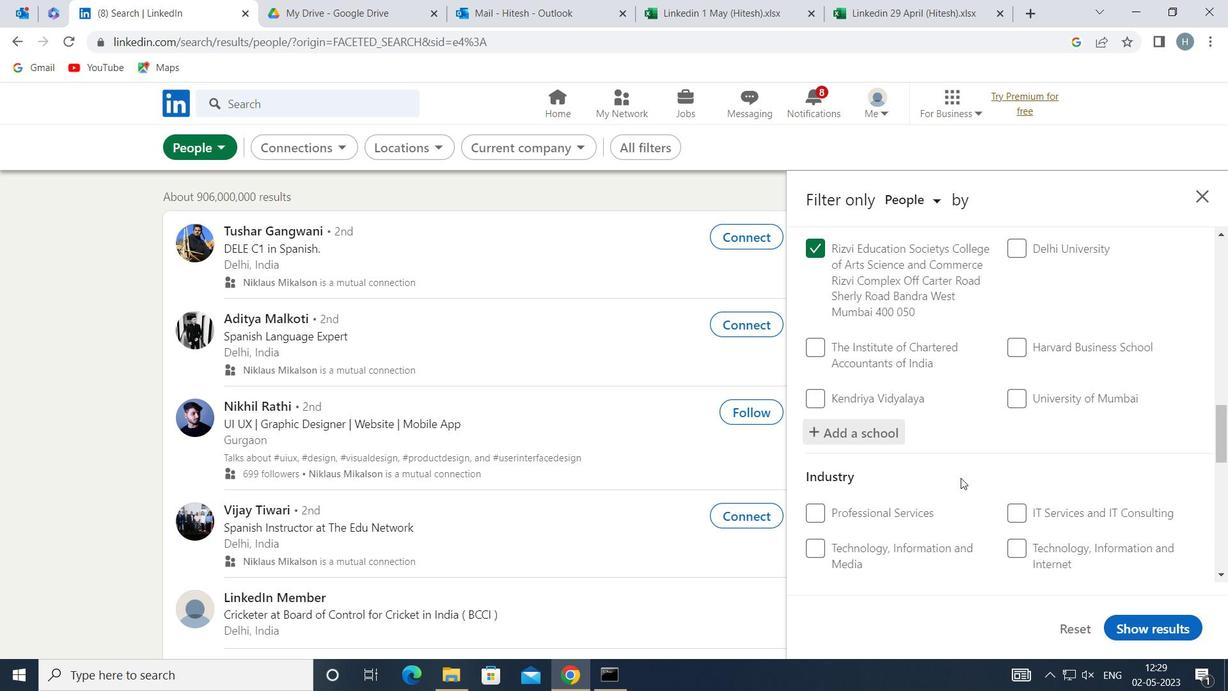 
Action: Mouse moved to (1073, 489)
Screenshot: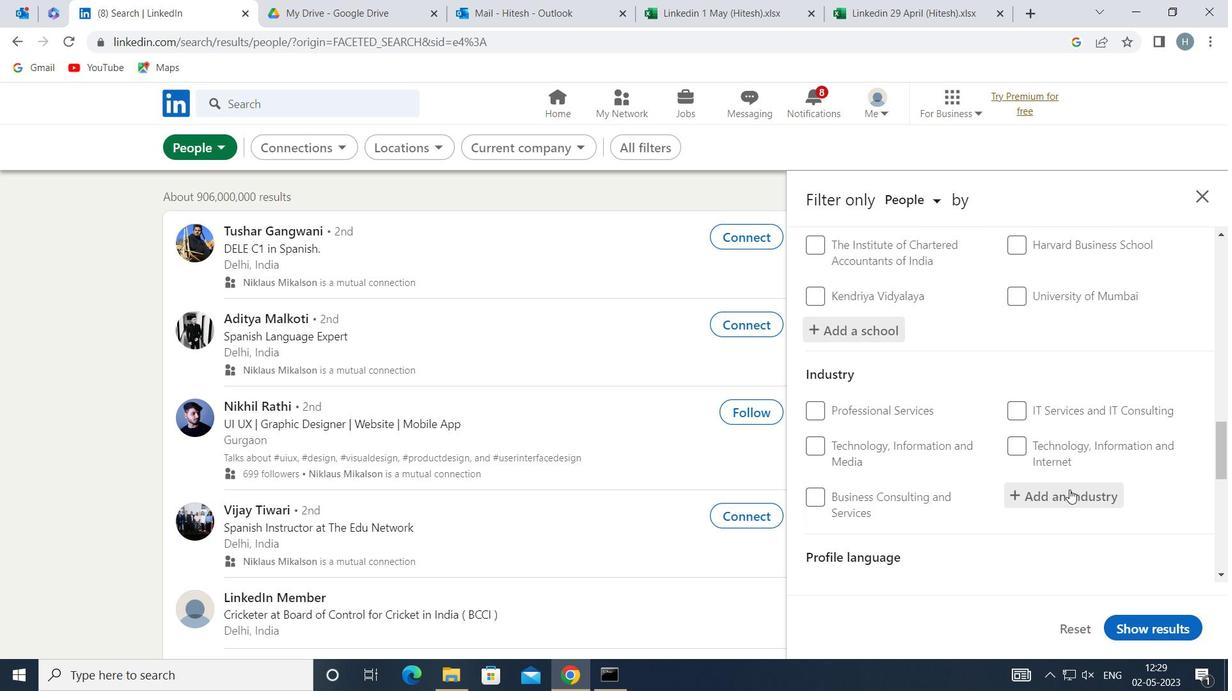 
Action: Mouse pressed left at (1073, 489)
Screenshot: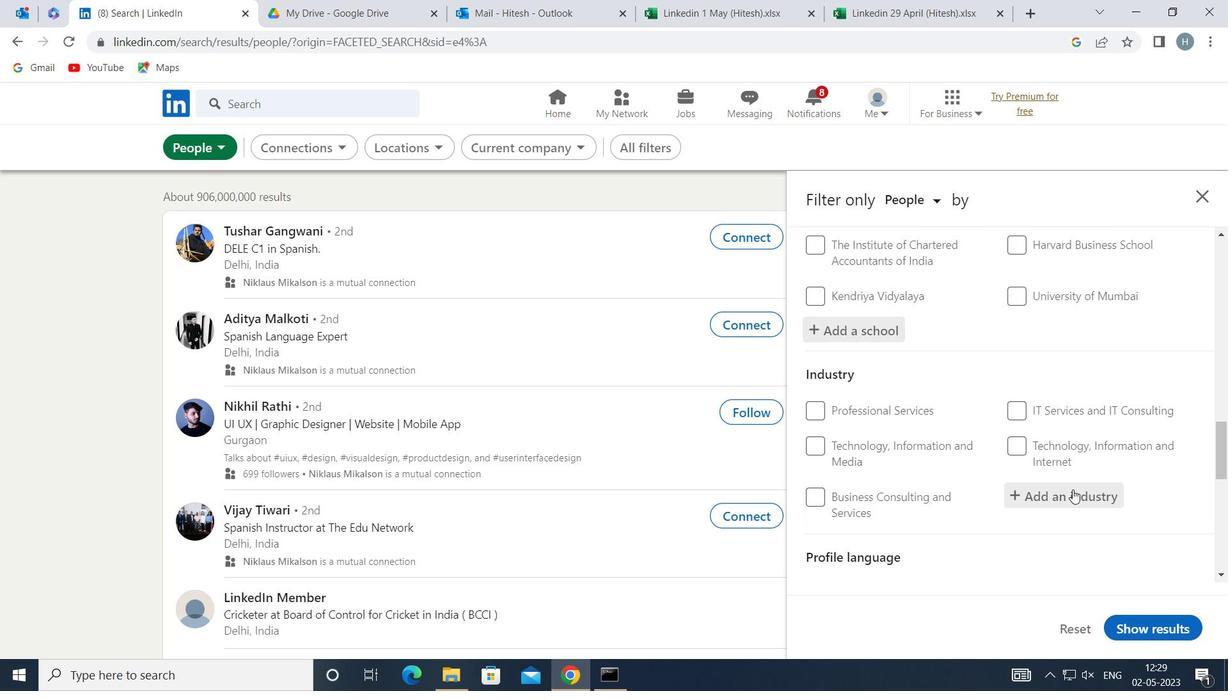 
Action: Key pressed <Key.shift>FOOD<Key.space>AND<Key.space><Key.shift>B
Screenshot: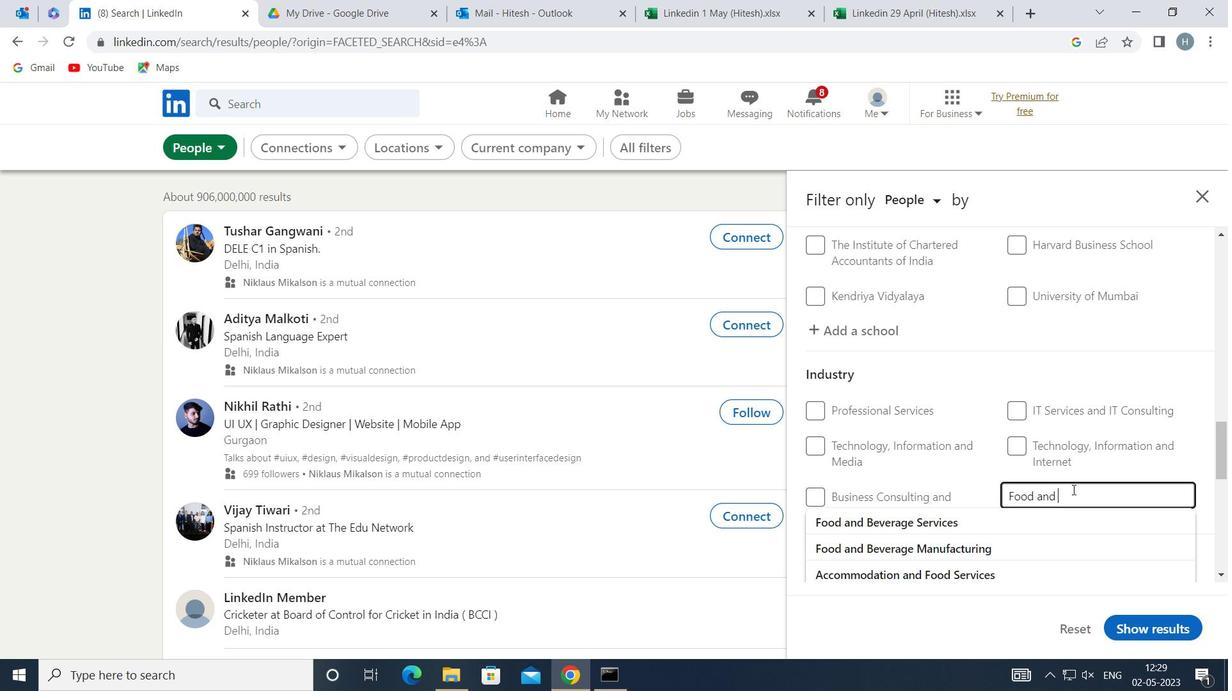 
Action: Mouse moved to (974, 569)
Screenshot: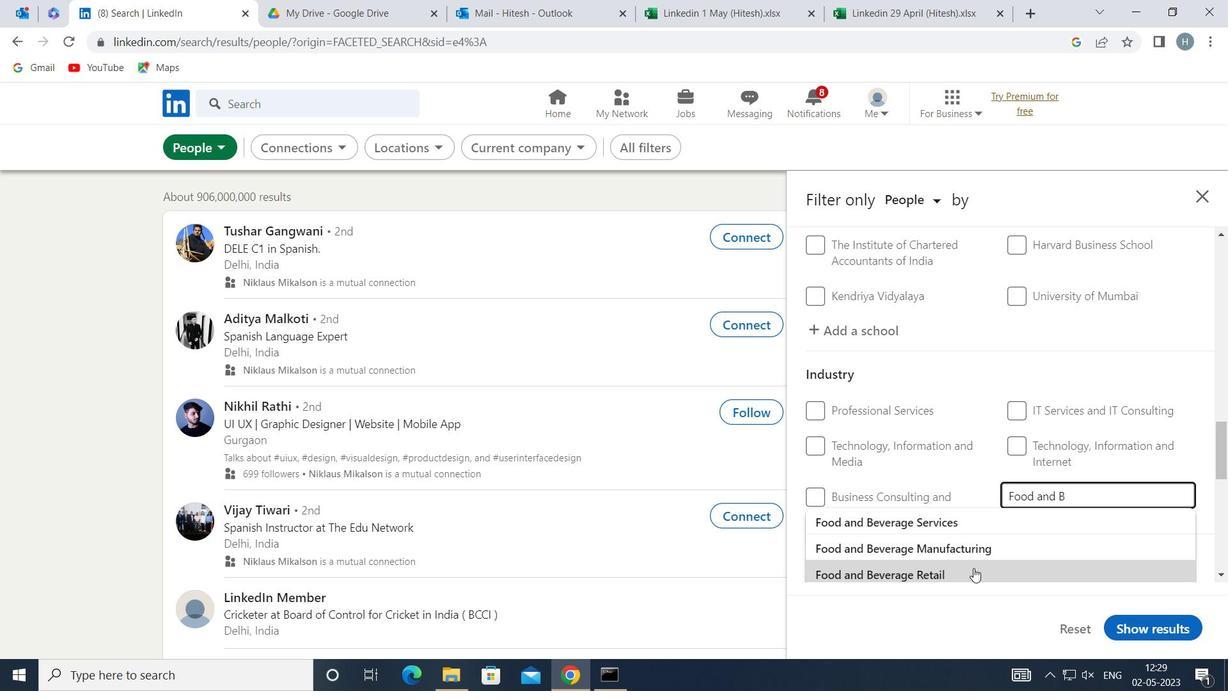 
Action: Mouse pressed left at (974, 569)
Screenshot: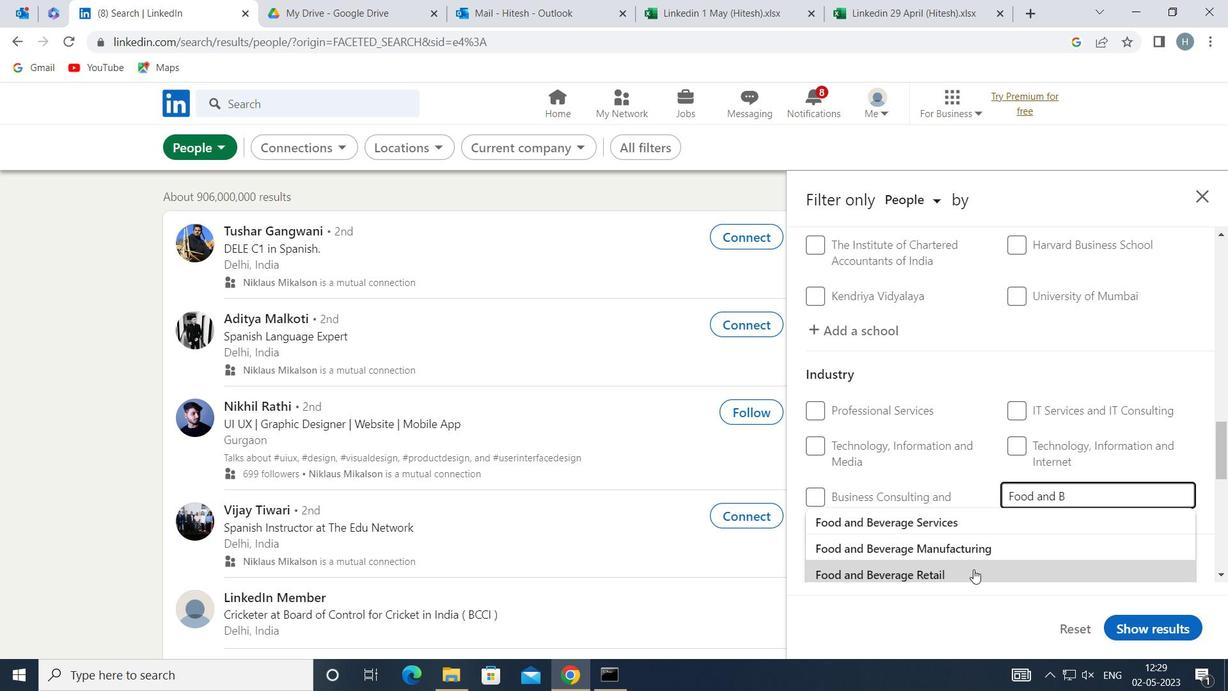 
Action: Mouse moved to (919, 529)
Screenshot: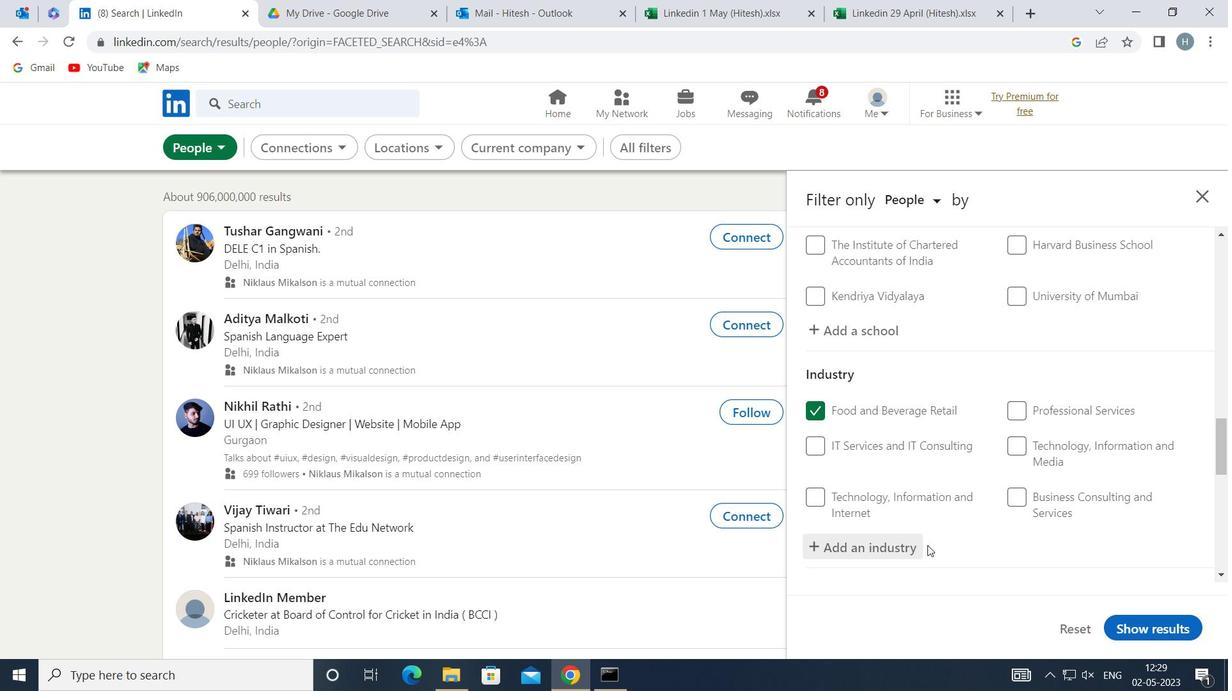 
Action: Mouse scrolled (919, 529) with delta (0, 0)
Screenshot: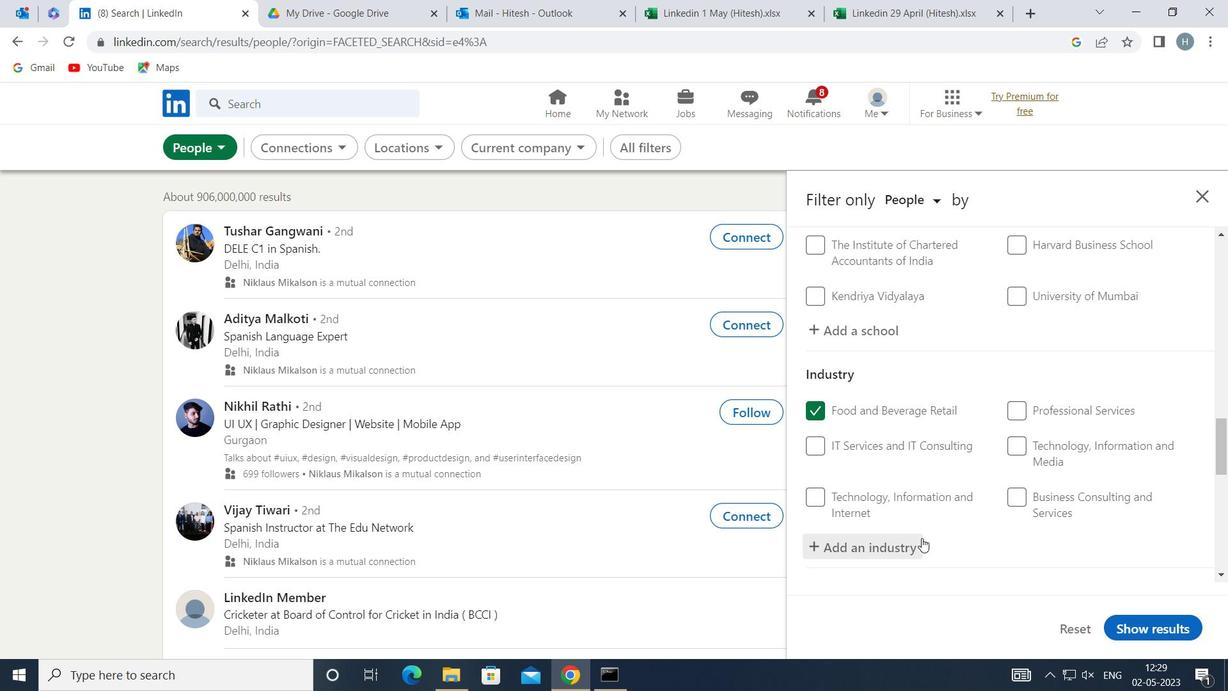 
Action: Mouse moved to (919, 529)
Screenshot: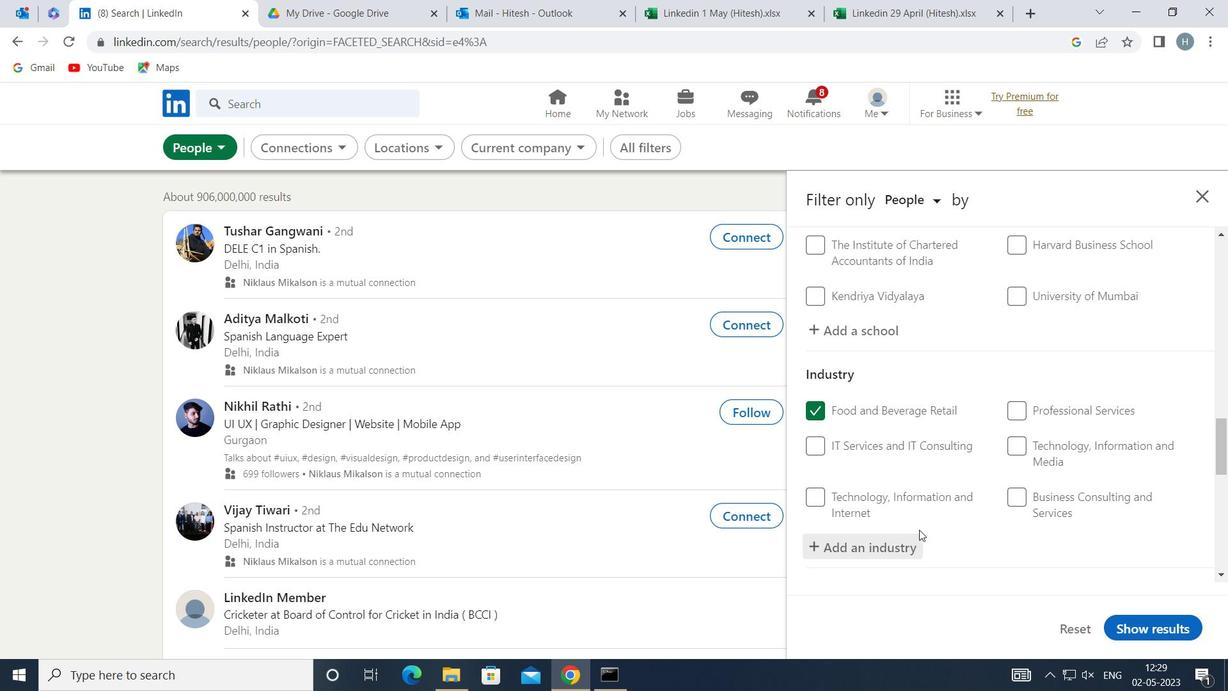 
Action: Mouse scrolled (919, 528) with delta (0, 0)
Screenshot: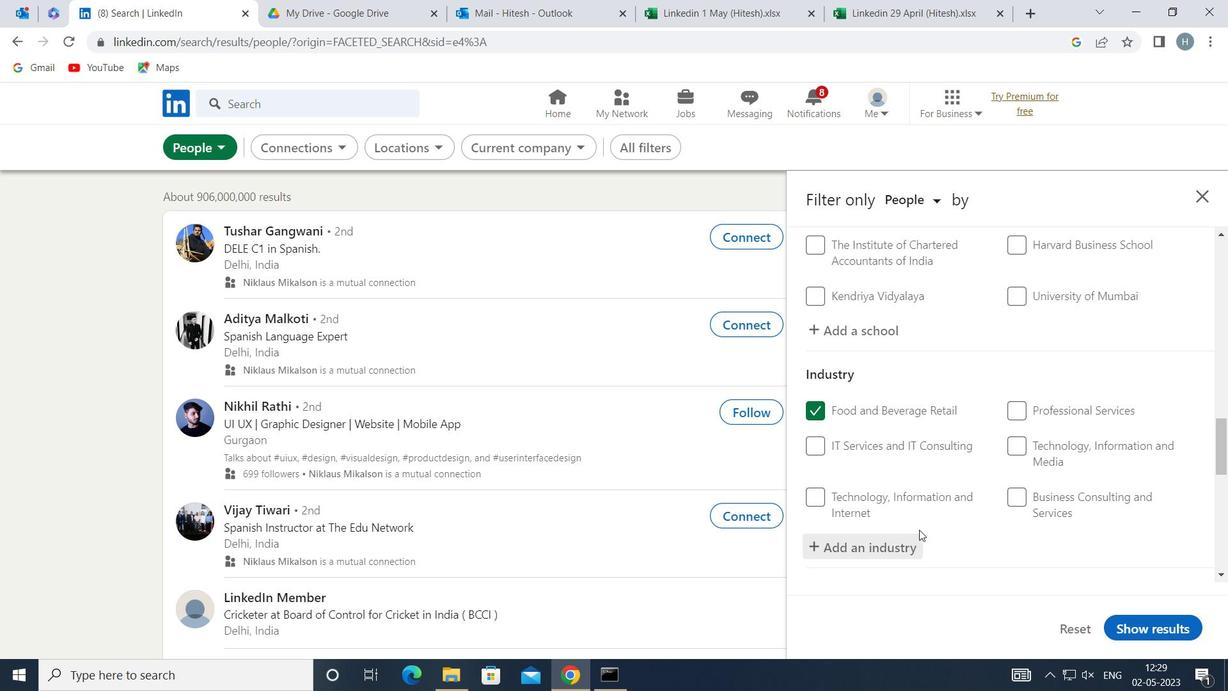 
Action: Mouse moved to (949, 501)
Screenshot: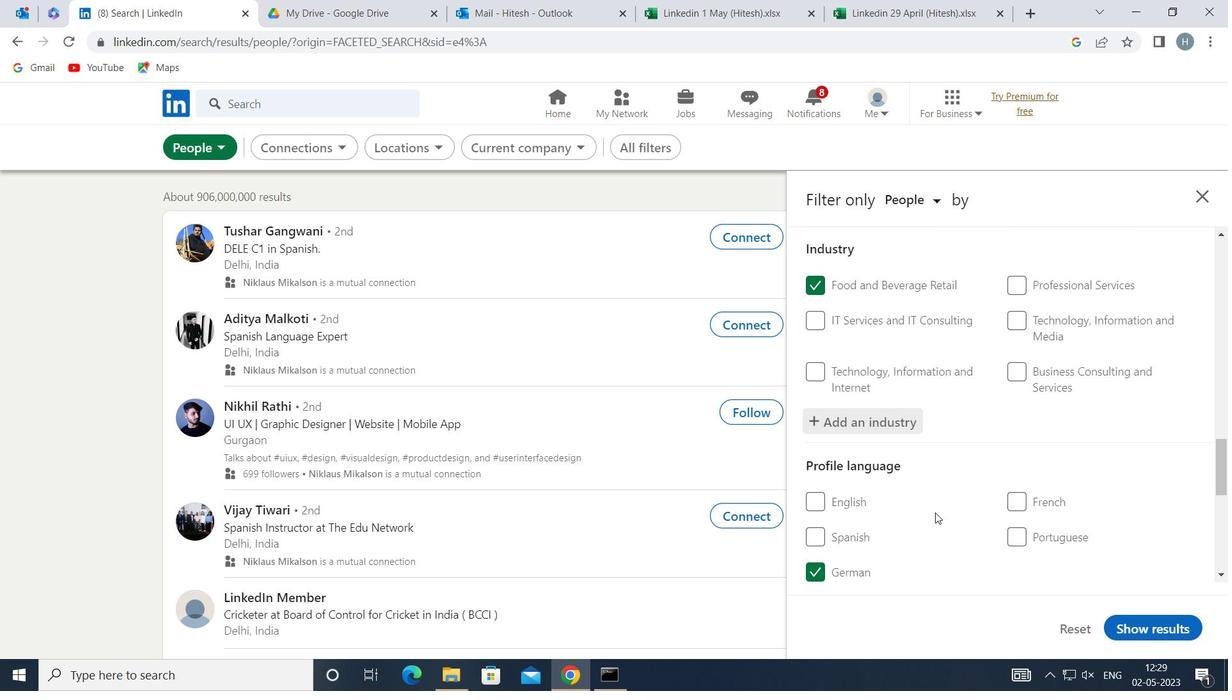 
Action: Mouse scrolled (949, 501) with delta (0, 0)
Screenshot: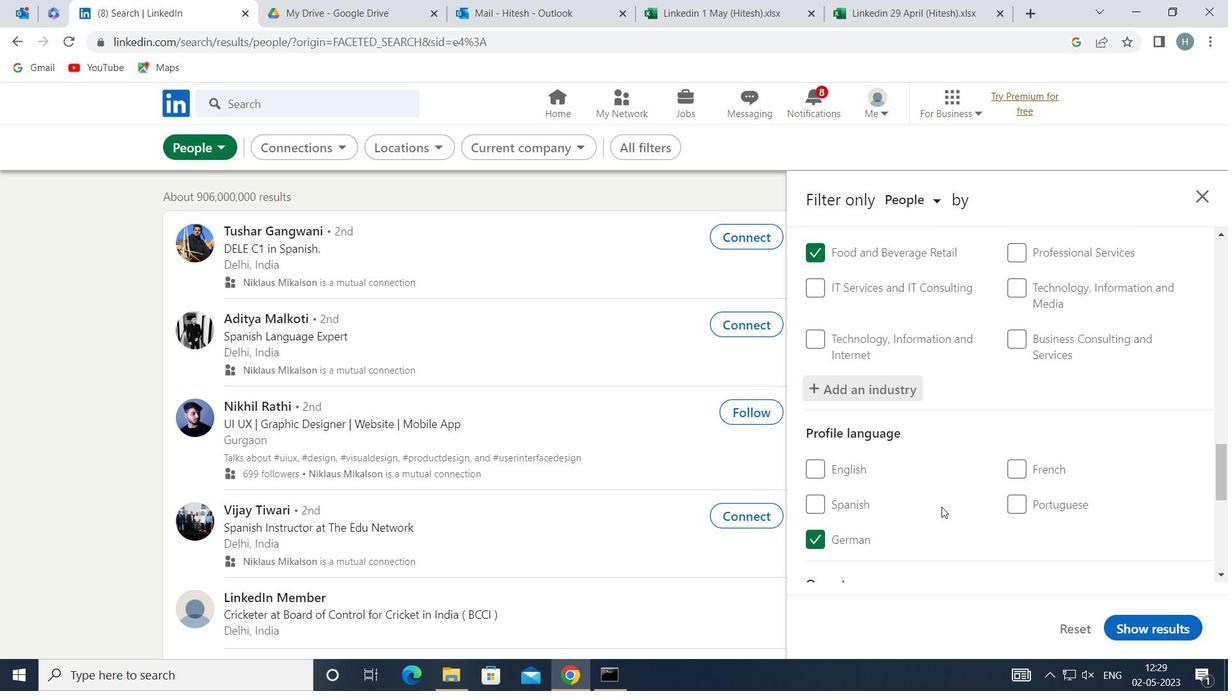 
Action: Mouse scrolled (949, 501) with delta (0, 0)
Screenshot: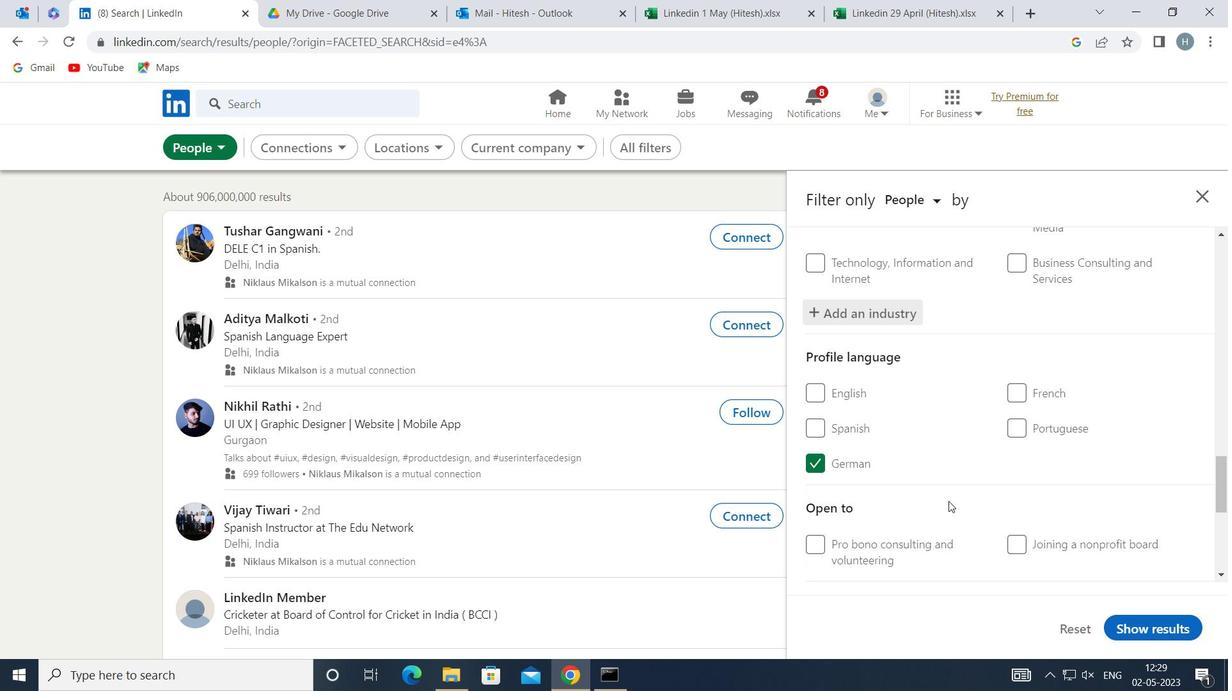 
Action: Mouse scrolled (949, 501) with delta (0, 0)
Screenshot: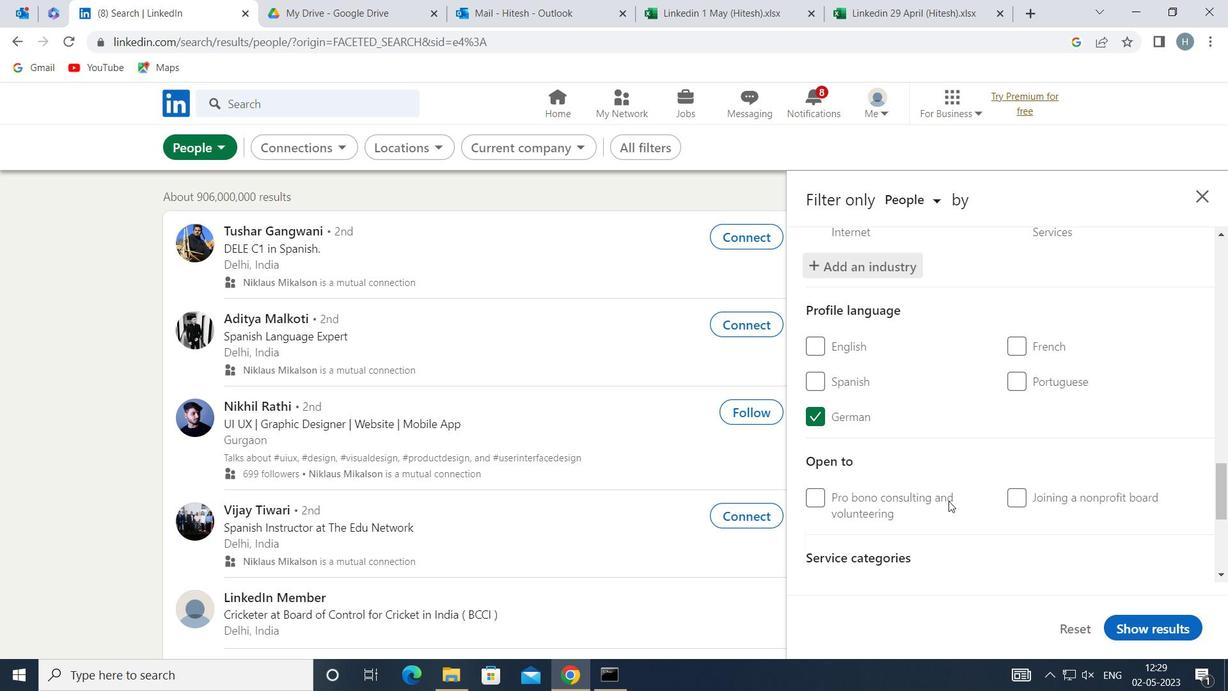 
Action: Mouse moved to (990, 501)
Screenshot: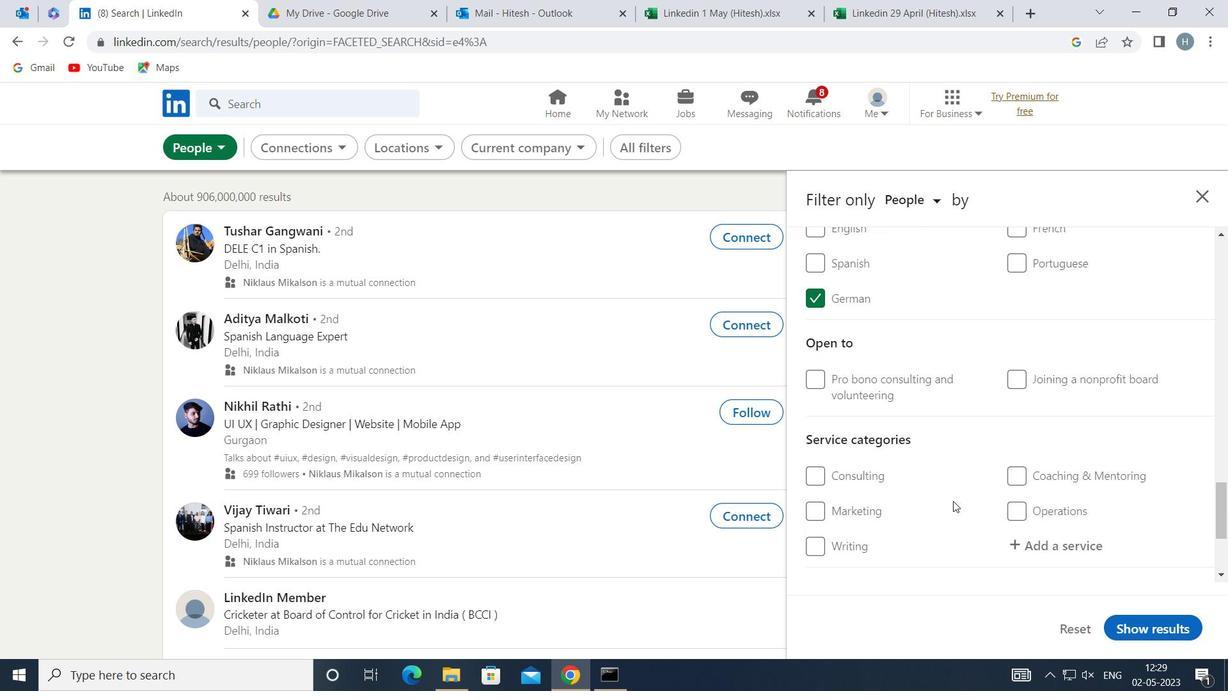
Action: Mouse scrolled (990, 500) with delta (0, 0)
Screenshot: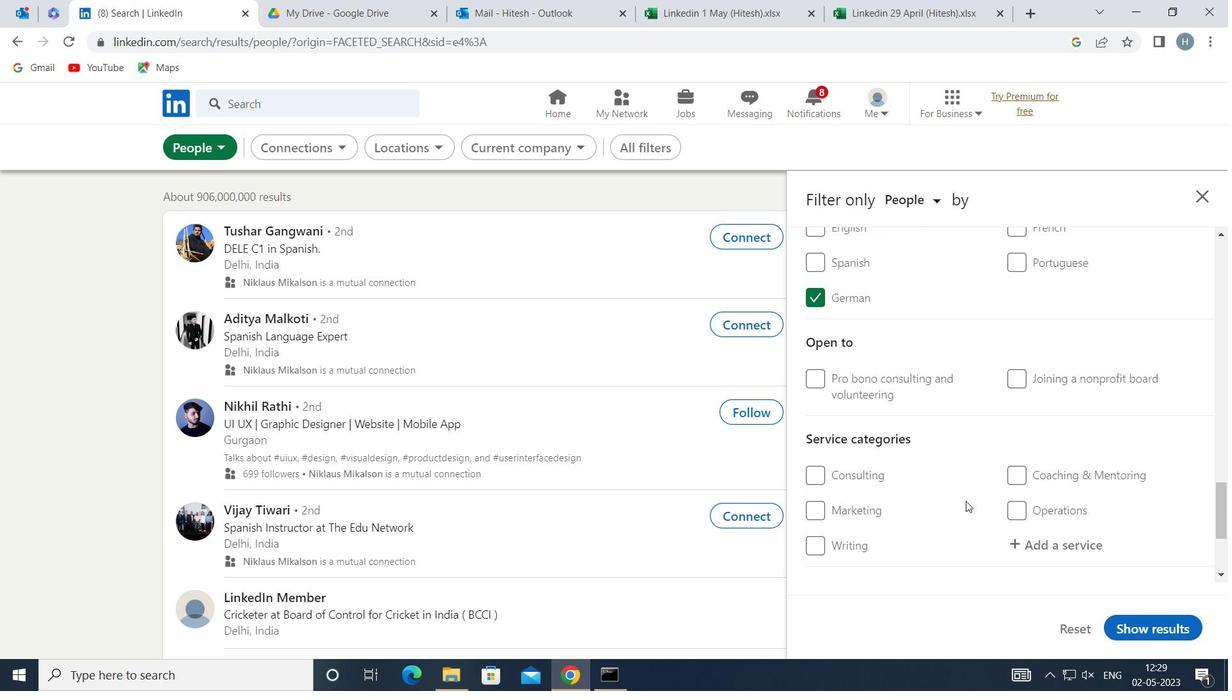 
Action: Mouse moved to (1075, 466)
Screenshot: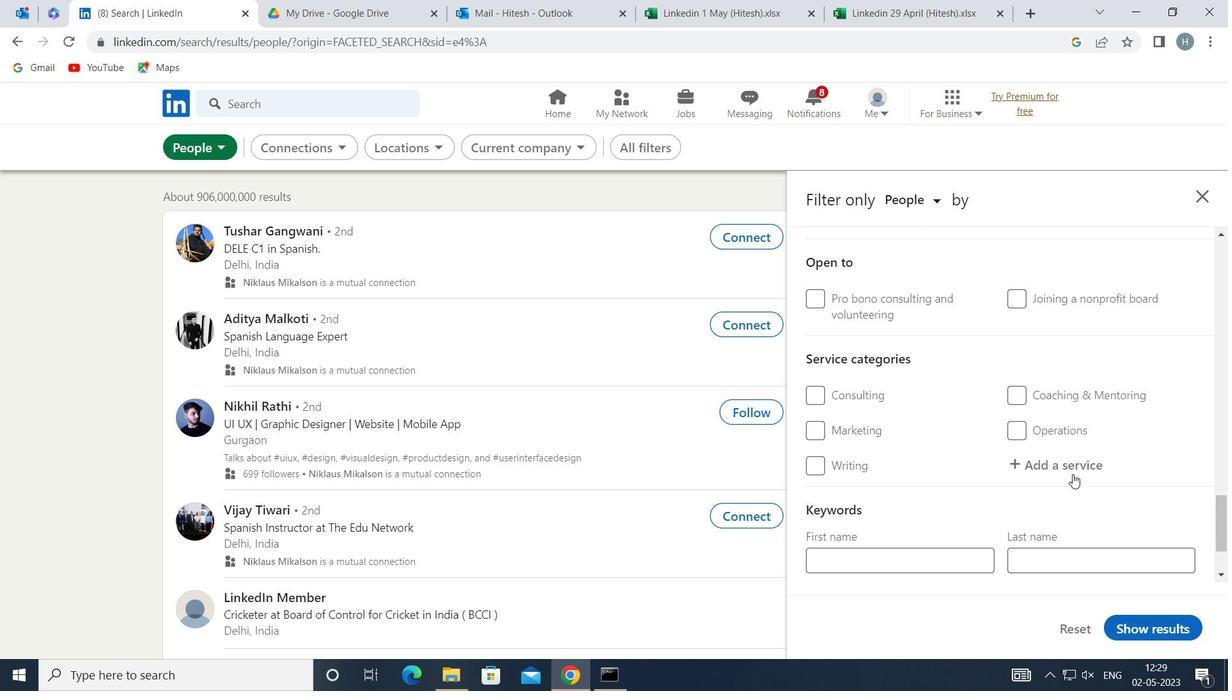 
Action: Mouse pressed left at (1075, 466)
Screenshot: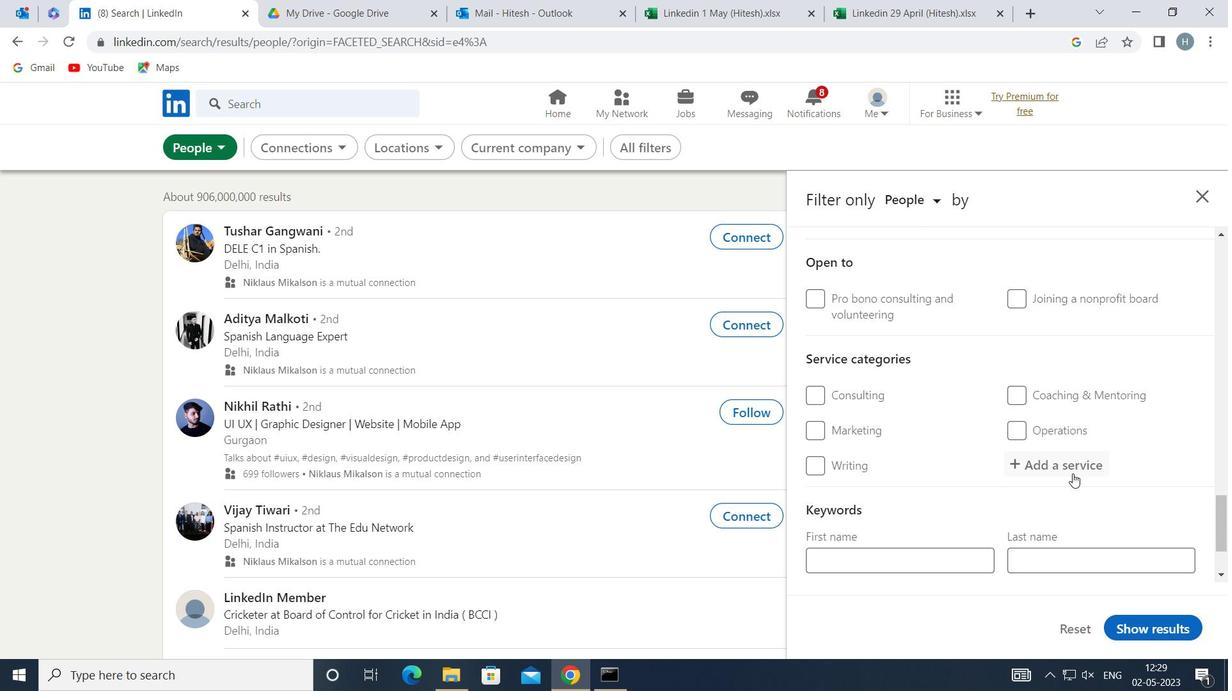 
Action: Key pressed <Key.shift>PROJECT<Key.space>
Screenshot: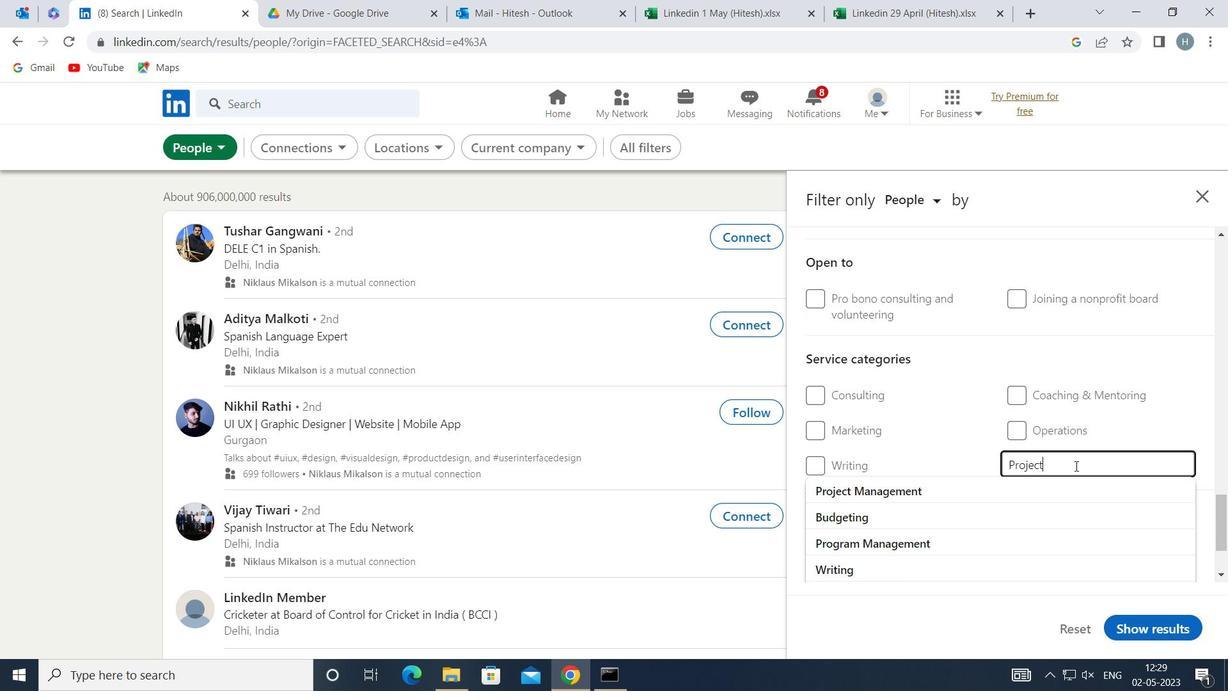 
Action: Mouse moved to (1003, 493)
Screenshot: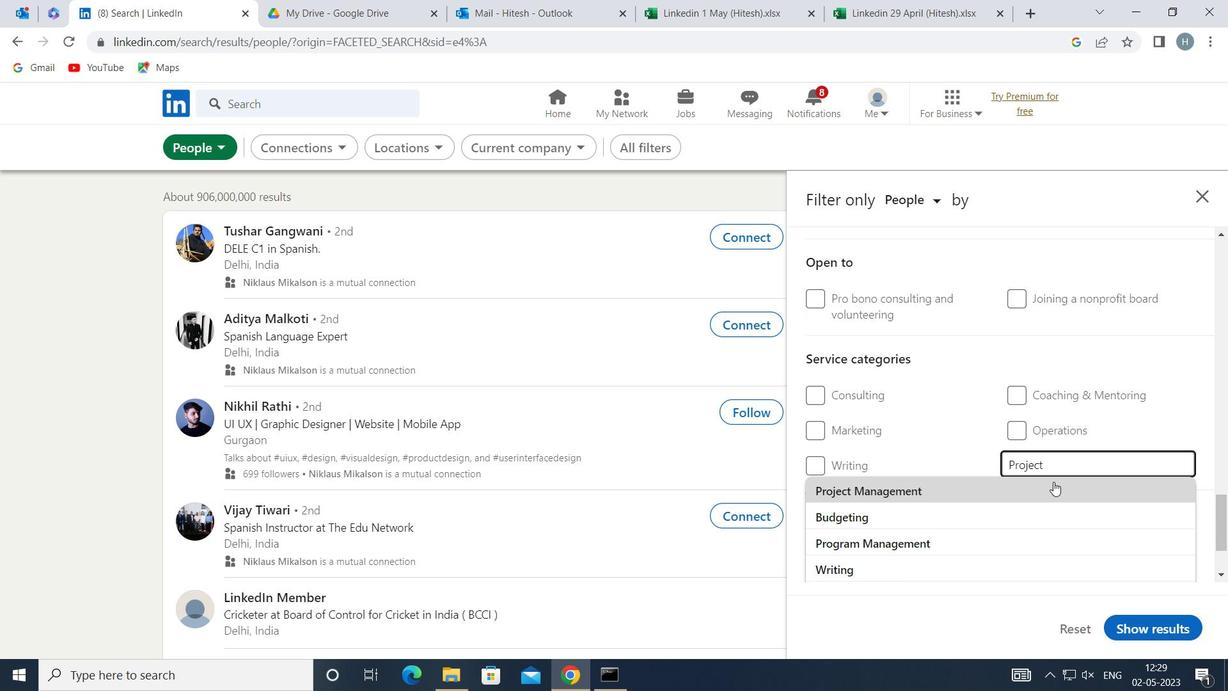 
Action: Mouse pressed left at (1003, 493)
Screenshot: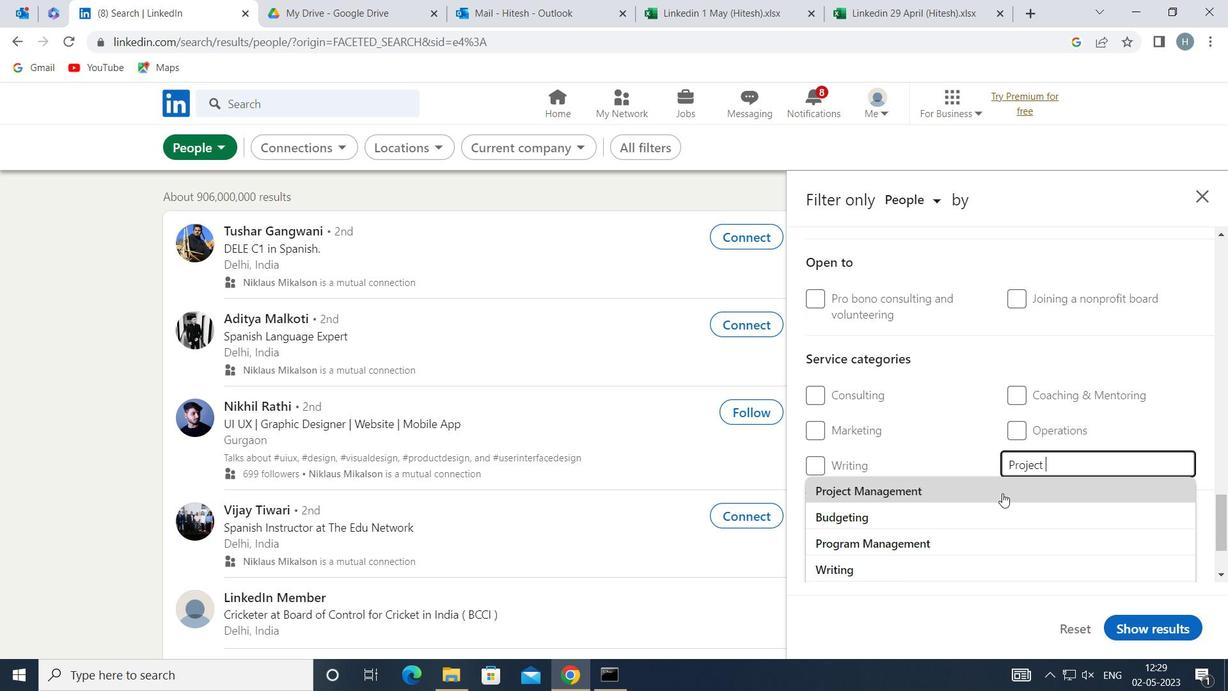 
Action: Mouse moved to (957, 478)
Screenshot: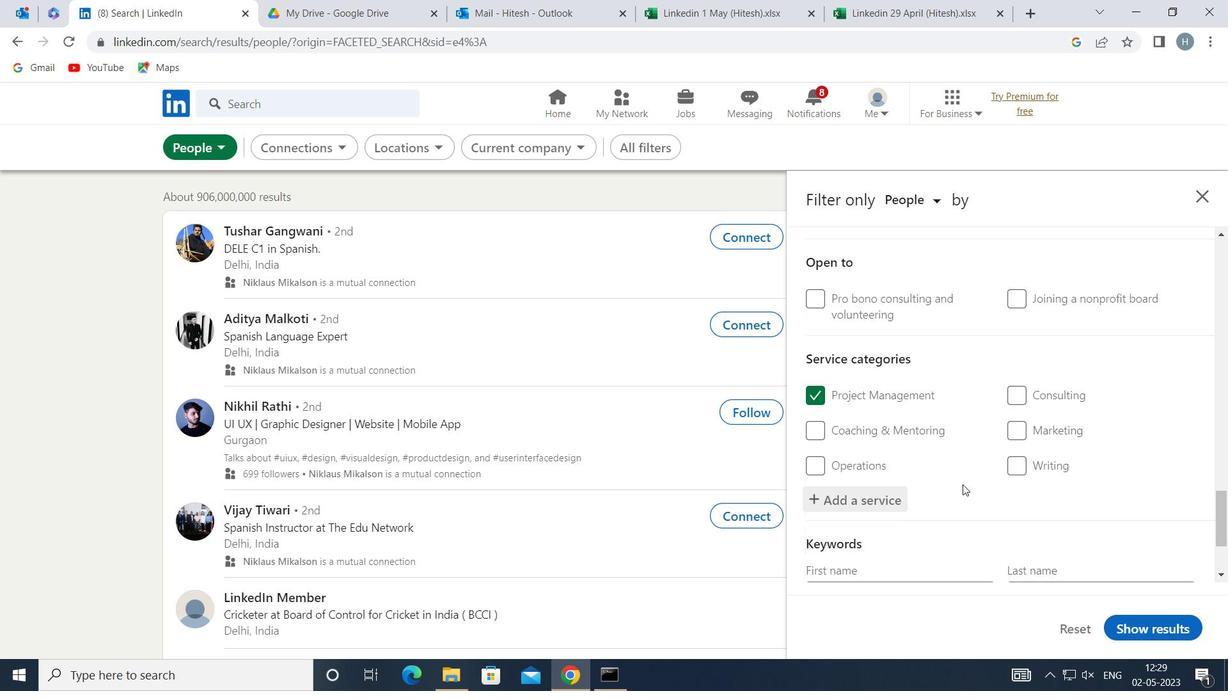
Action: Mouse scrolled (957, 478) with delta (0, 0)
Screenshot: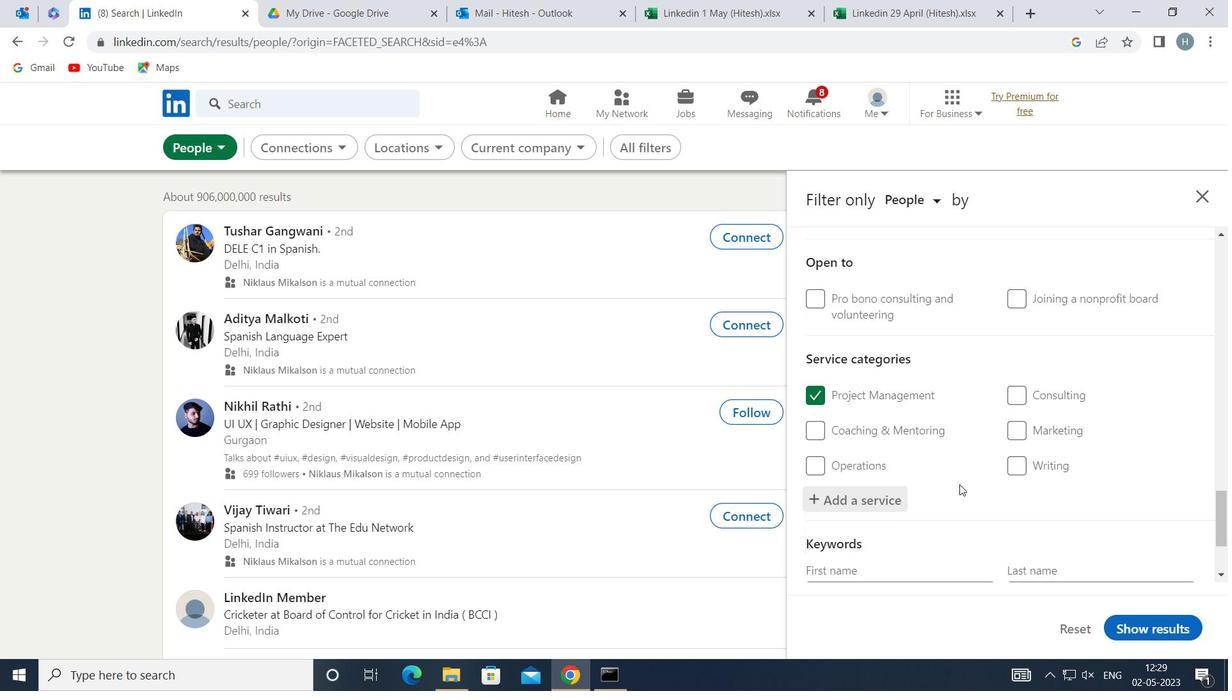 
Action: Mouse scrolled (957, 478) with delta (0, 0)
Screenshot: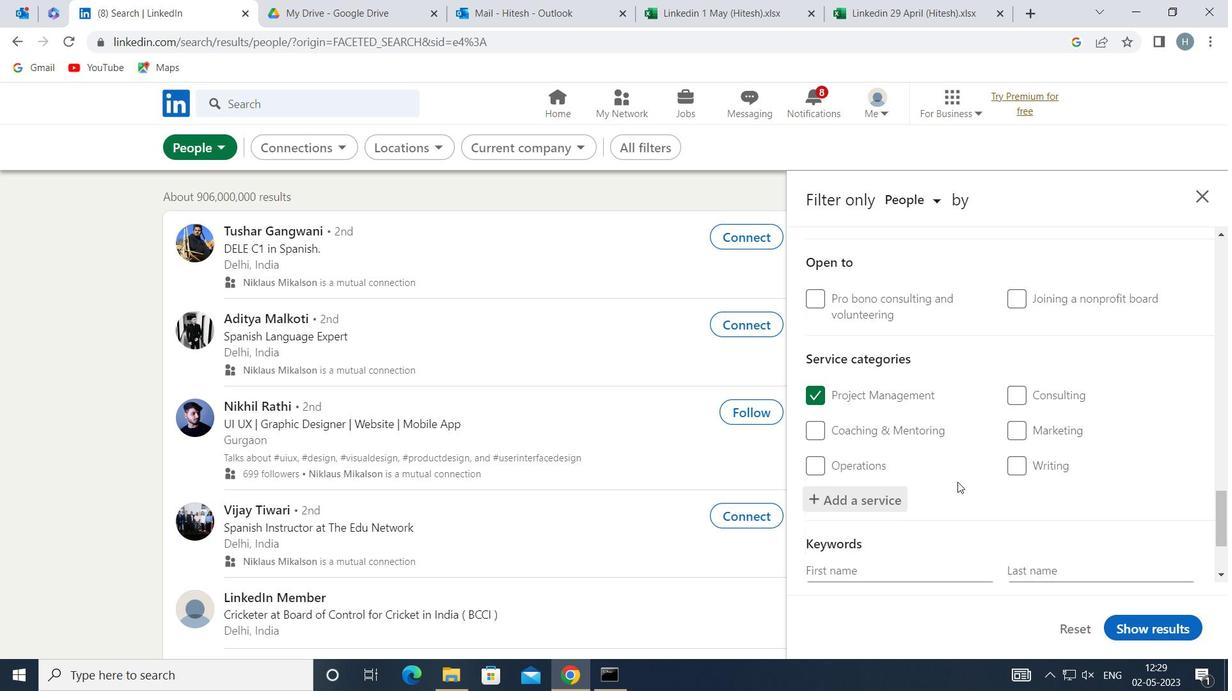 
Action: Mouse moved to (956, 464)
Screenshot: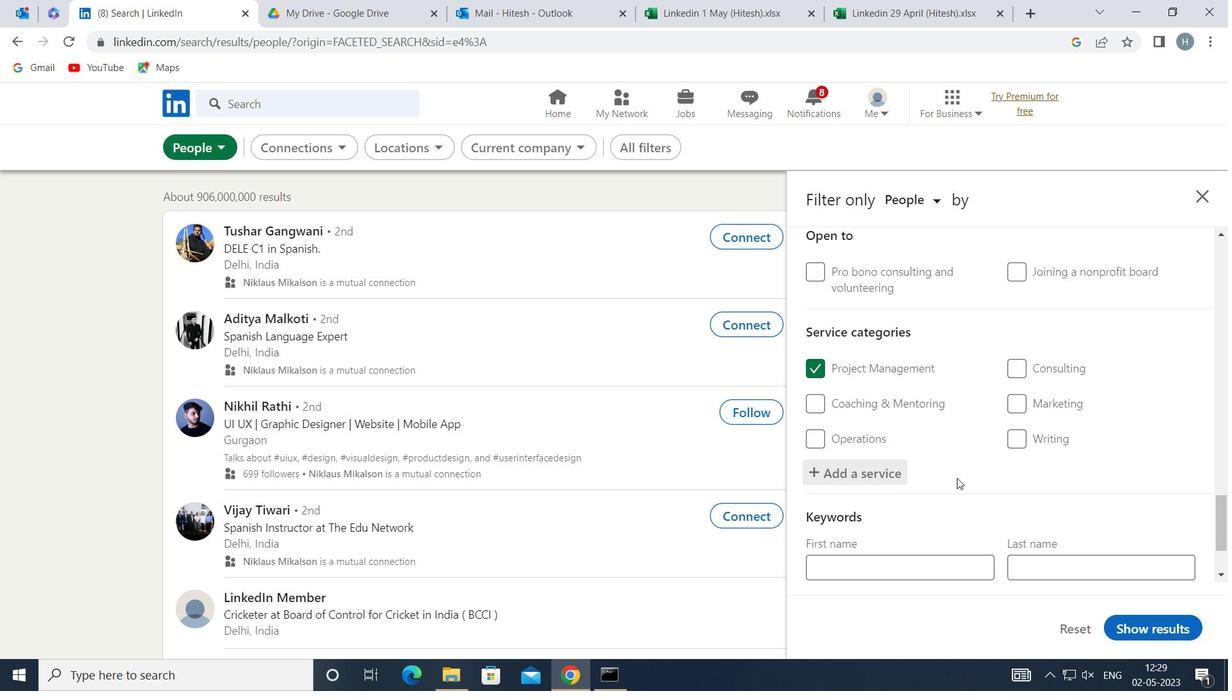 
Action: Mouse scrolled (956, 463) with delta (0, 0)
Screenshot: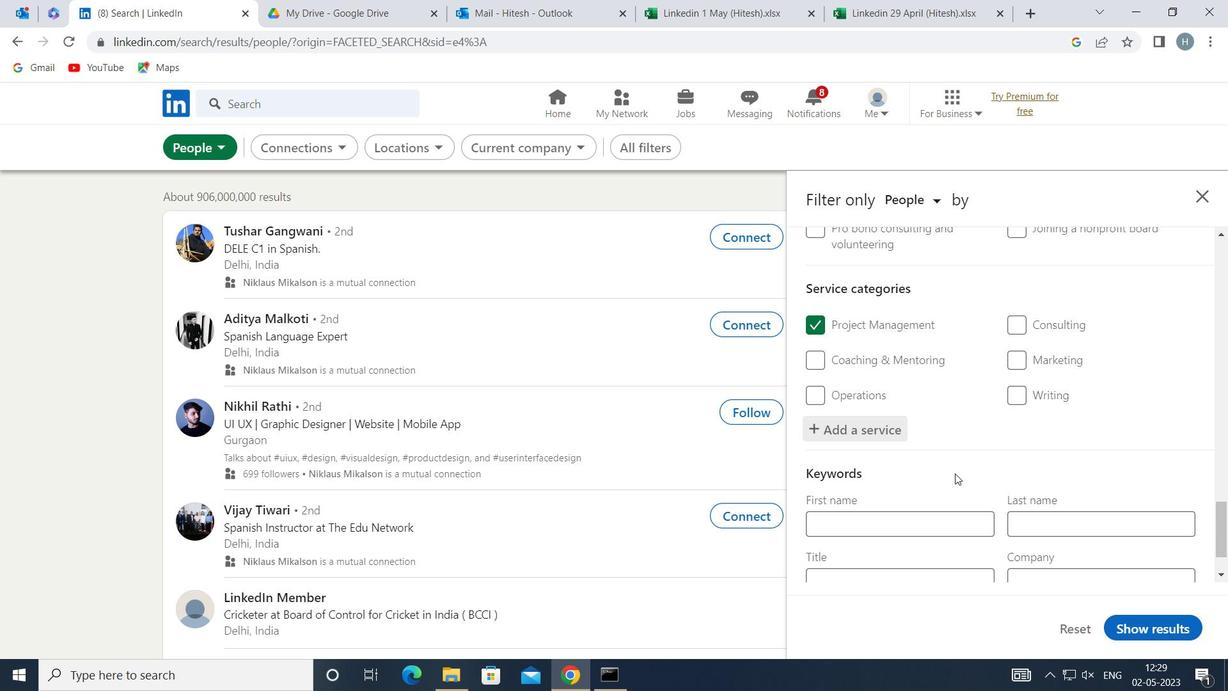 
Action: Mouse scrolled (956, 463) with delta (0, 0)
Screenshot: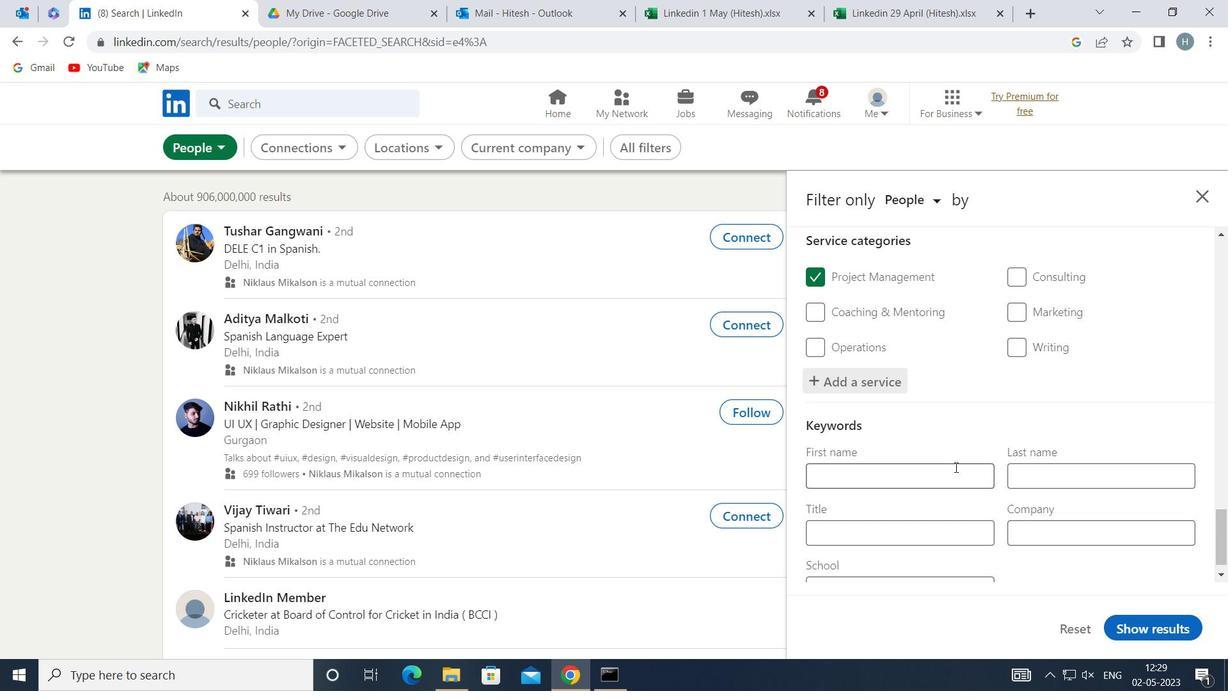
Action: Mouse moved to (957, 506)
Screenshot: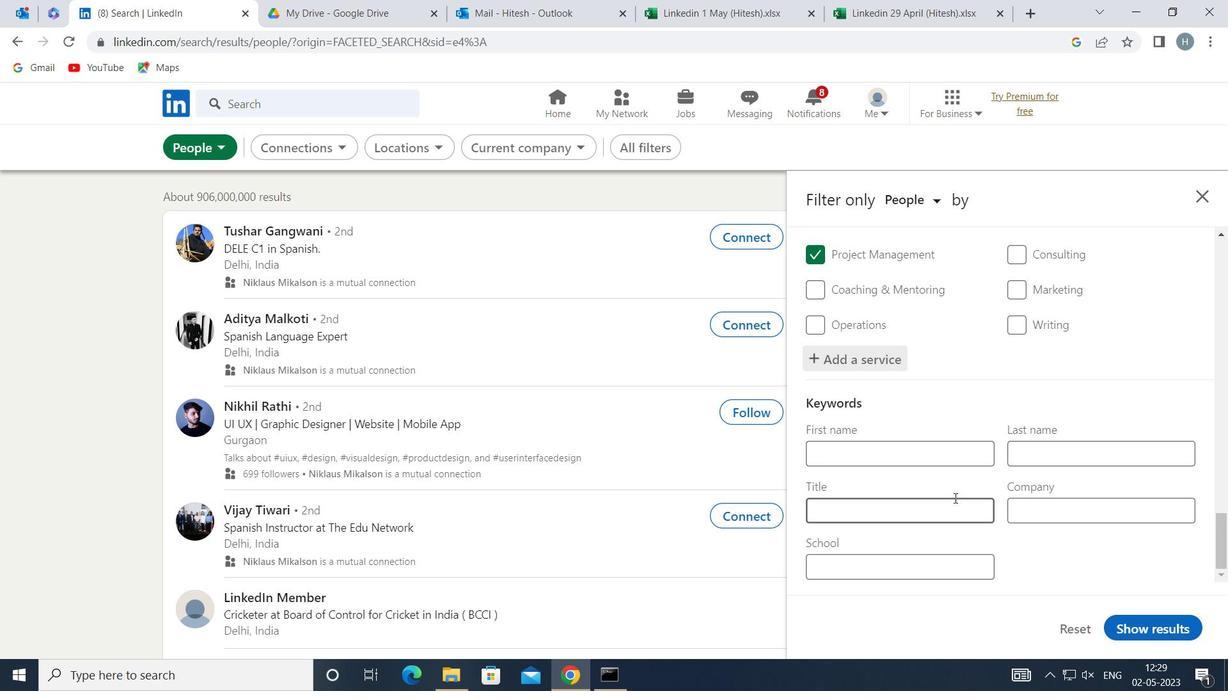 
Action: Mouse pressed left at (957, 506)
Screenshot: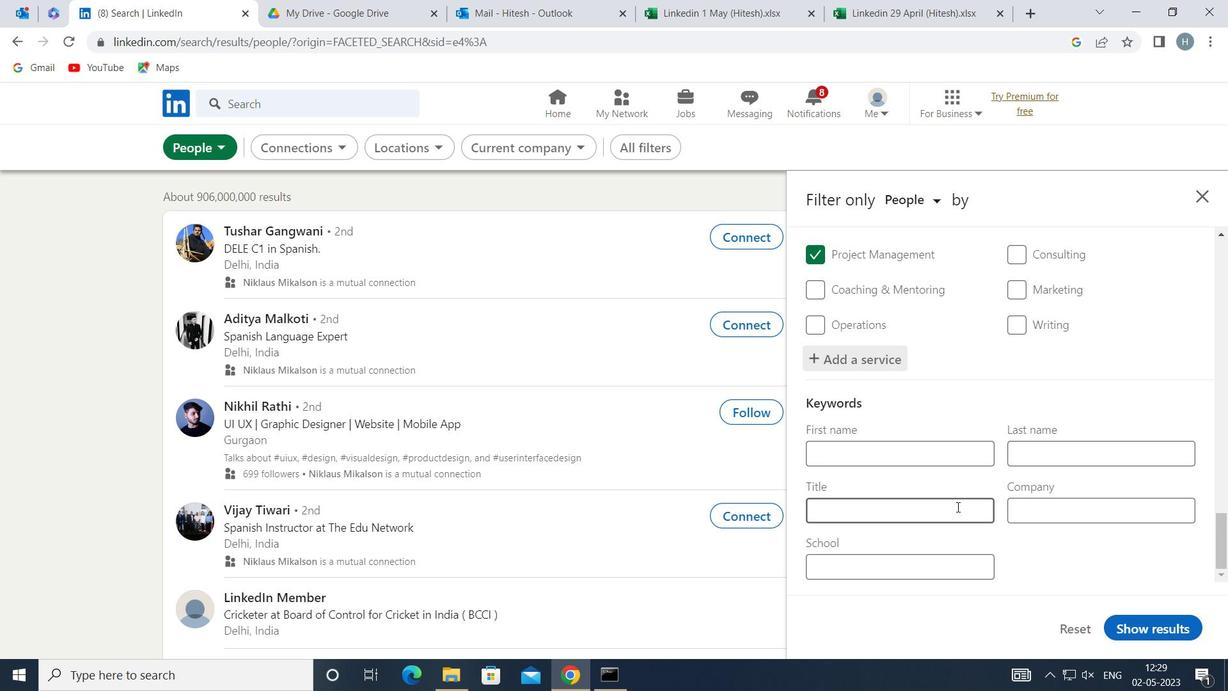 
Action: Key pressed <Key.shift>B2<Key.shift>B<Key.space><Key.shift>SALES<Key.space><Key.shift>SPECIALIST
Screenshot: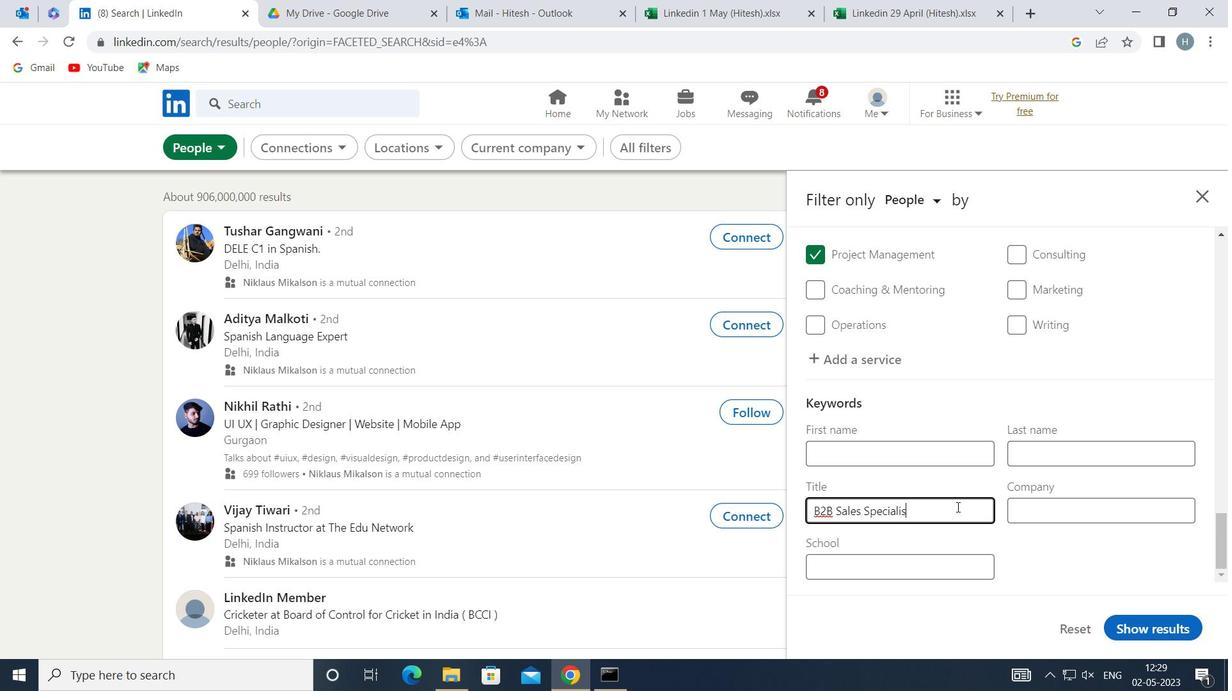 
Action: Mouse moved to (1160, 626)
Screenshot: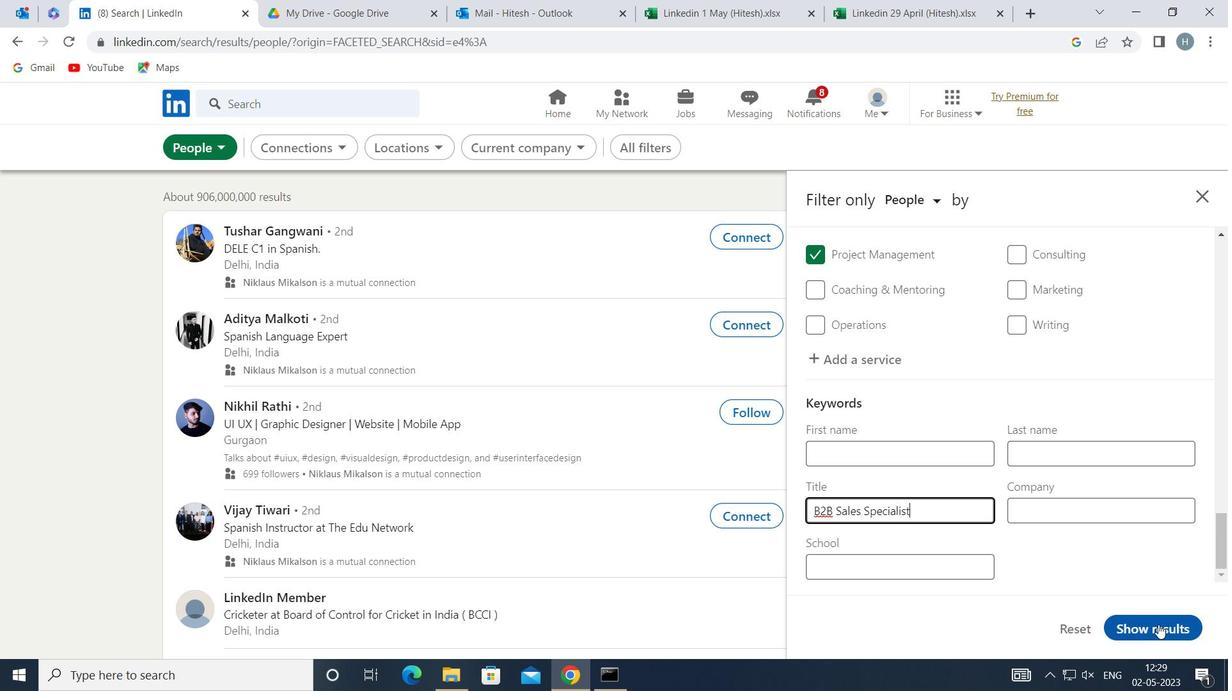 
Action: Mouse pressed left at (1160, 626)
Screenshot: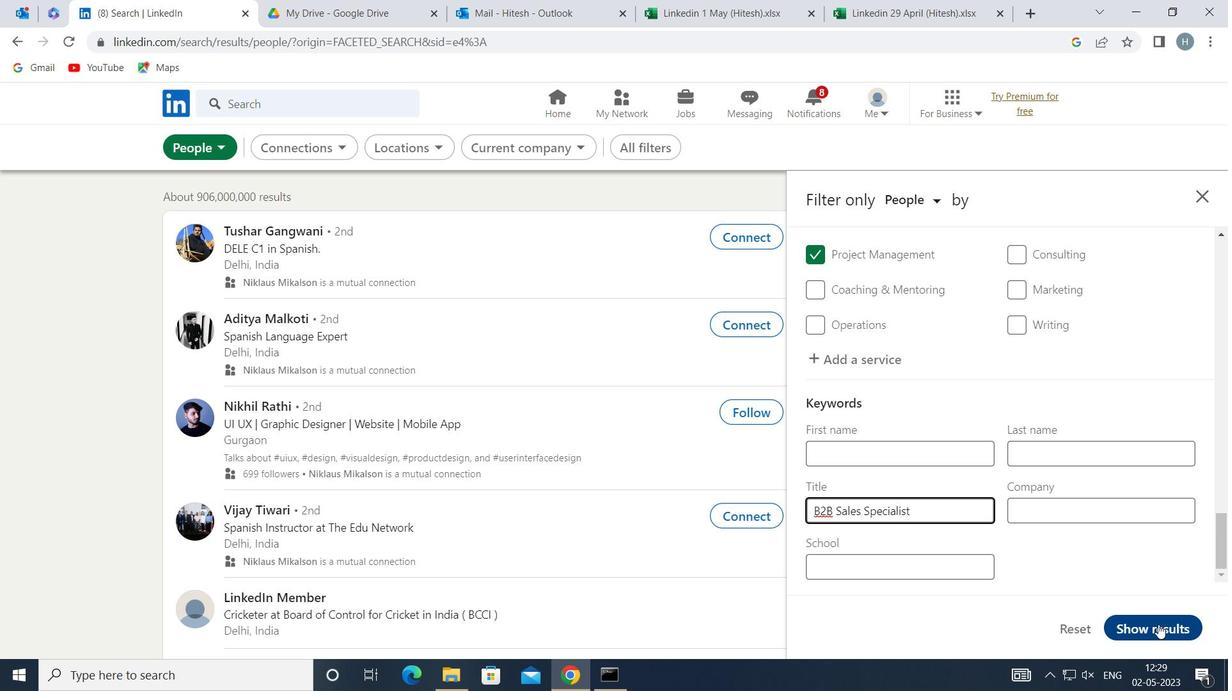 
Action: Mouse moved to (876, 469)
Screenshot: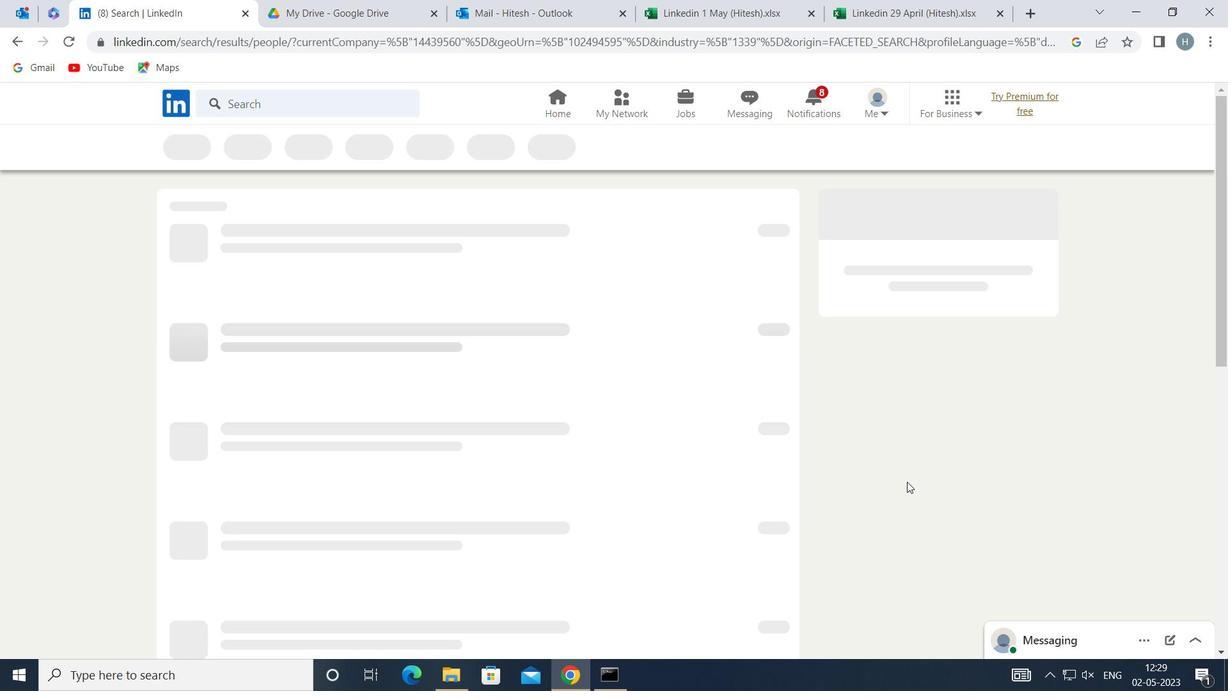 
